 Task: Open Card Recipe Sharing Review in Board Customer Feedback Analysis and Reporting to Workspace Creative Agencies and add a team member Softage.2@softage.net, a label Purple, a checklist Grant Writing, an attachment from Trello, a color Purple and finally, add a card description 'Plan and execute company team-building activity at a virtual escape room' and a comment 'We should approach this task with a sense of curiosity and a willingness to learn from others, seeking out new perspectives and insights.'. Add a start date 'Jan 02, 1900' with a due date 'Jan 09, 1900'
Action: Mouse moved to (264, 204)
Screenshot: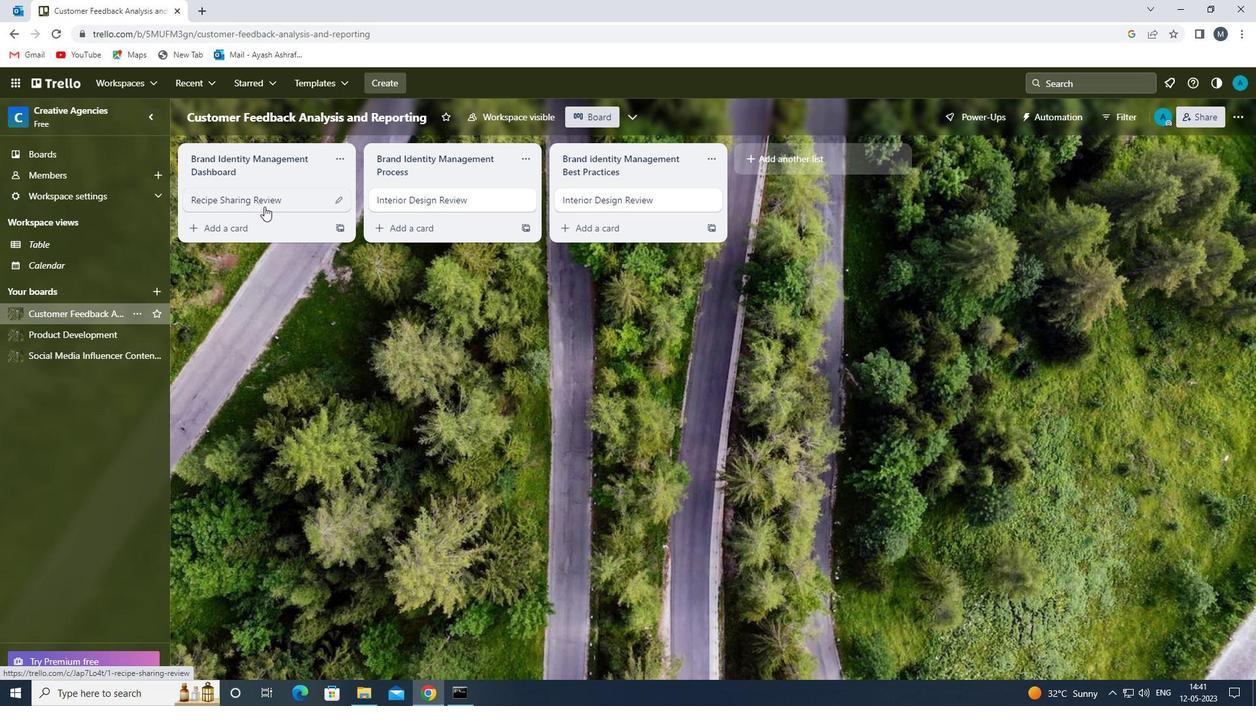
Action: Mouse pressed left at (264, 204)
Screenshot: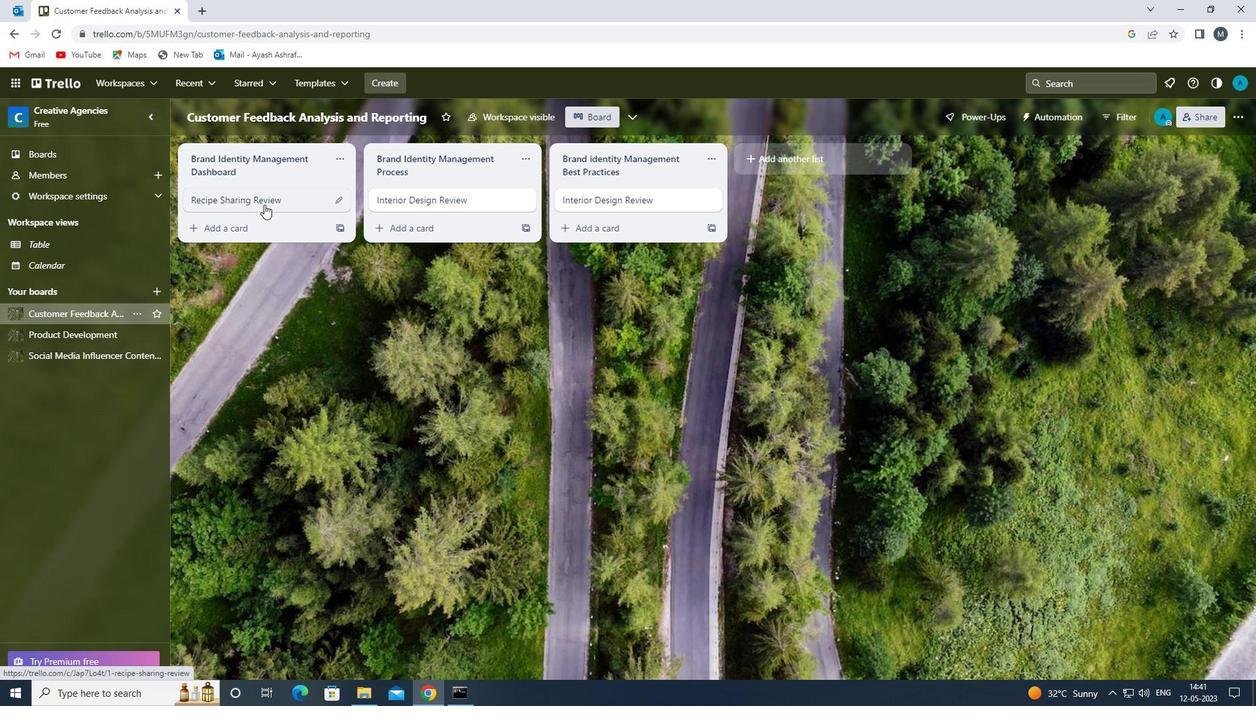 
Action: Mouse moved to (795, 186)
Screenshot: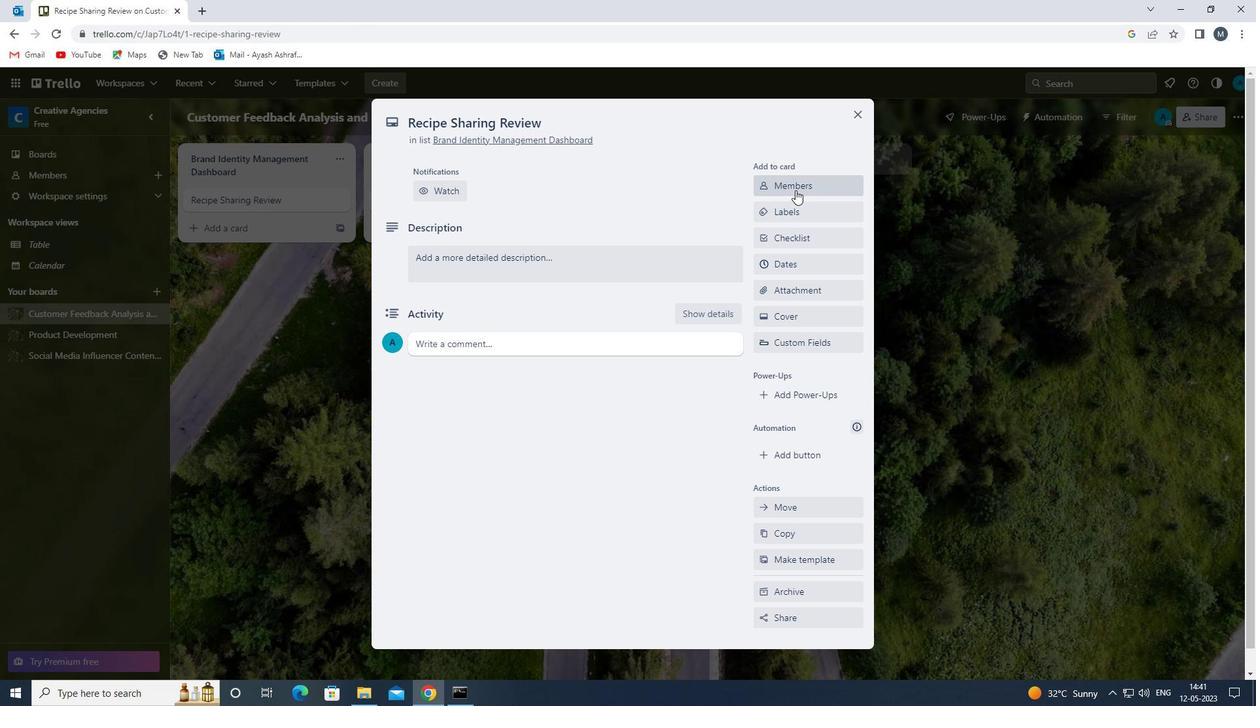 
Action: Mouse pressed left at (795, 186)
Screenshot: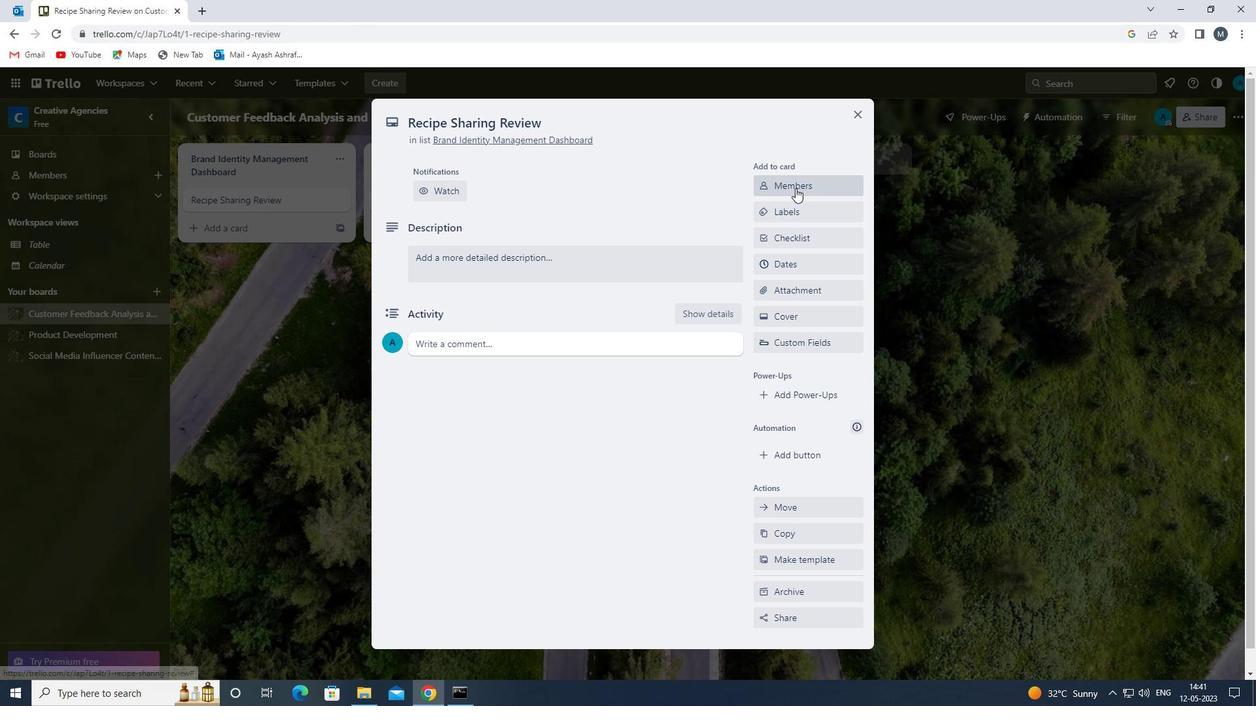 
Action: Mouse moved to (818, 246)
Screenshot: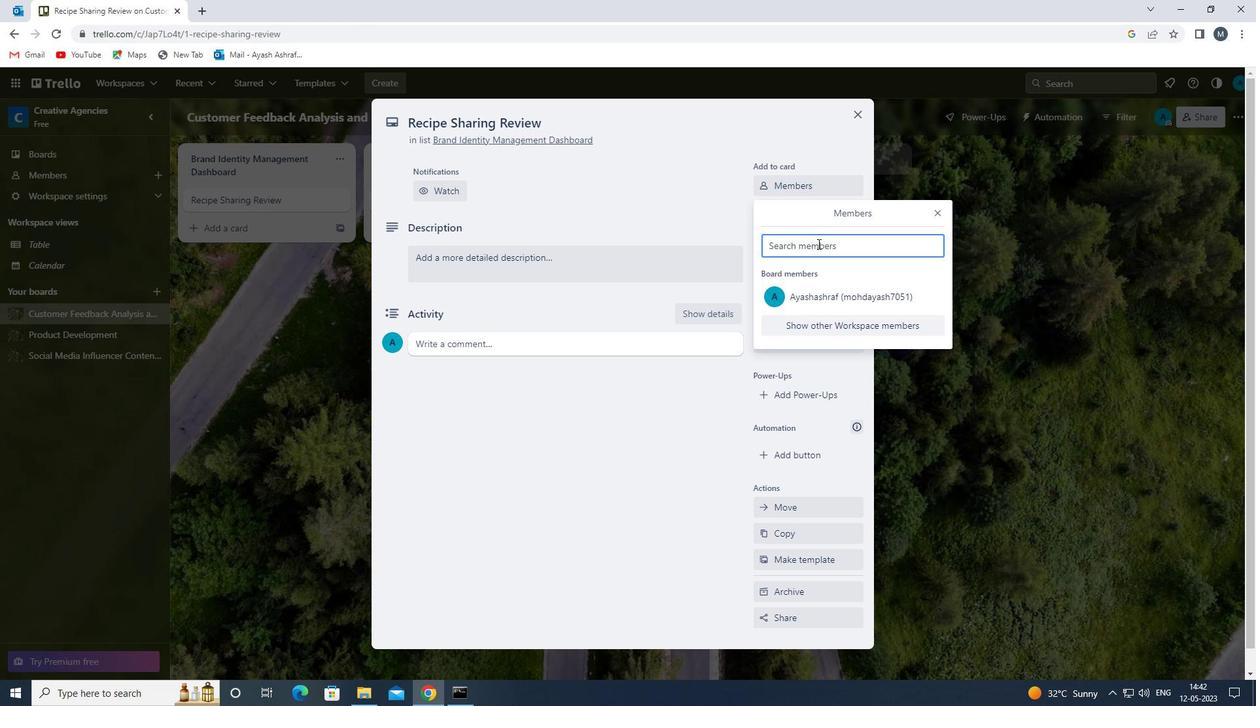 
Action: Mouse pressed left at (818, 246)
Screenshot: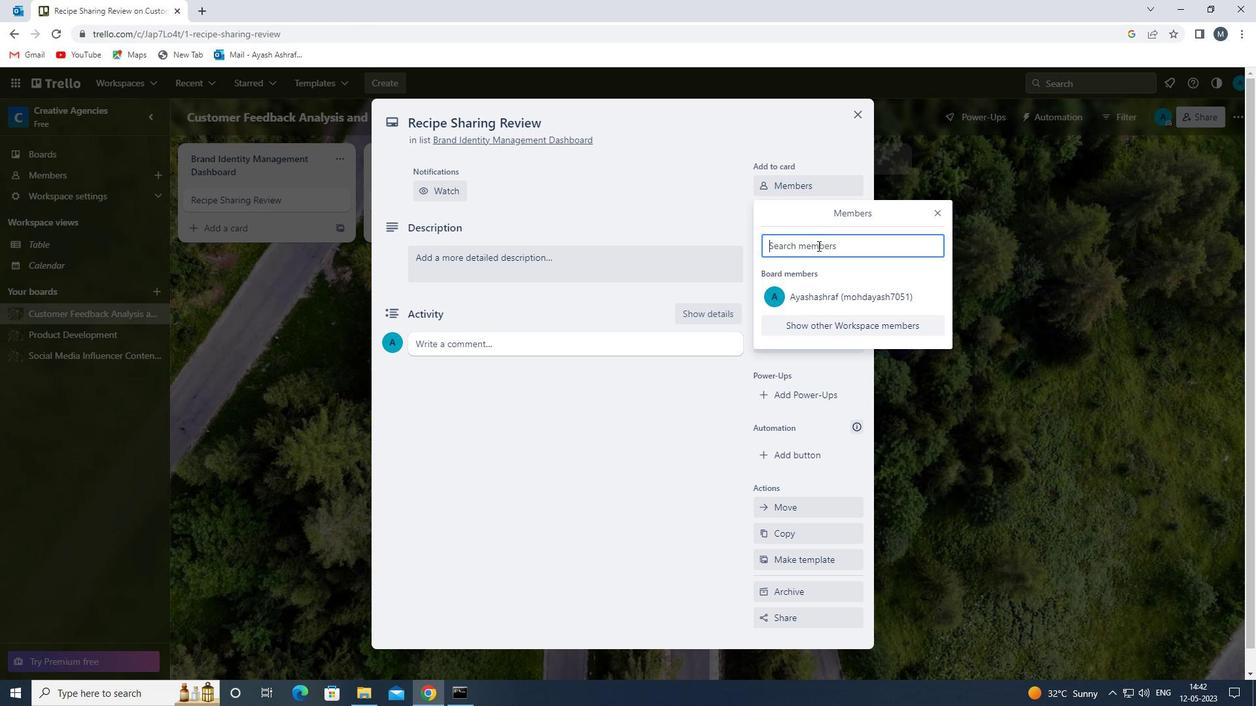 
Action: Key pressed s
Screenshot: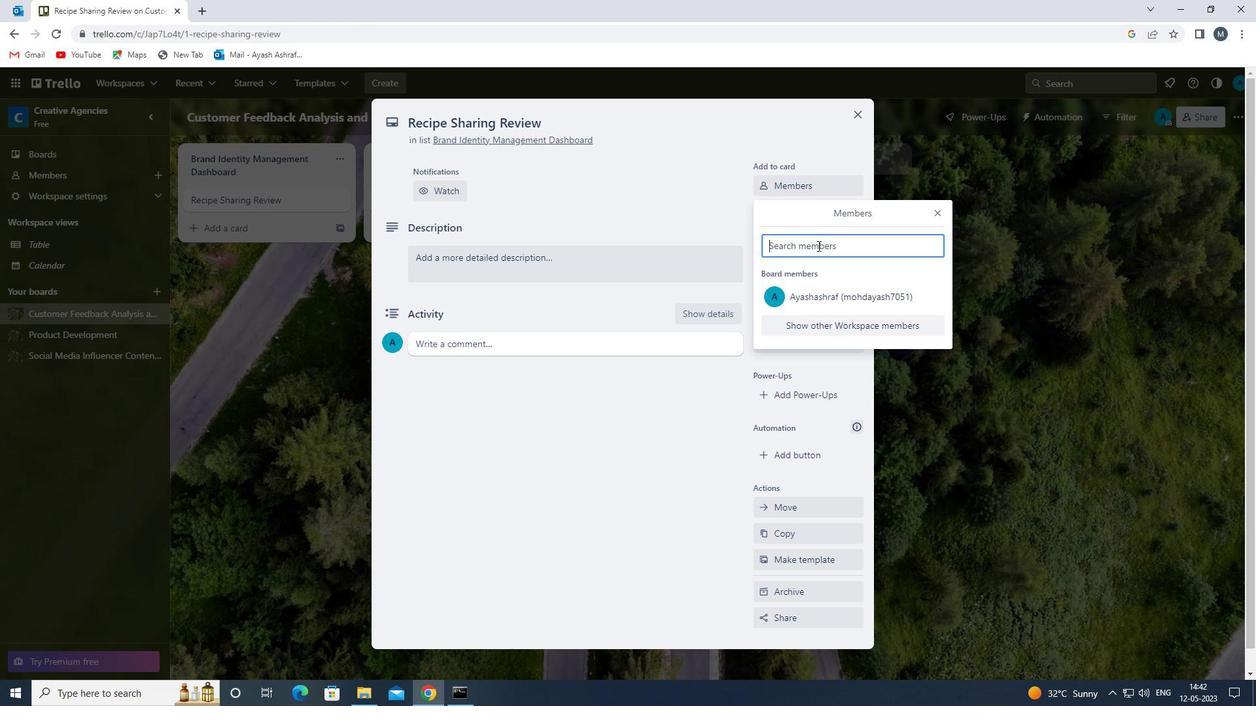 
Action: Mouse moved to (831, 402)
Screenshot: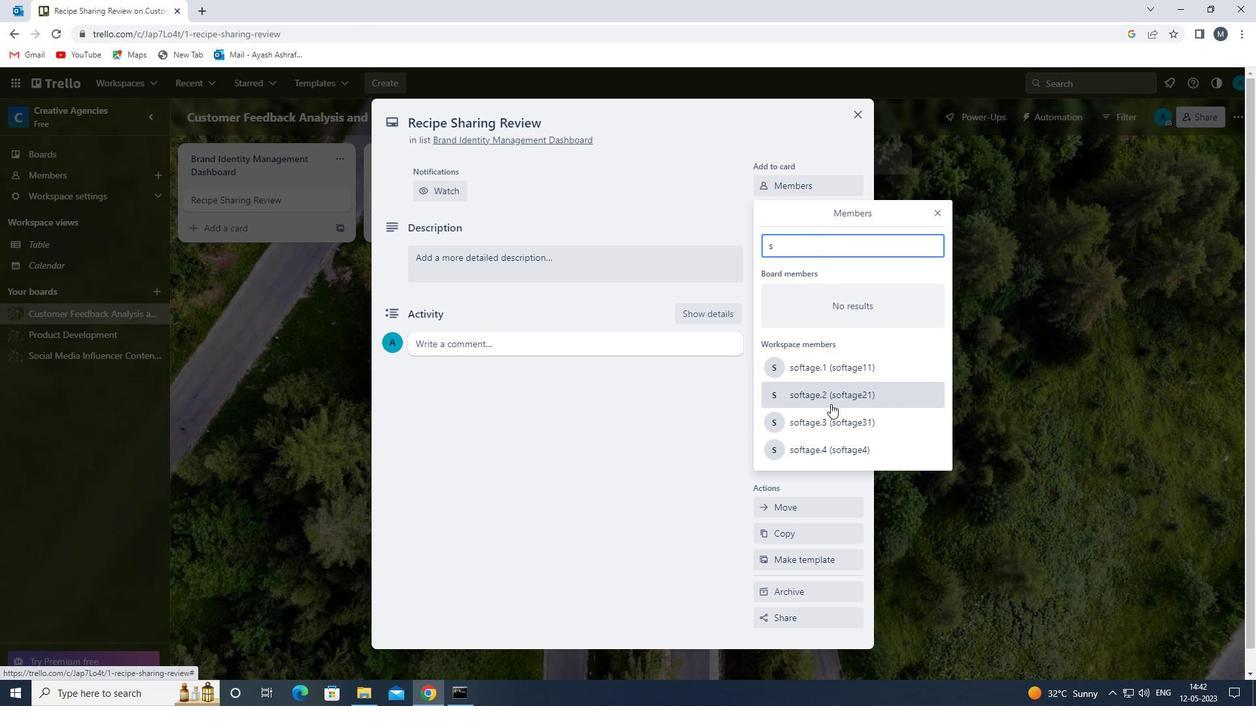 
Action: Mouse pressed left at (831, 402)
Screenshot: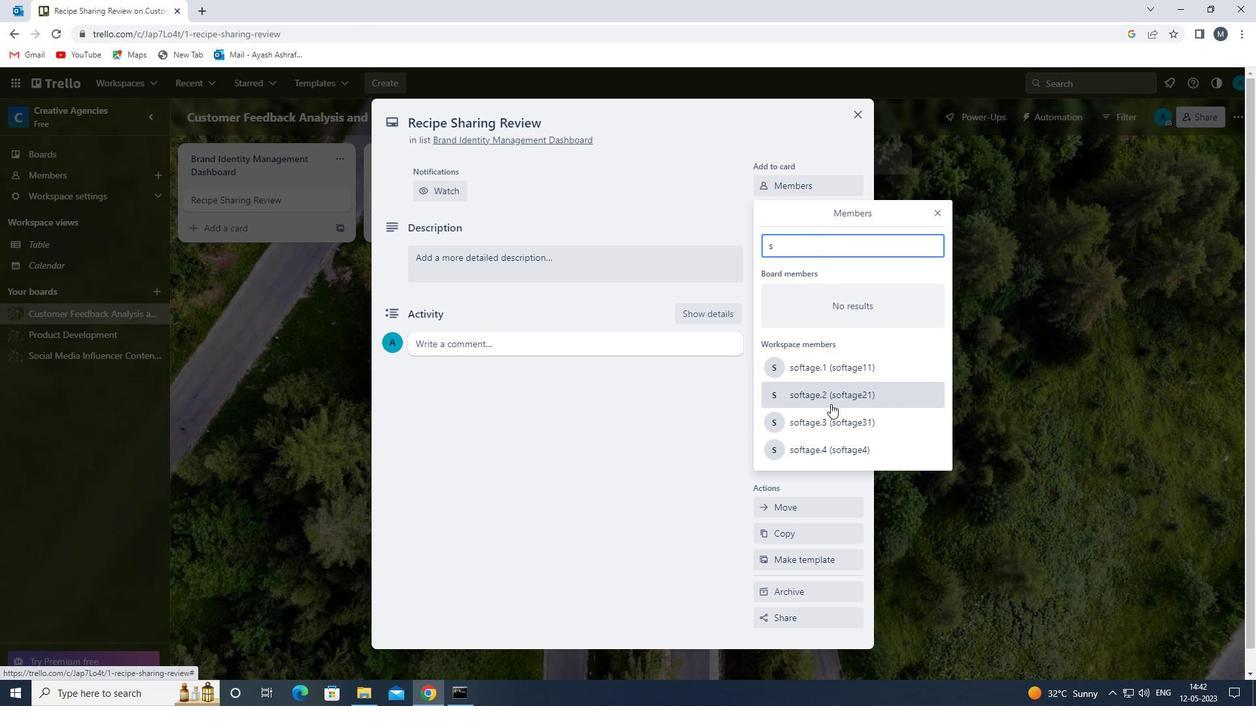 
Action: Mouse moved to (935, 214)
Screenshot: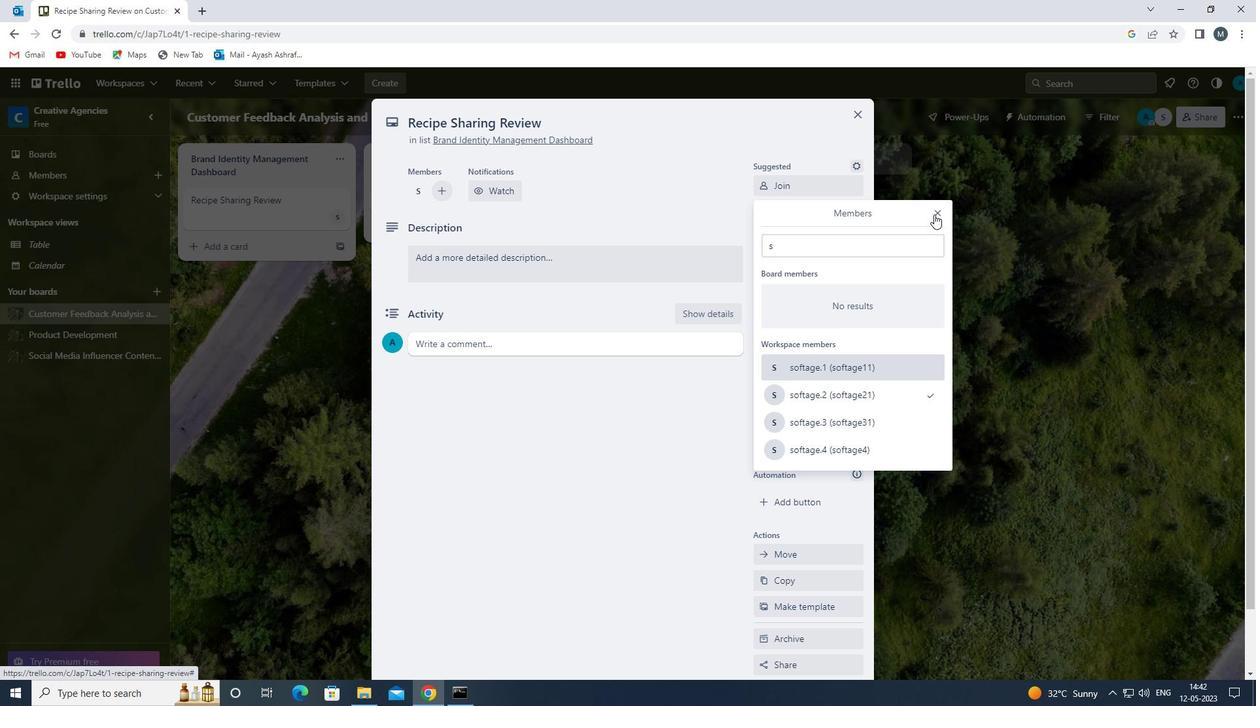 
Action: Mouse pressed left at (935, 214)
Screenshot: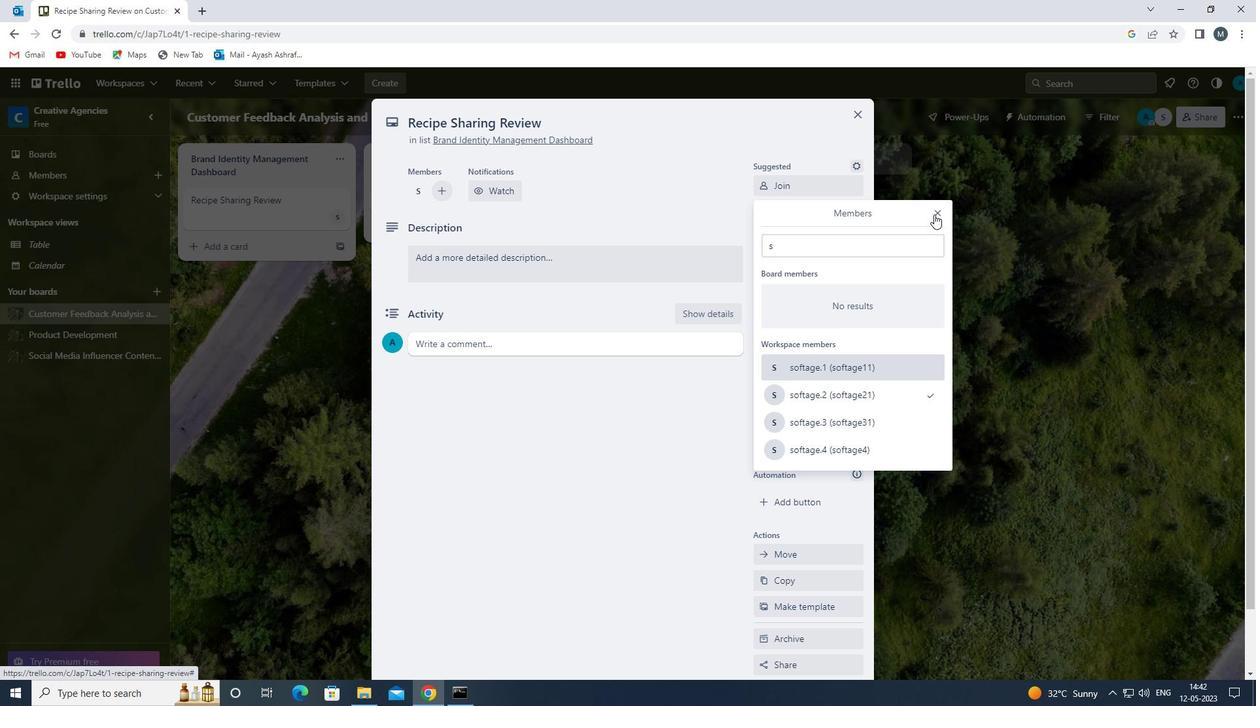 
Action: Mouse moved to (797, 259)
Screenshot: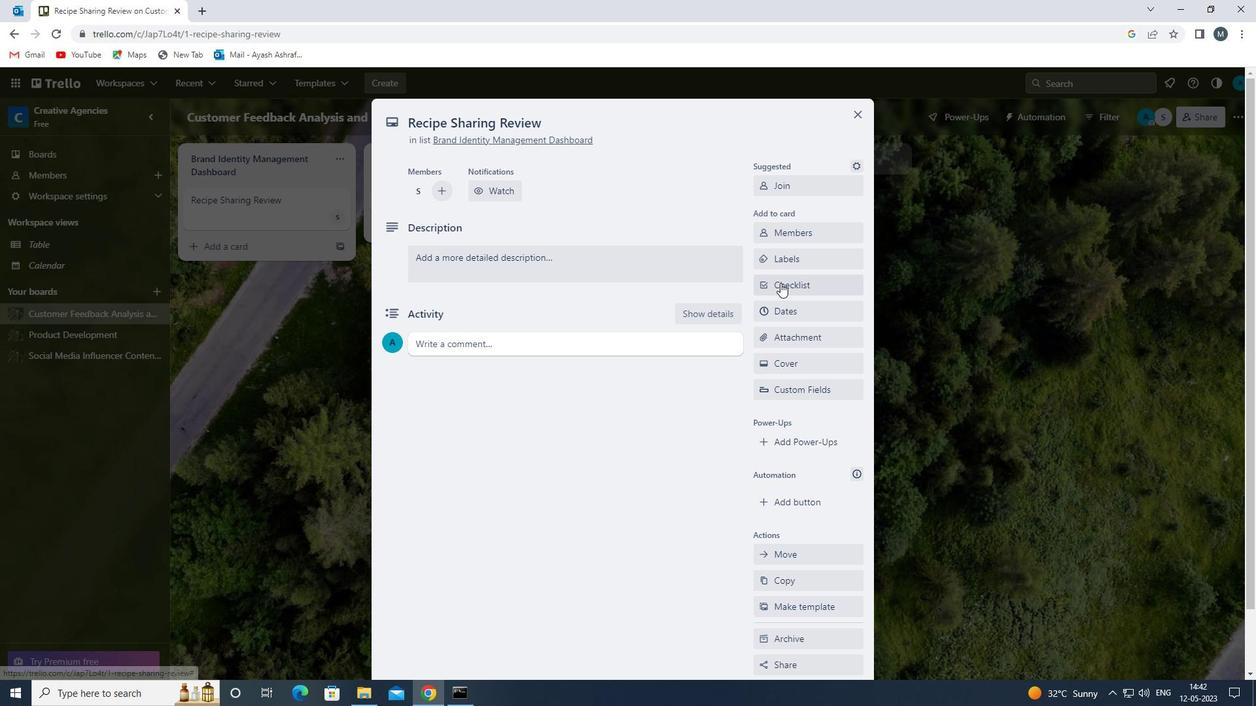 
Action: Mouse pressed left at (797, 259)
Screenshot: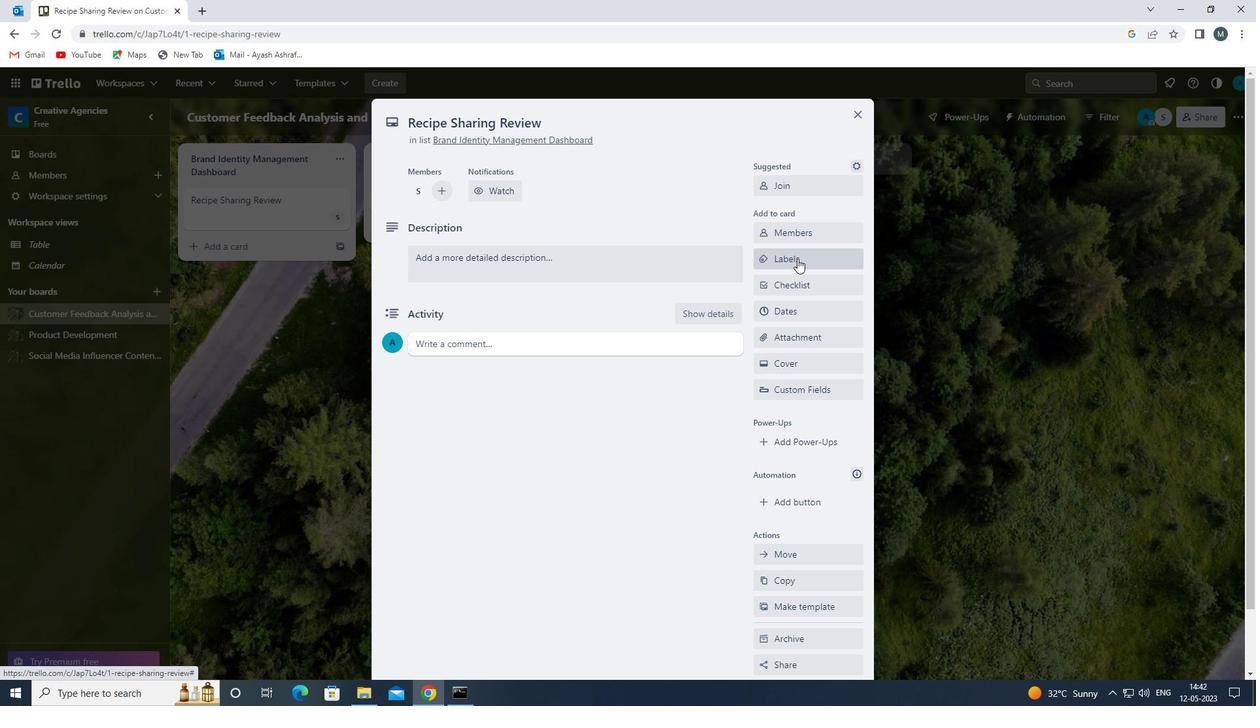 
Action: Mouse moved to (765, 462)
Screenshot: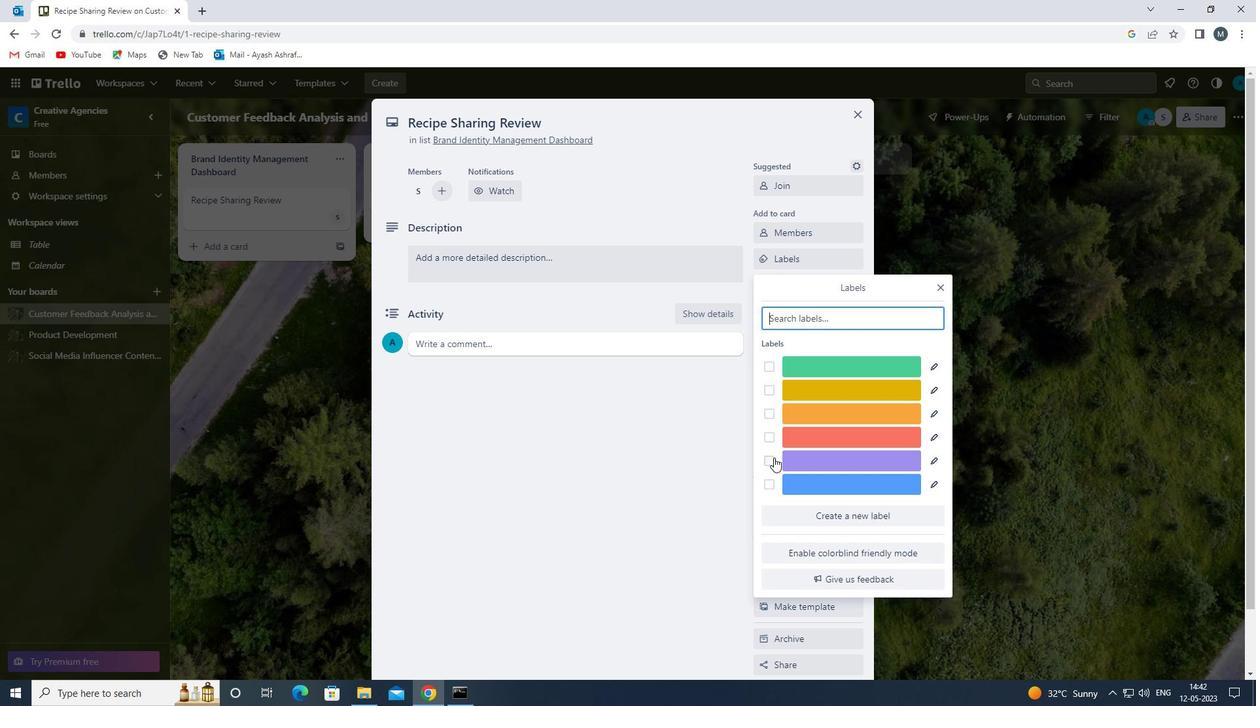 
Action: Mouse pressed left at (765, 462)
Screenshot: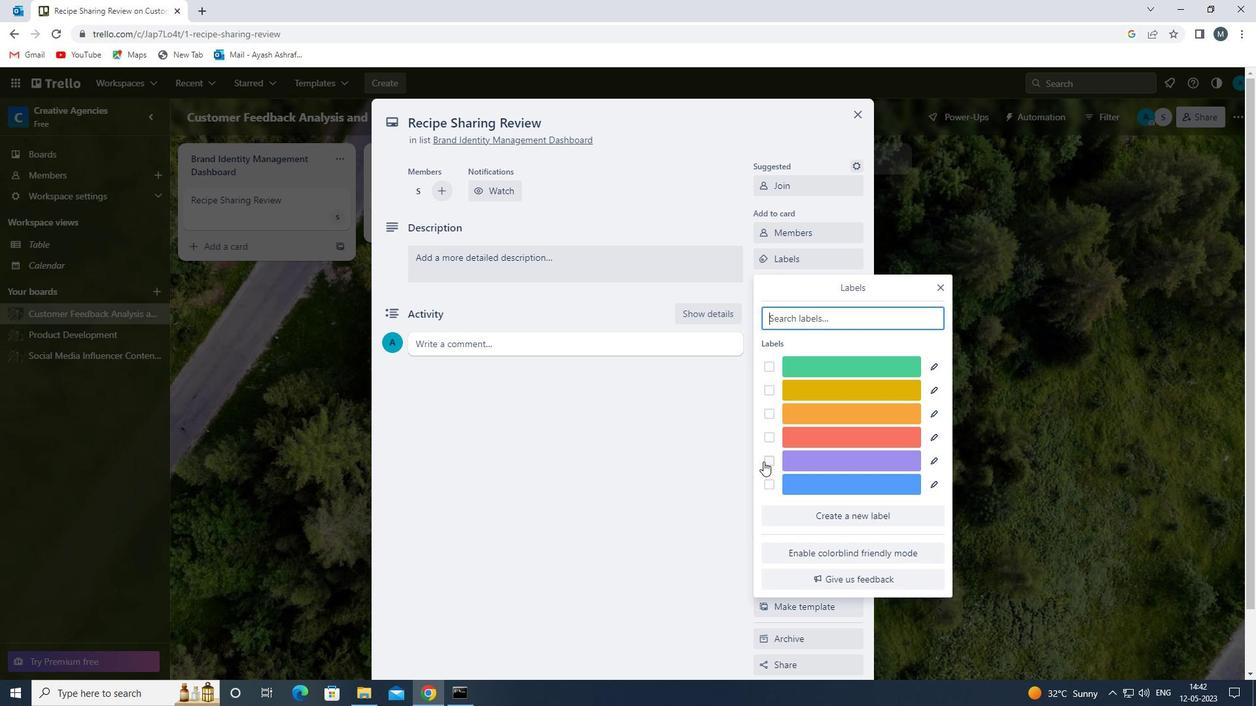 
Action: Mouse moved to (940, 288)
Screenshot: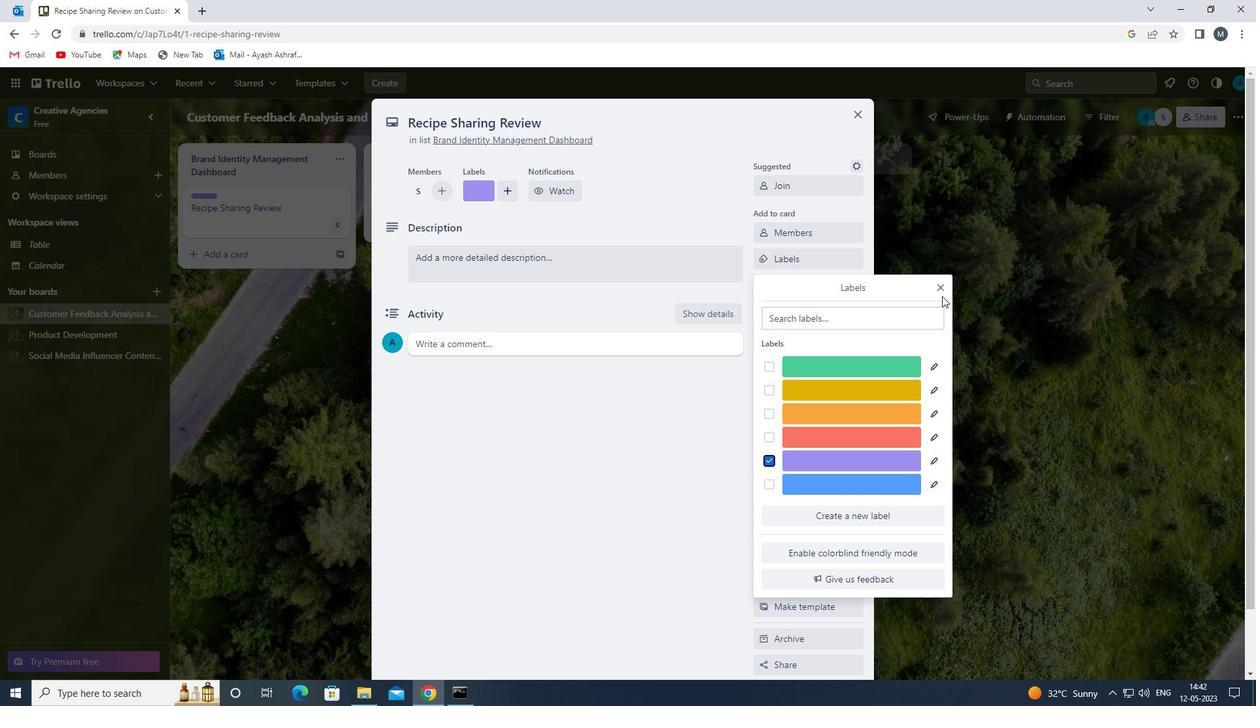 
Action: Mouse pressed left at (940, 288)
Screenshot: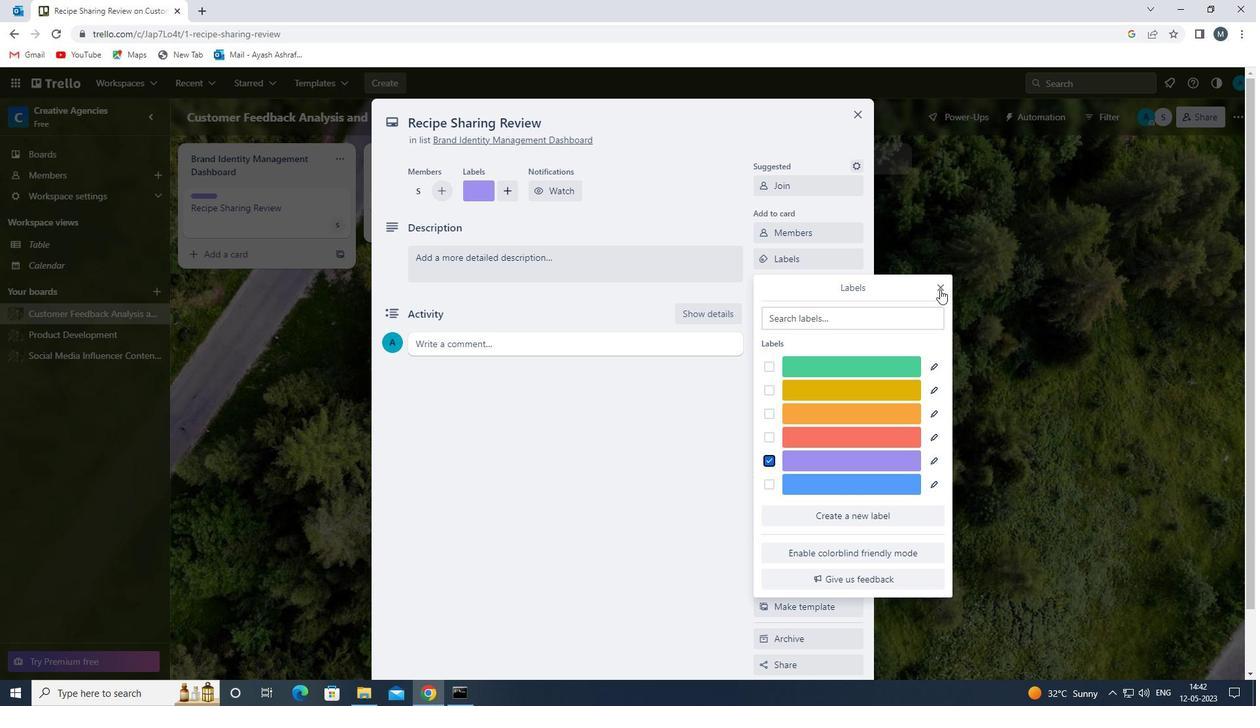 
Action: Mouse moved to (802, 288)
Screenshot: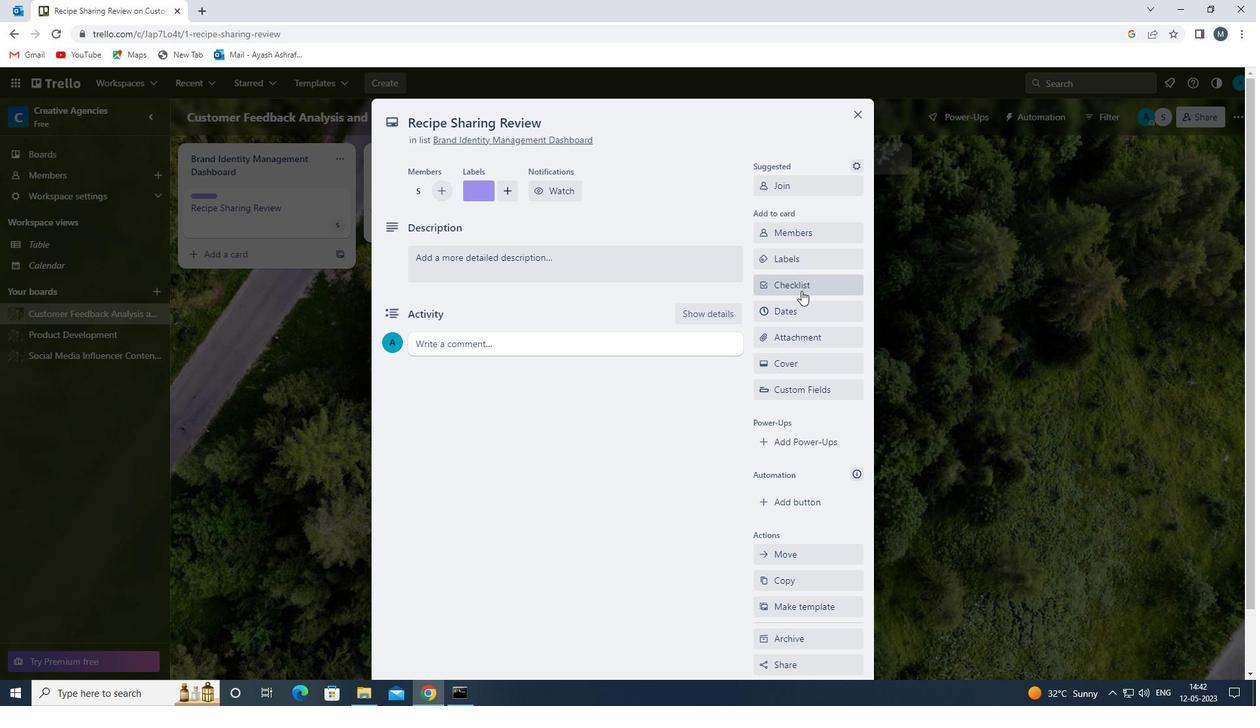 
Action: Mouse pressed left at (802, 288)
Screenshot: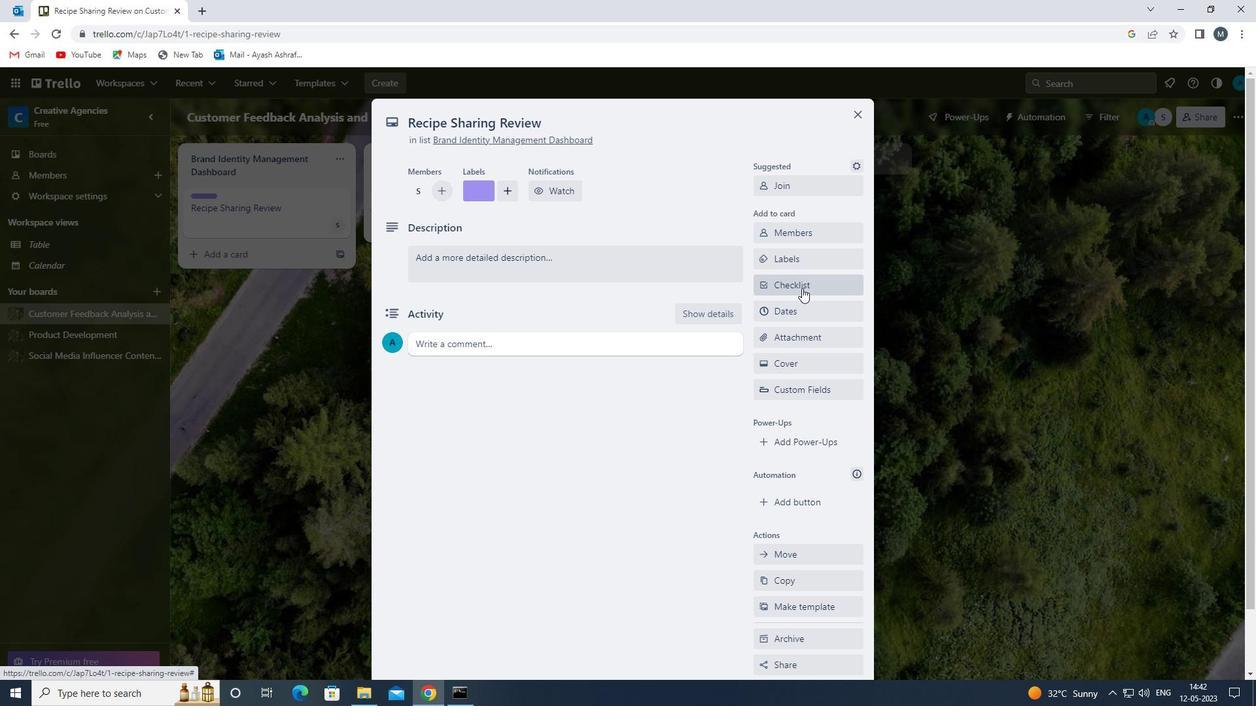 
Action: Mouse moved to (846, 364)
Screenshot: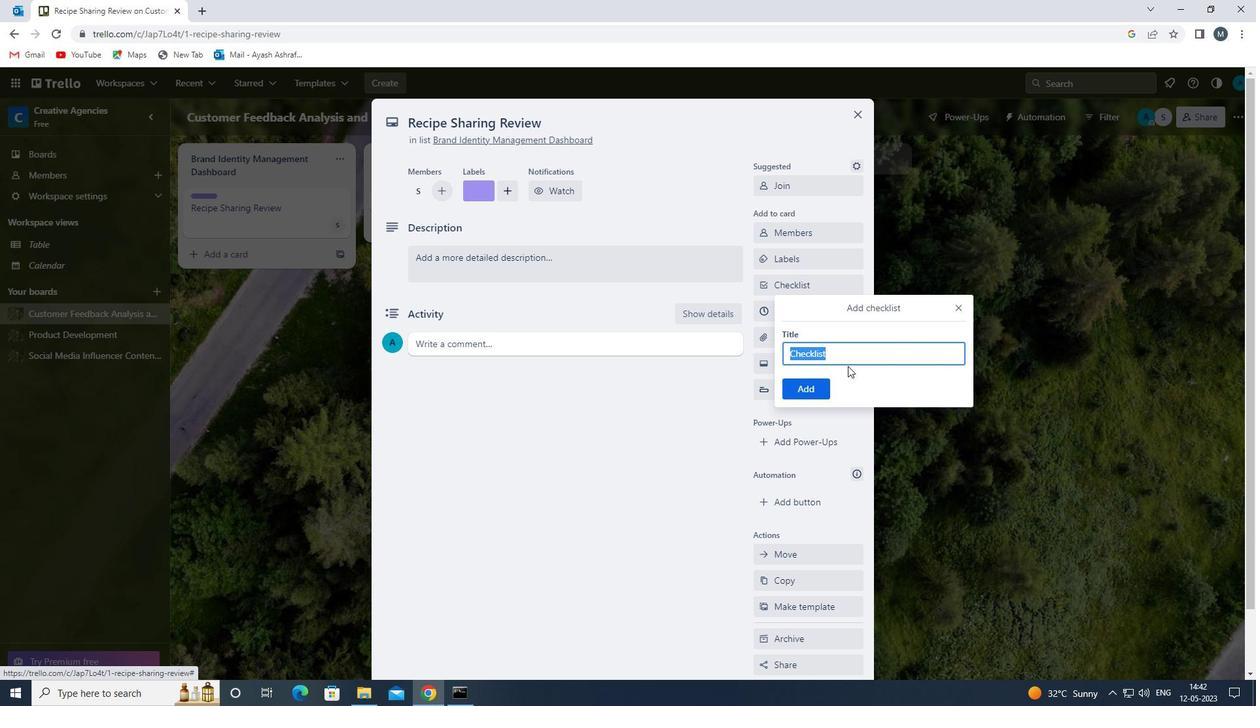 
Action: Key pressed <Key.shift>GRANT<Key.space><Key.shift>WRITING<Key.space>
Screenshot: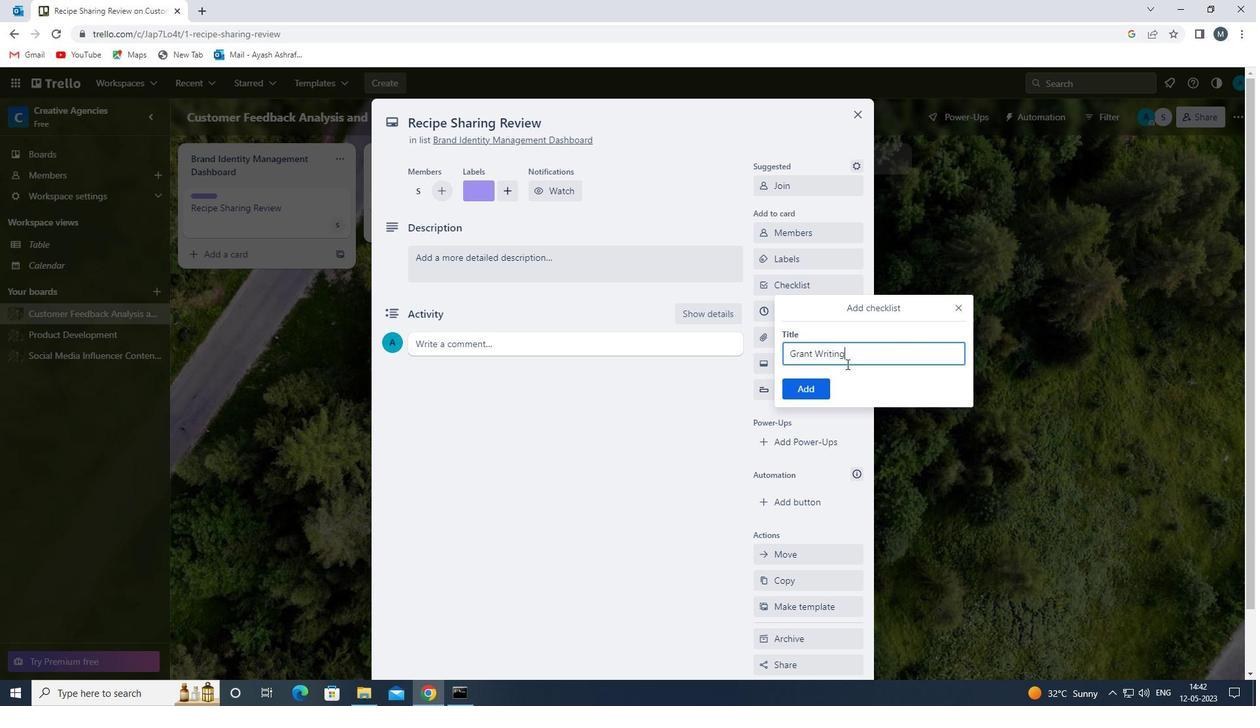 
Action: Mouse moved to (812, 384)
Screenshot: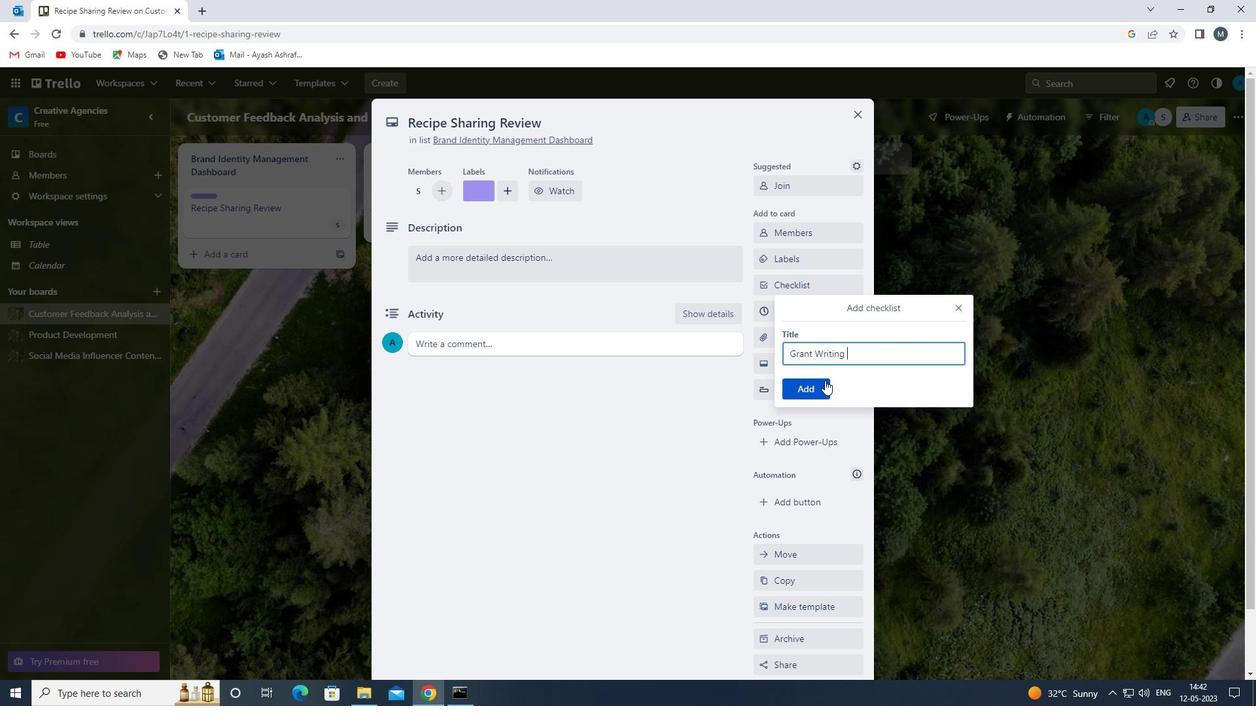 
Action: Mouse pressed left at (812, 384)
Screenshot: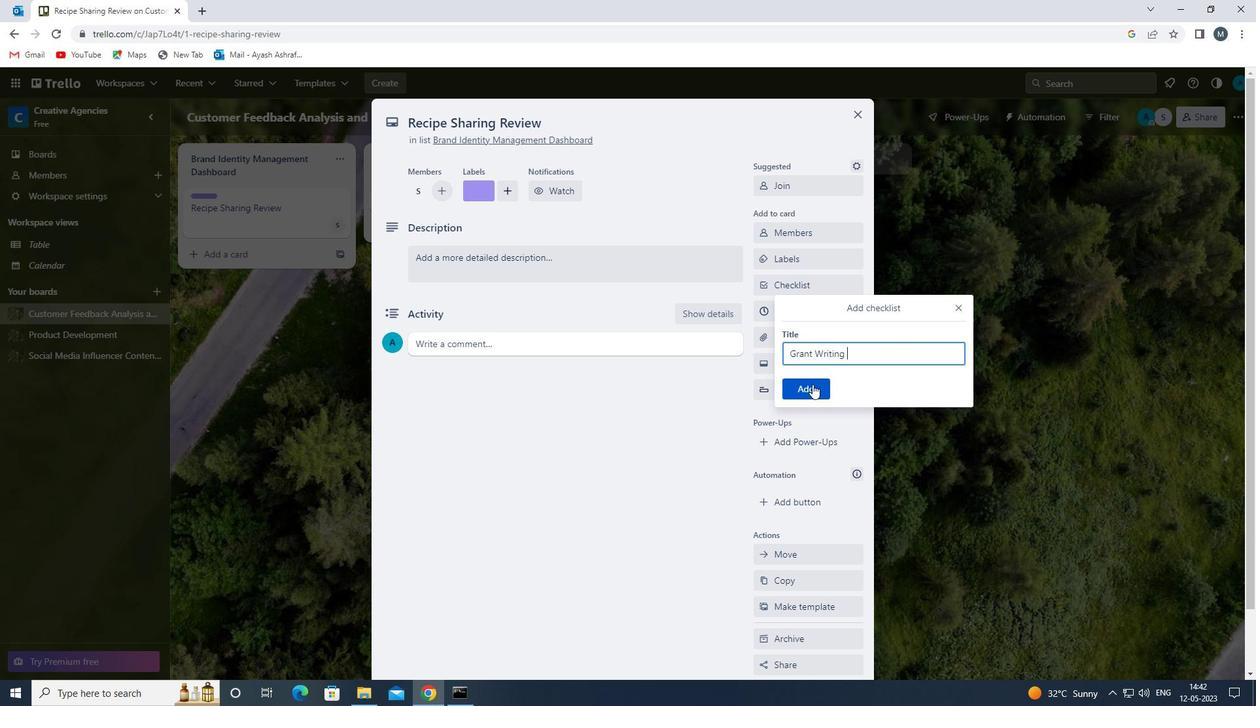 
Action: Mouse moved to (816, 333)
Screenshot: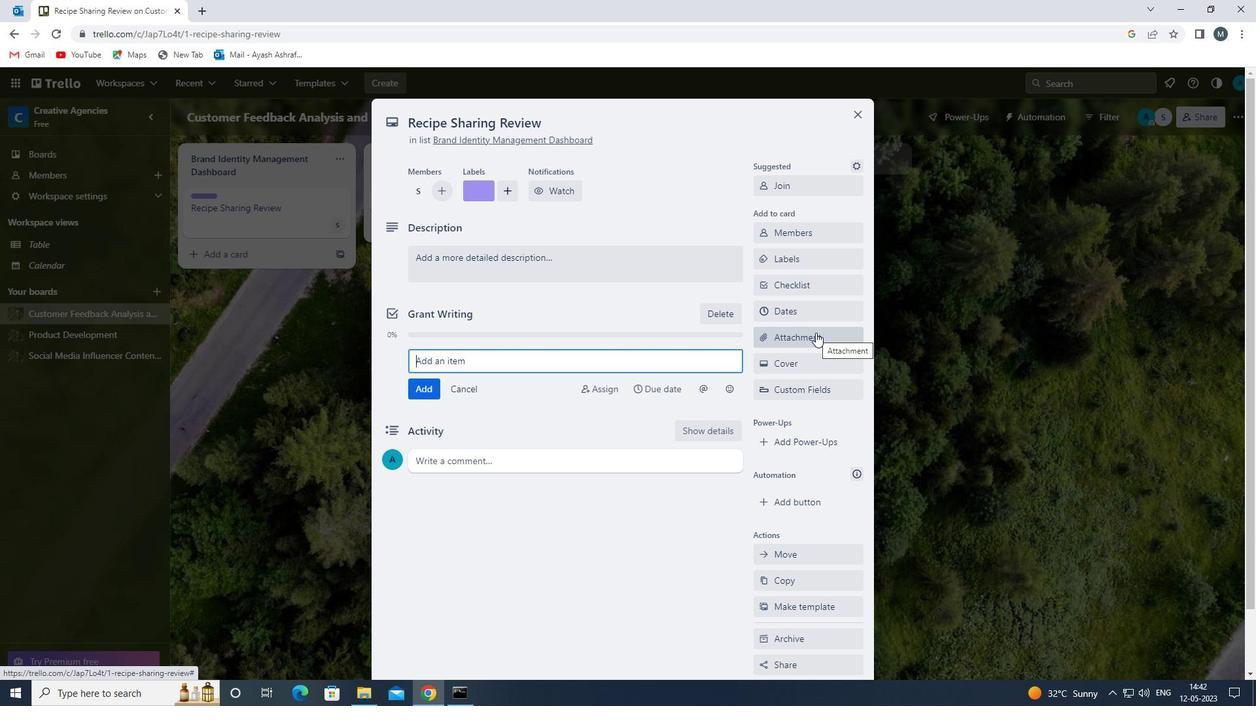 
Action: Mouse pressed left at (816, 333)
Screenshot: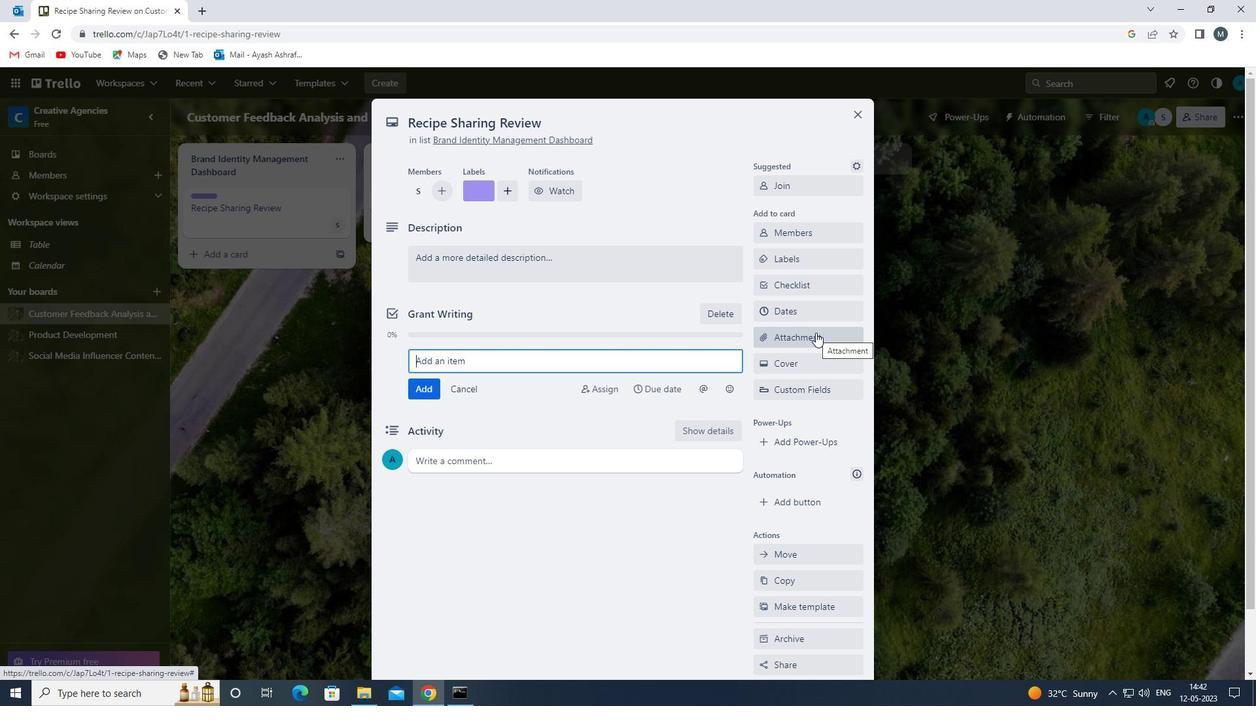 
Action: Mouse moved to (796, 413)
Screenshot: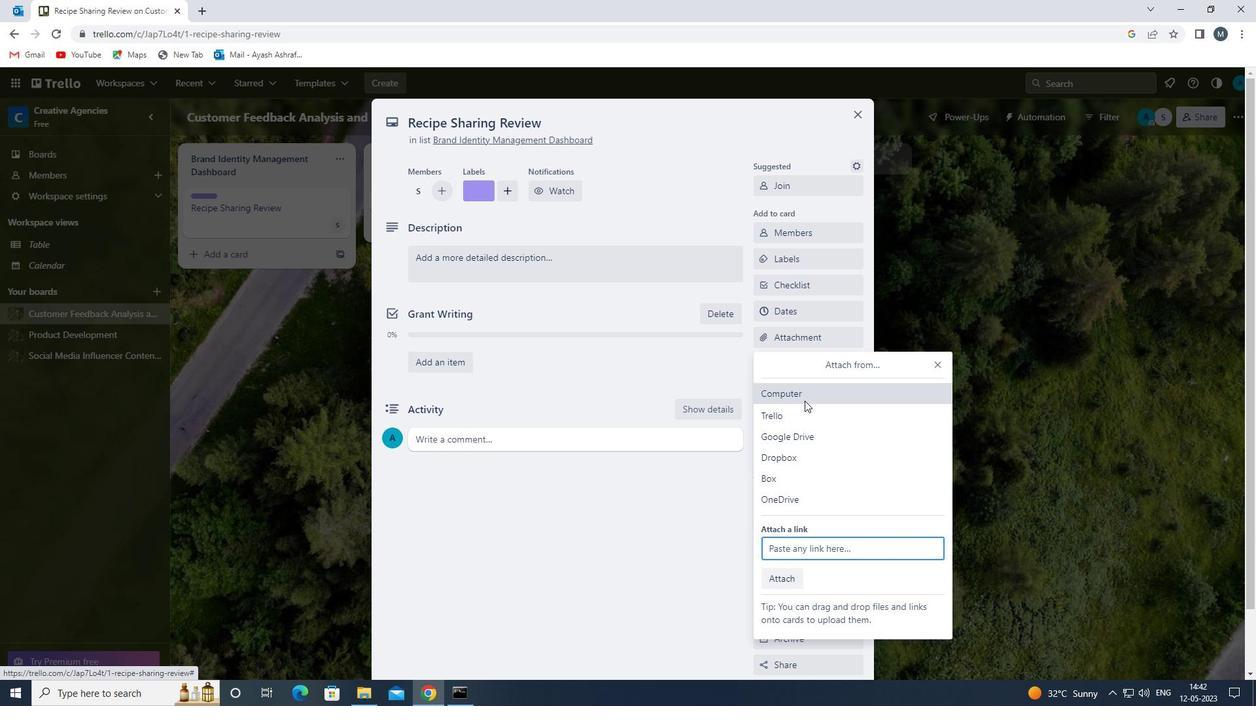 
Action: Mouse pressed left at (796, 413)
Screenshot: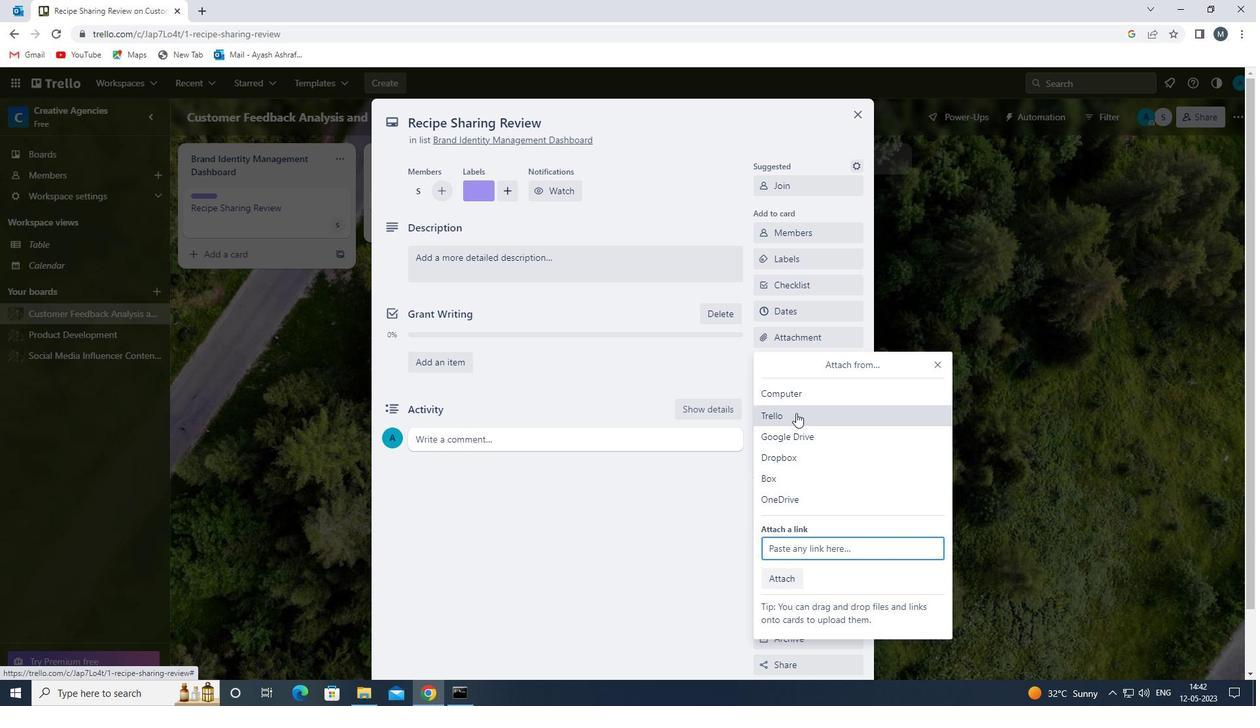 
Action: Mouse moved to (818, 261)
Screenshot: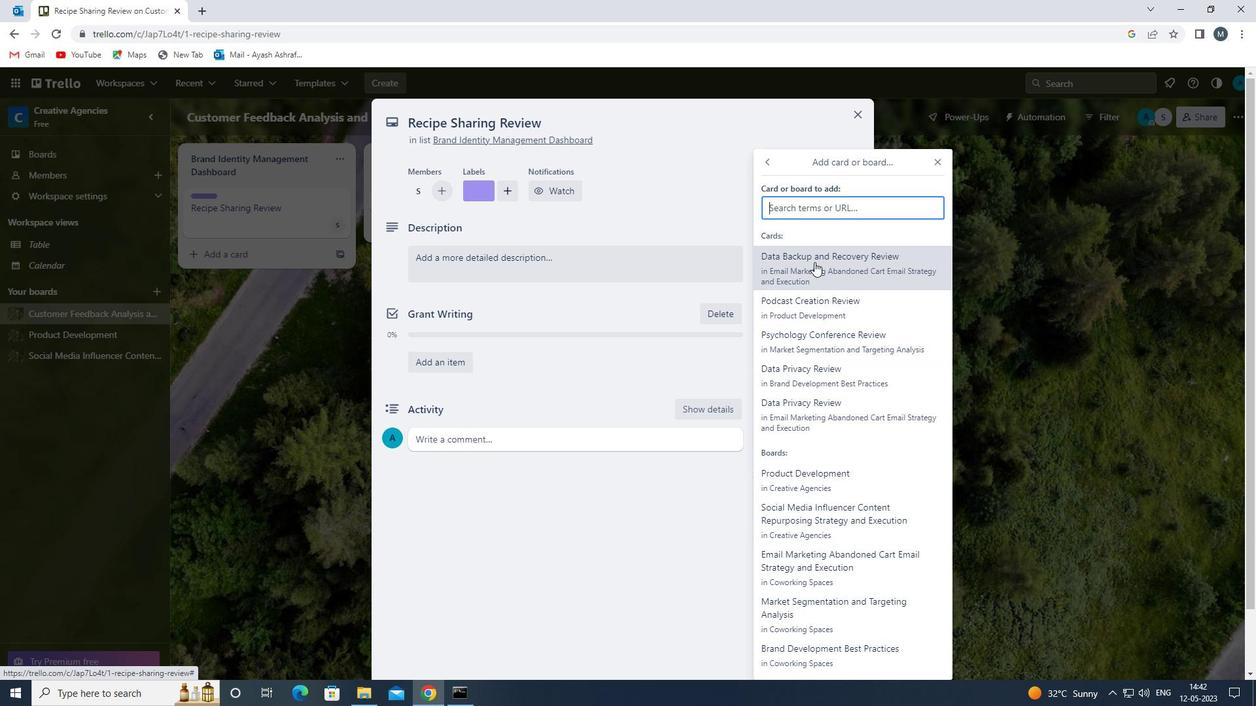 
Action: Mouse pressed left at (818, 261)
Screenshot: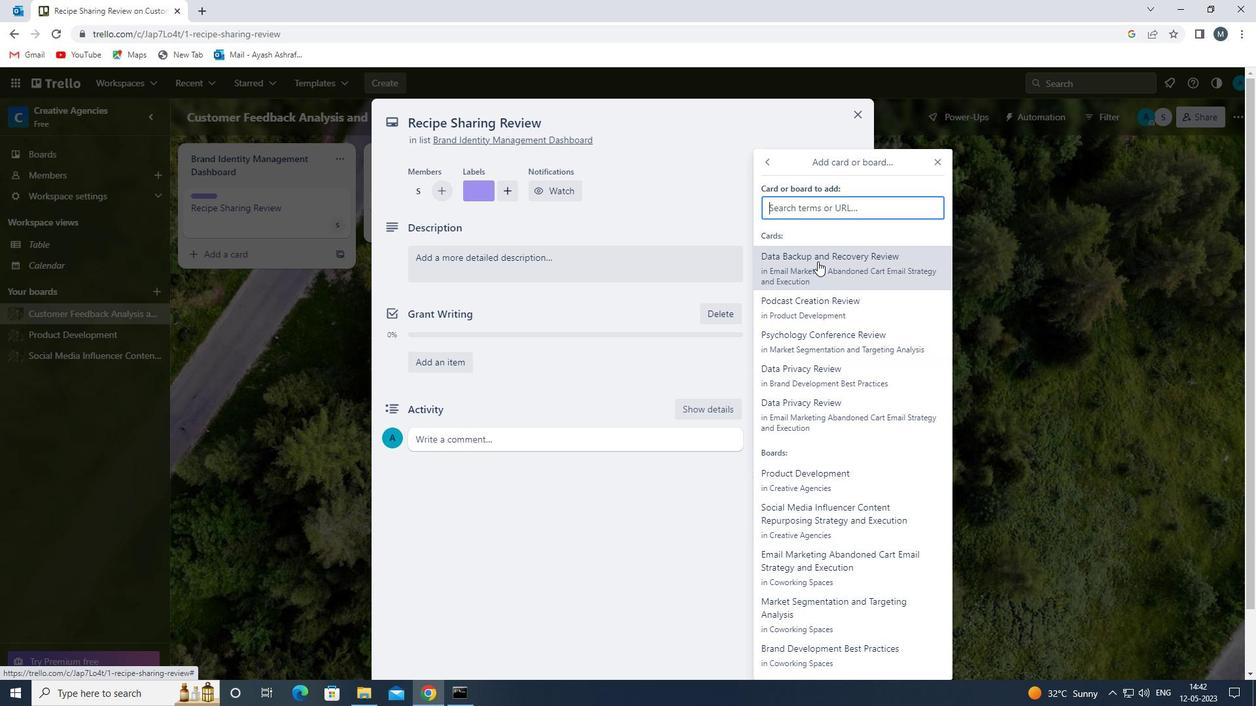
Action: Mouse moved to (809, 366)
Screenshot: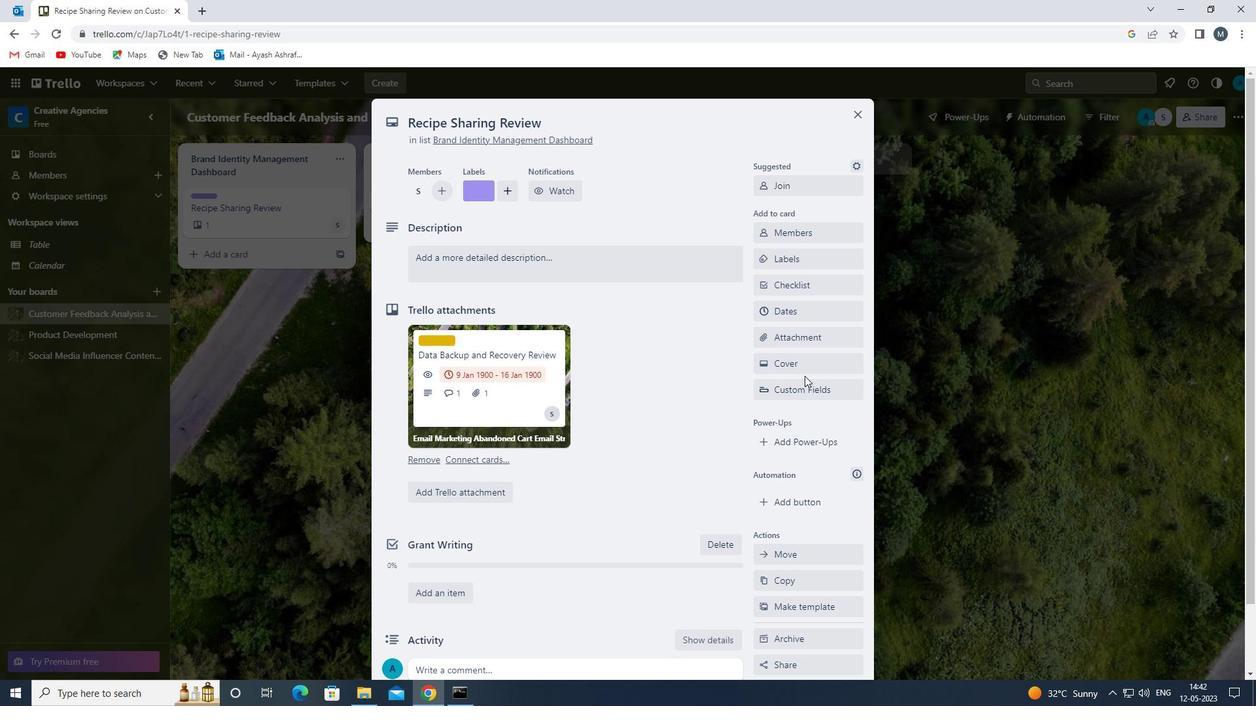 
Action: Mouse pressed left at (809, 366)
Screenshot: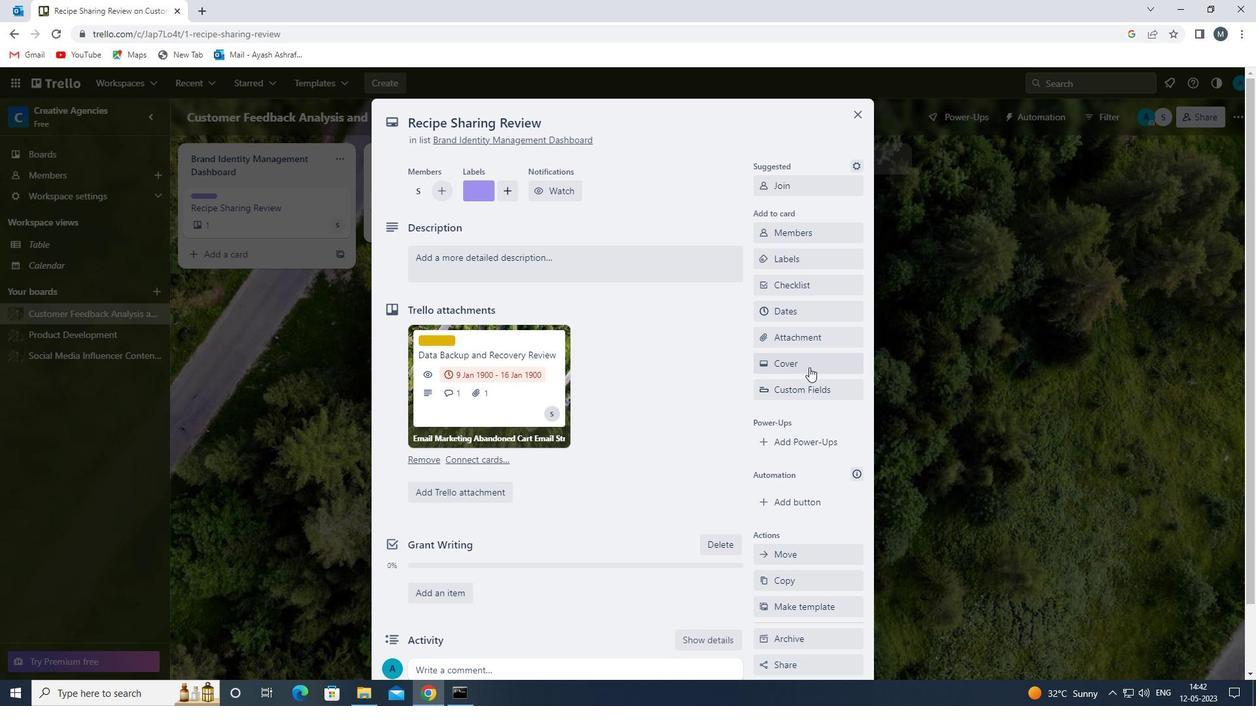 
Action: Mouse moved to (918, 417)
Screenshot: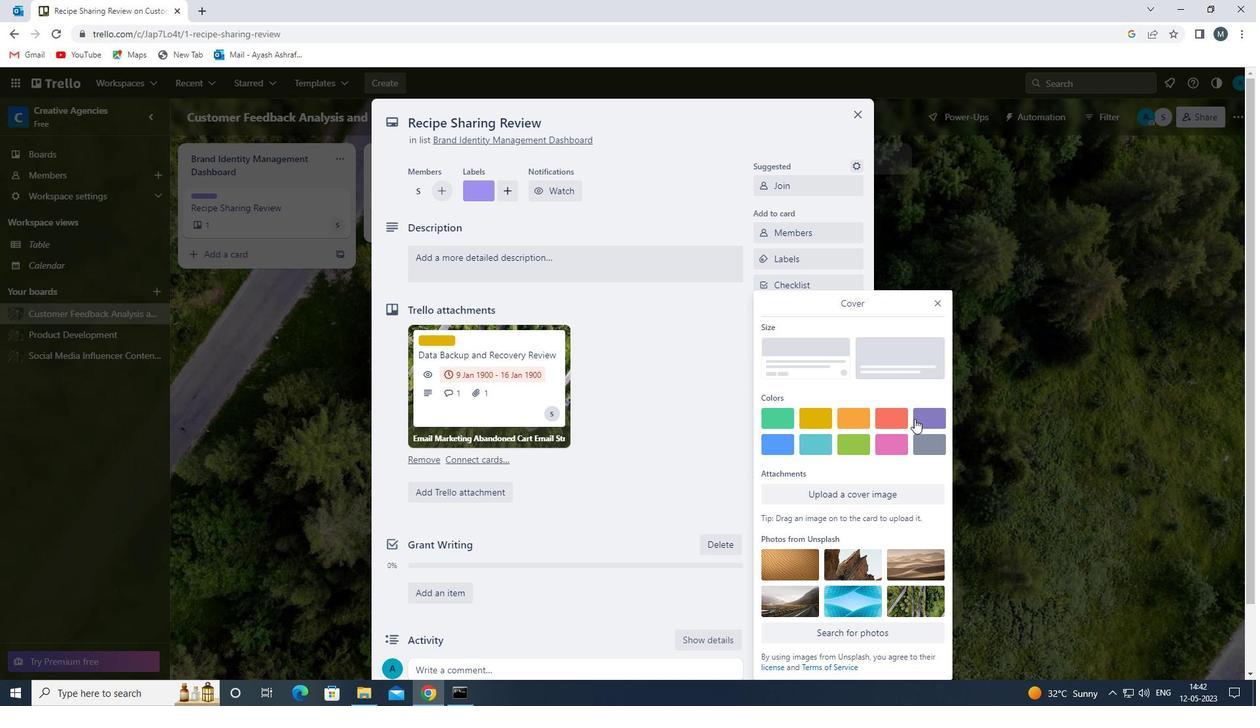 
Action: Mouse pressed left at (918, 417)
Screenshot: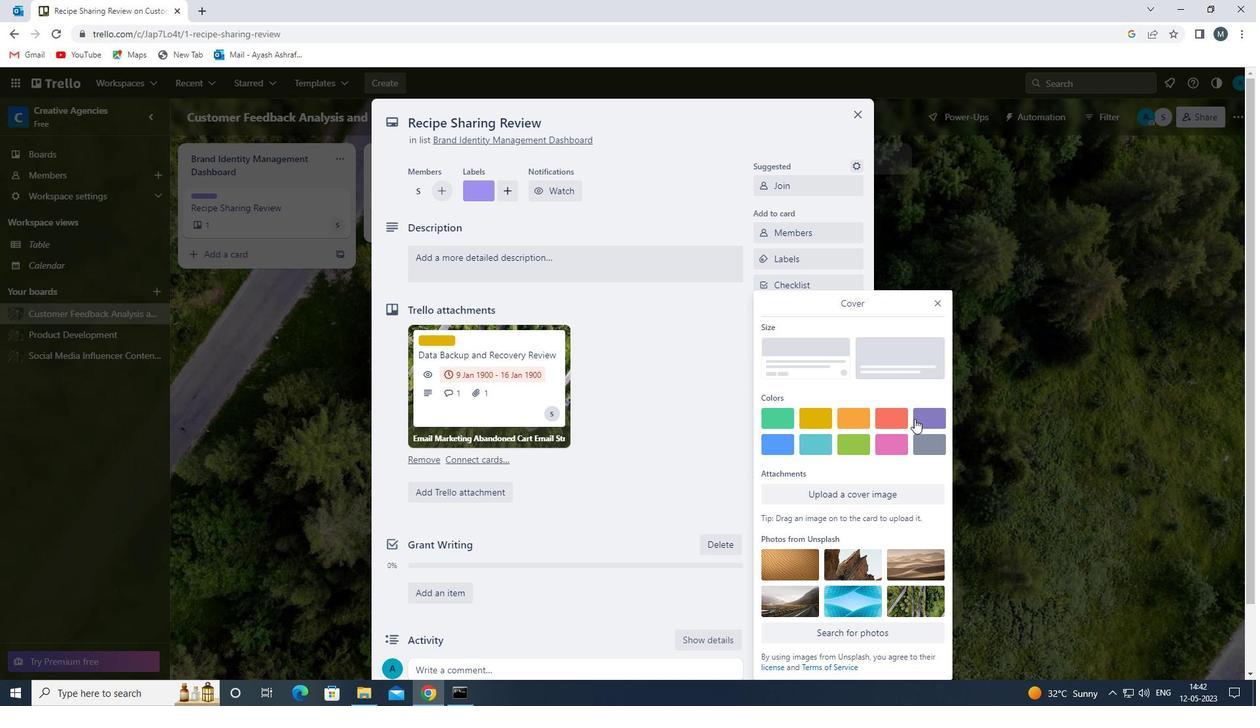
Action: Mouse moved to (937, 276)
Screenshot: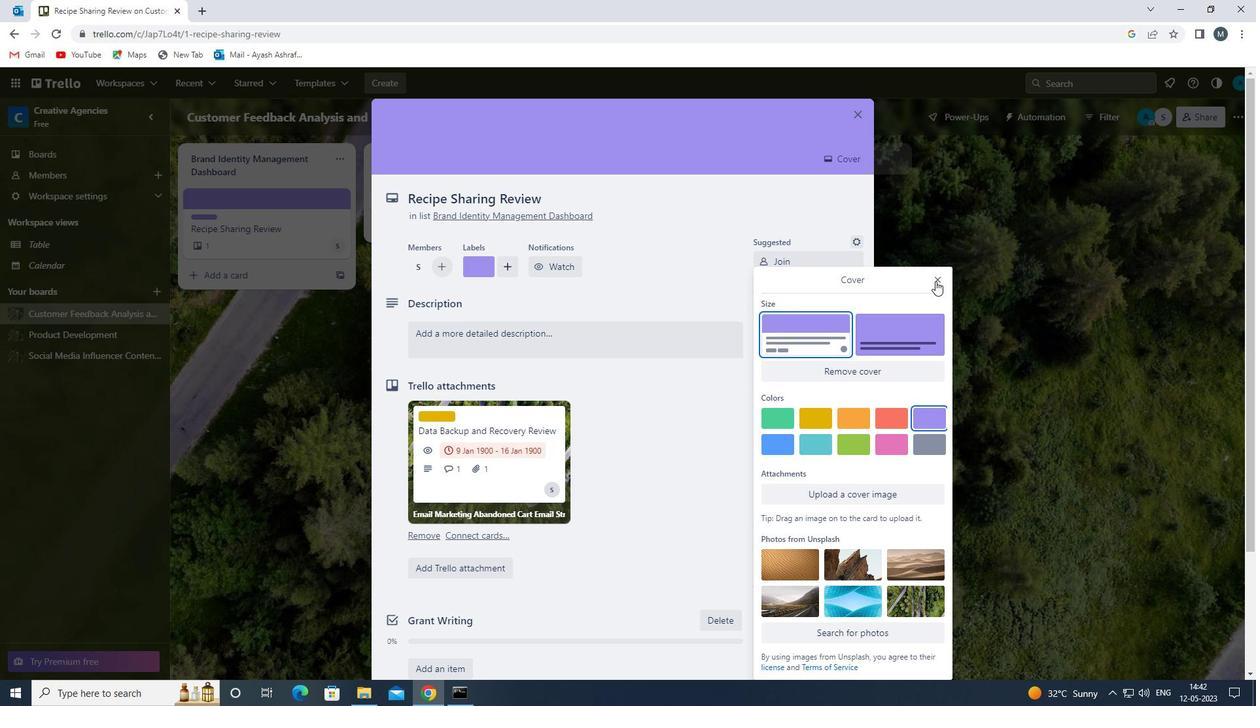
Action: Mouse pressed left at (937, 276)
Screenshot: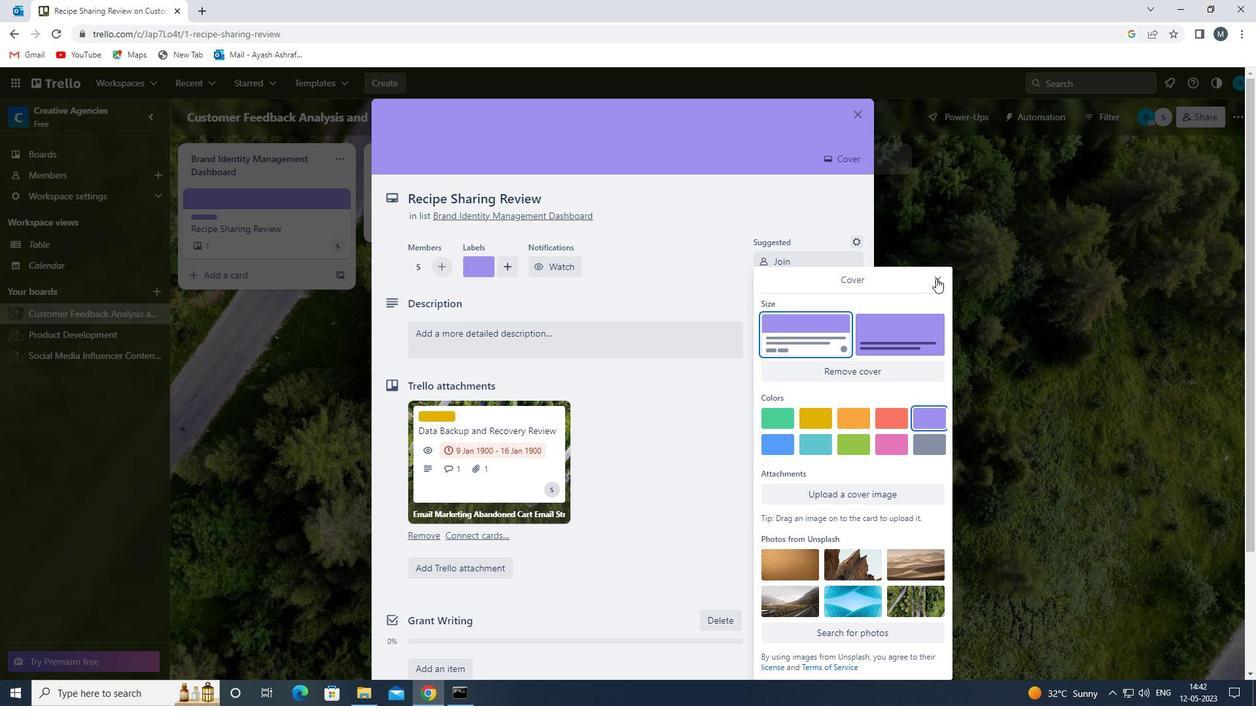 
Action: Mouse moved to (551, 339)
Screenshot: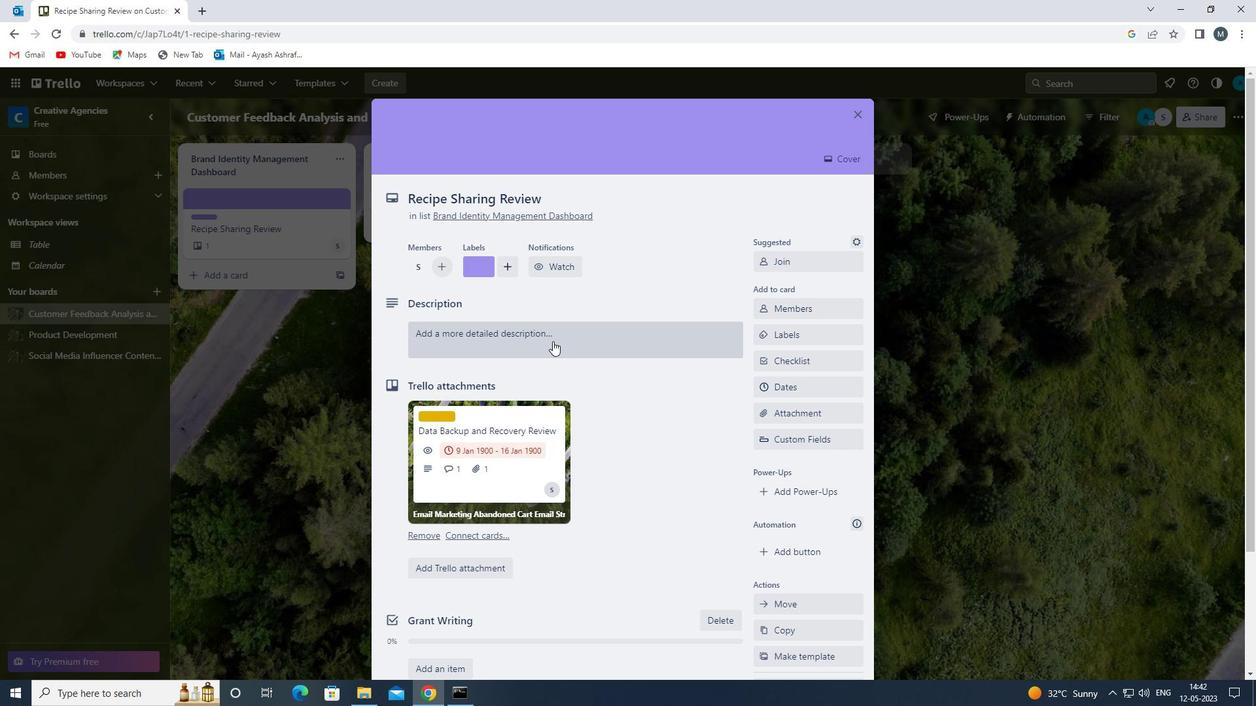 
Action: Mouse pressed left at (551, 339)
Screenshot: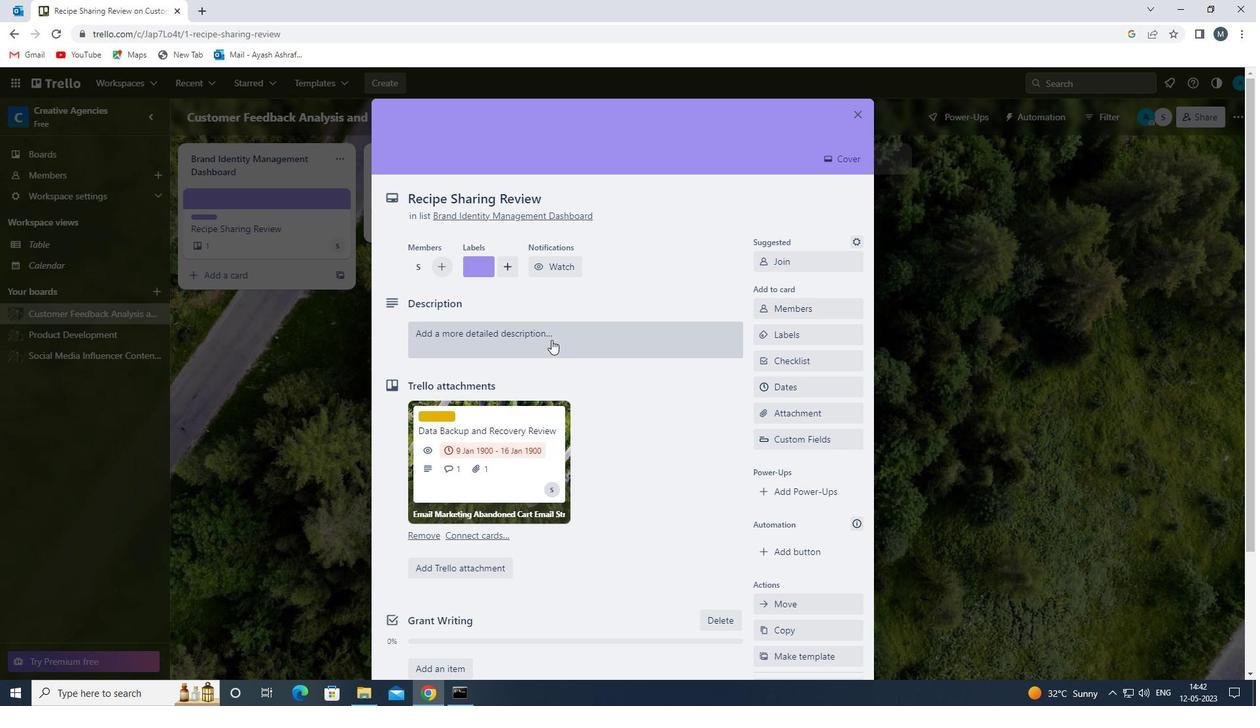 
Action: Mouse moved to (496, 382)
Screenshot: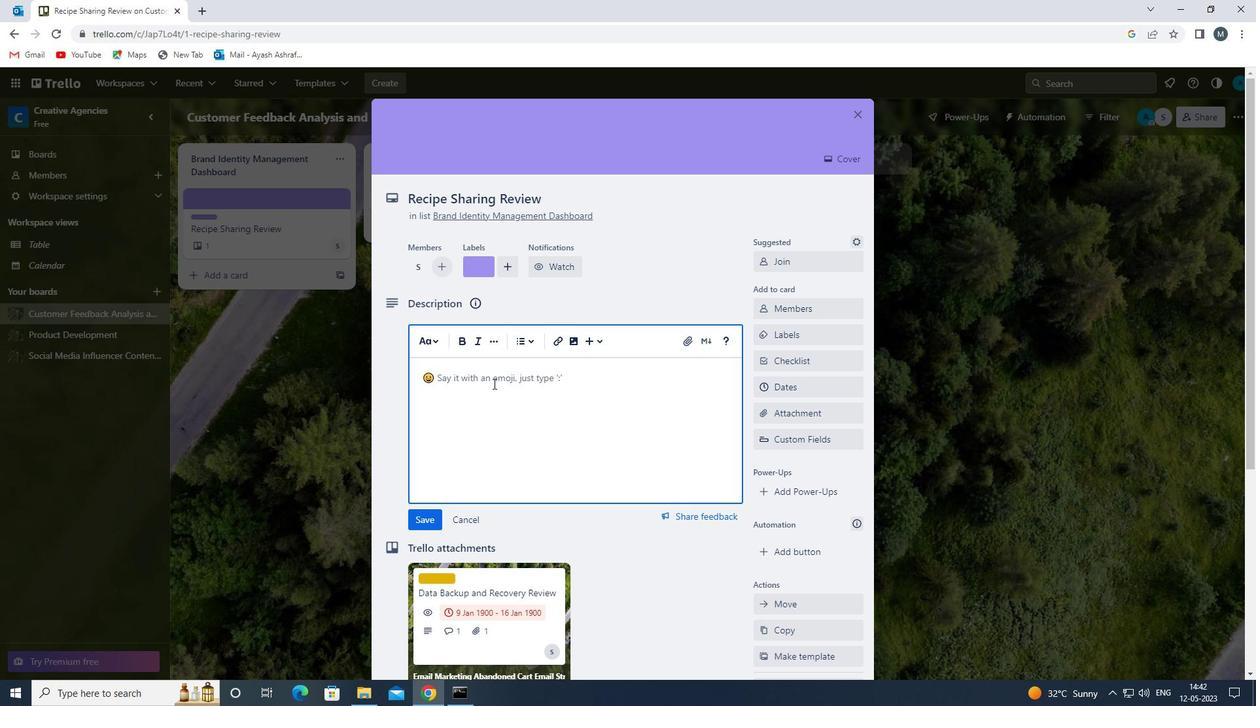 
Action: Mouse pressed left at (496, 382)
Screenshot: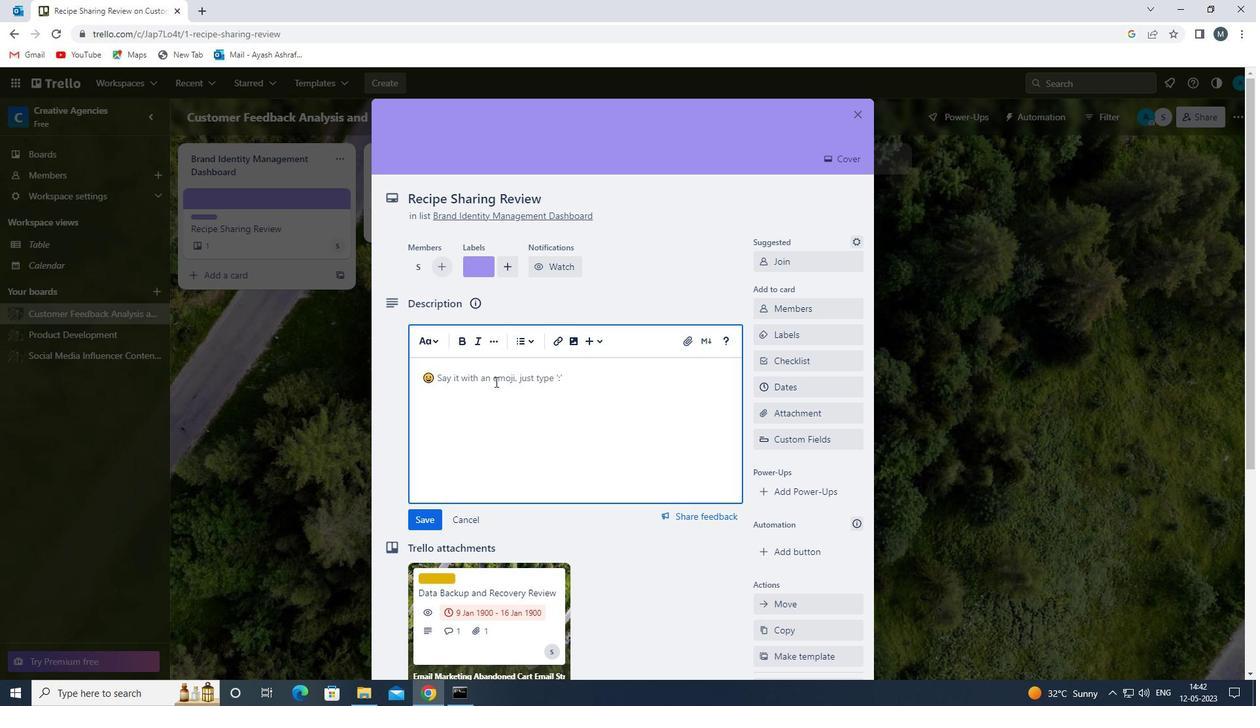 
Action: Key pressed <Key.shift>PLAN<Key.space>AND<Key.space>EXECUTE<Key.space>COMPANY<Key.space>TEAM-<Key.shift>BUILDING<Key.space>ACTIVITY<Key.space>AT<Key.space>A<Key.space>VIRTUAL<Key.space>ESCAPE<Key.space>ROOM<Key.space>
Screenshot: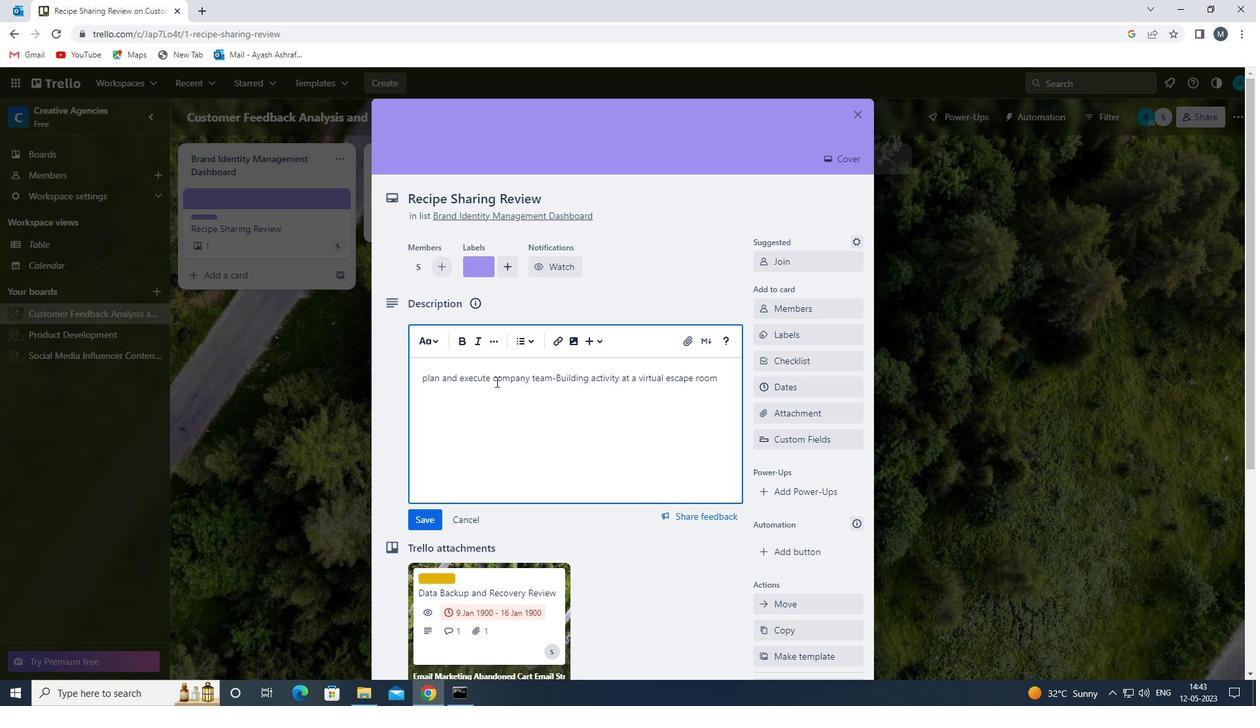 
Action: Mouse moved to (437, 518)
Screenshot: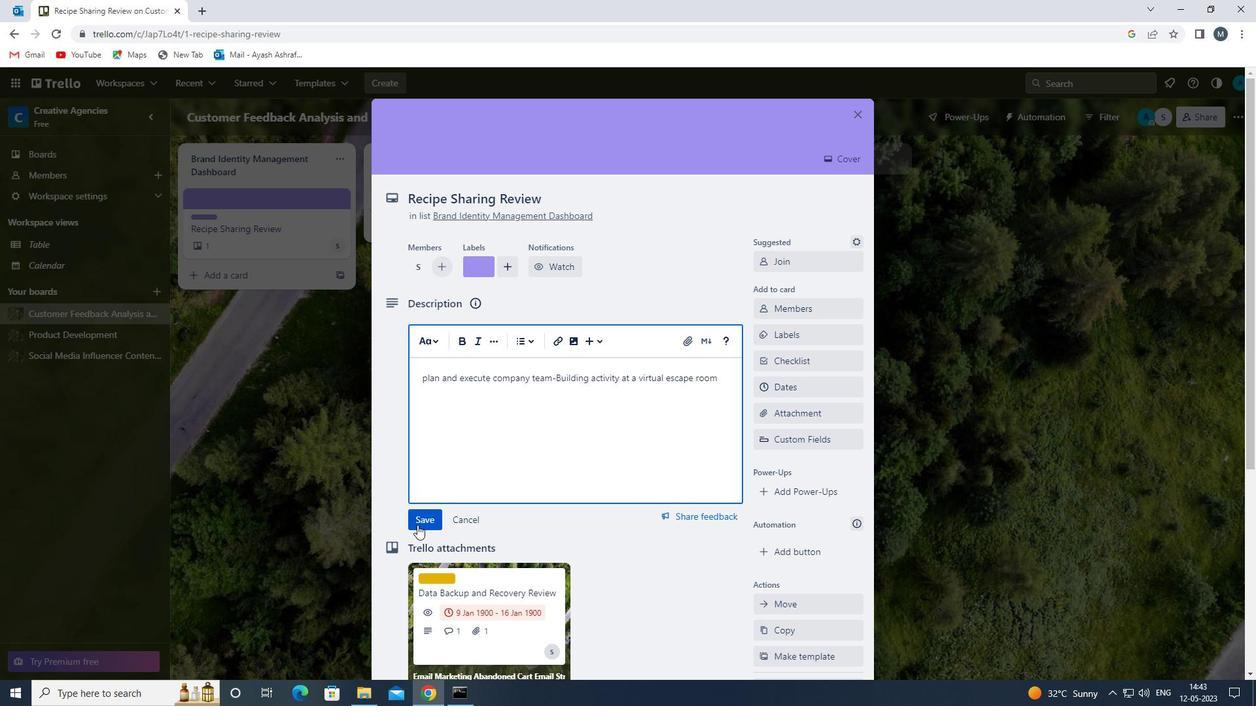
Action: Mouse pressed left at (437, 518)
Screenshot: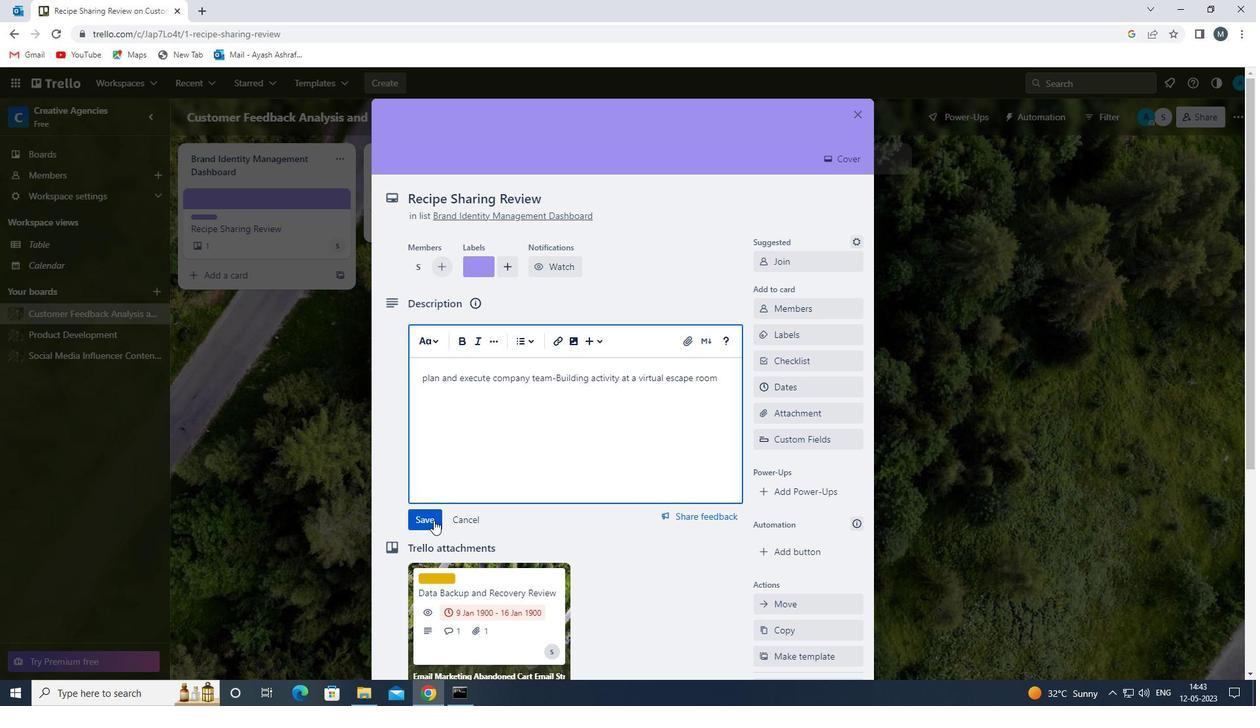 
Action: Mouse moved to (539, 469)
Screenshot: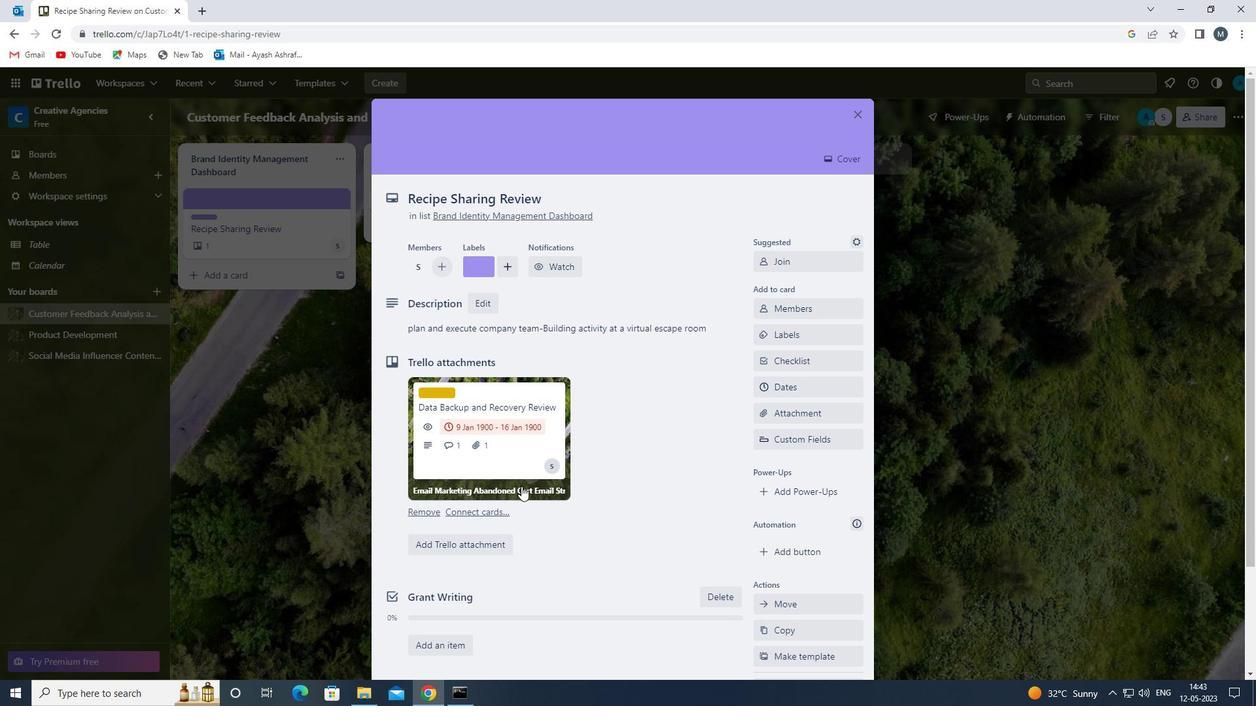 
Action: Mouse scrolled (539, 468) with delta (0, 0)
Screenshot: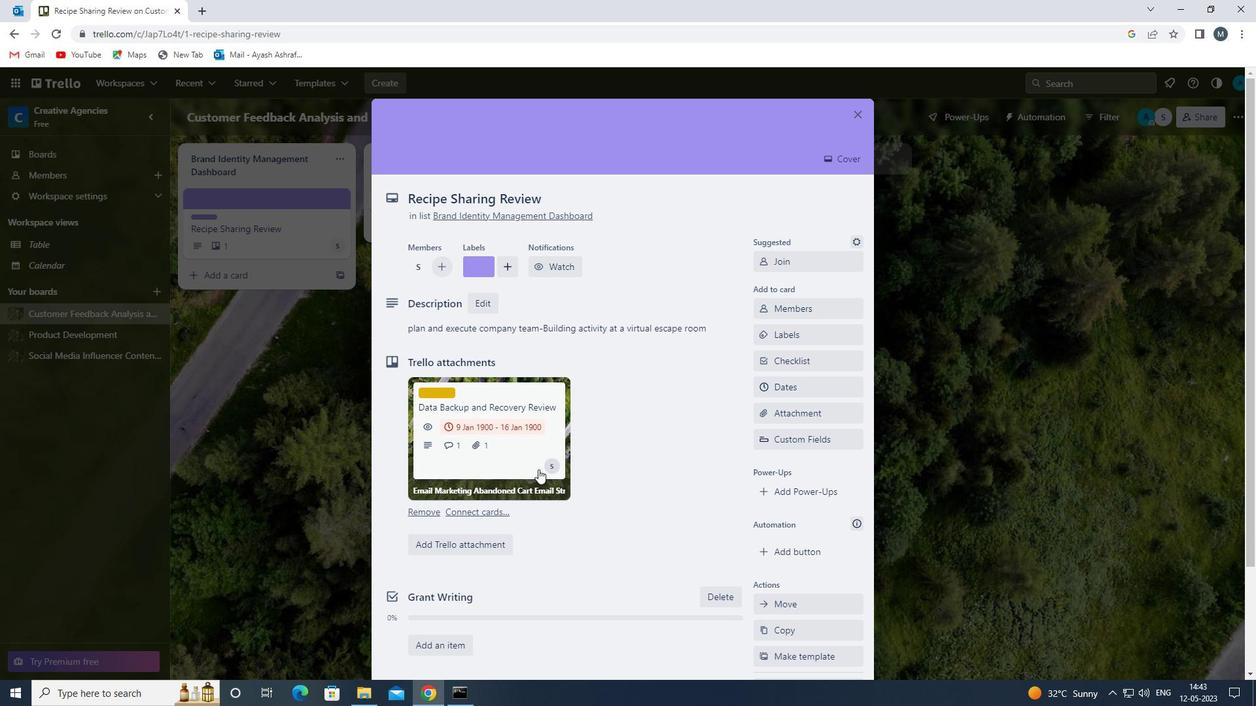 
Action: Mouse moved to (520, 502)
Screenshot: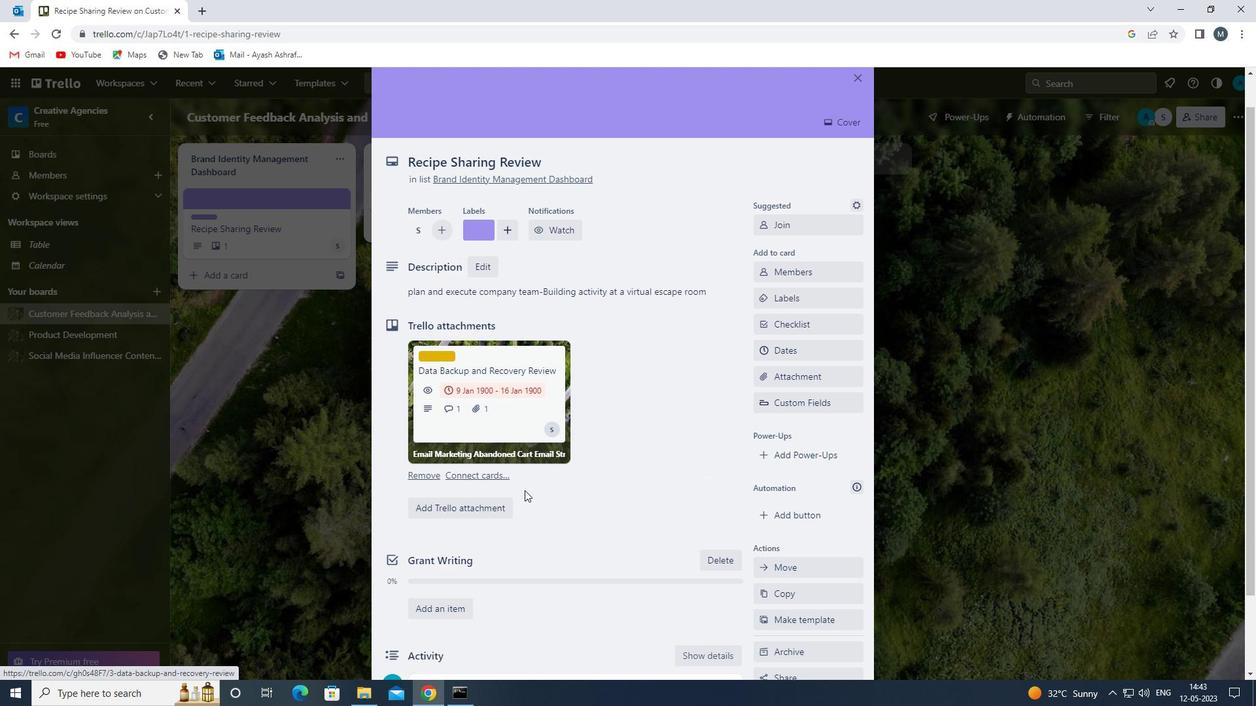 
Action: Mouse scrolled (520, 501) with delta (0, 0)
Screenshot: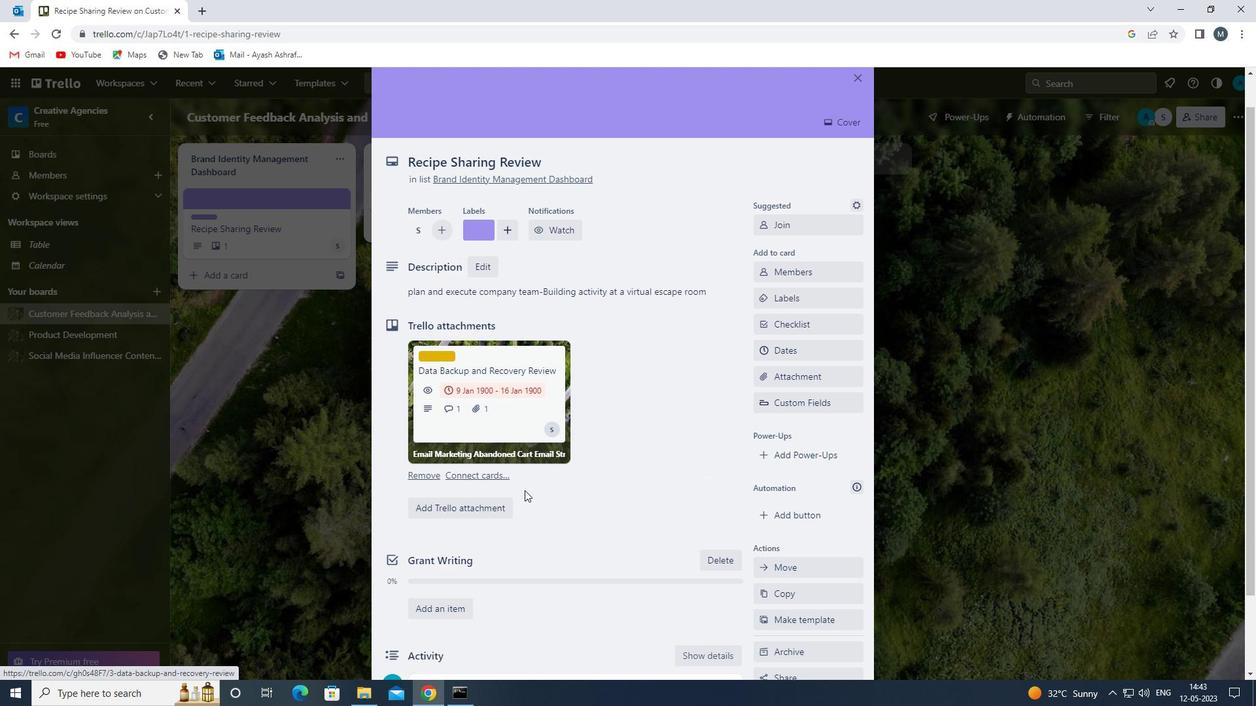 
Action: Mouse moved to (519, 503)
Screenshot: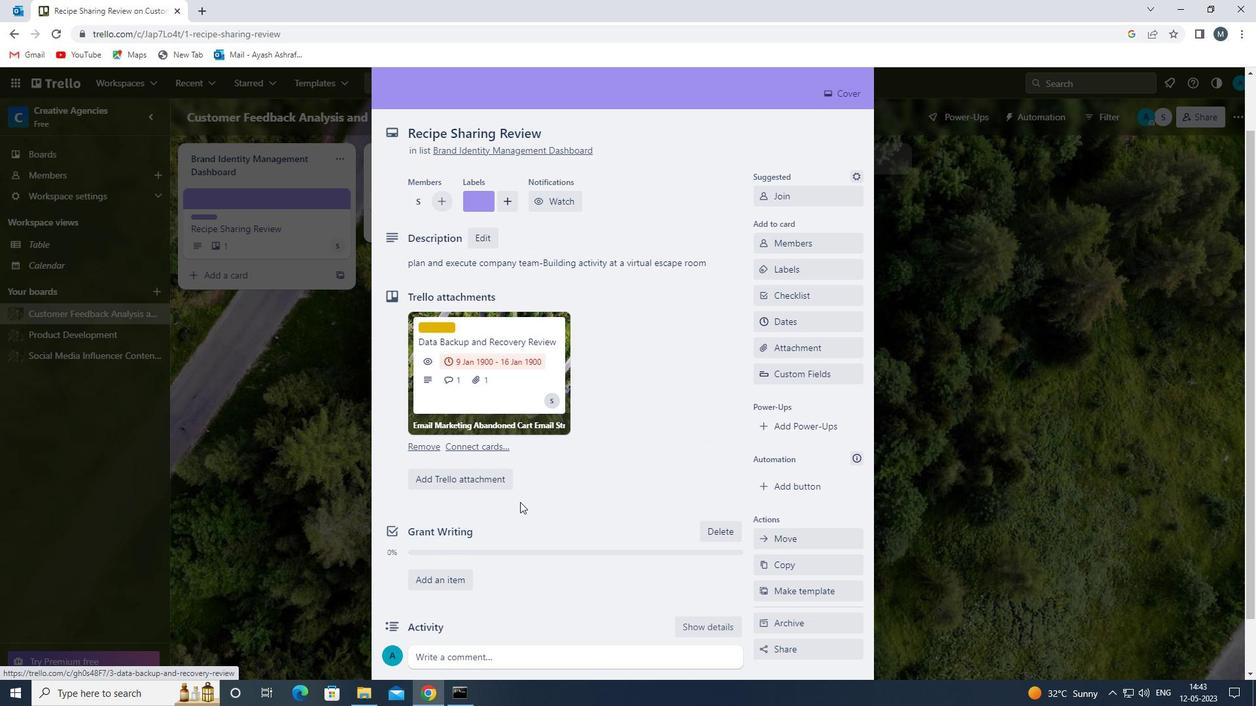 
Action: Mouse scrolled (519, 502) with delta (0, 0)
Screenshot: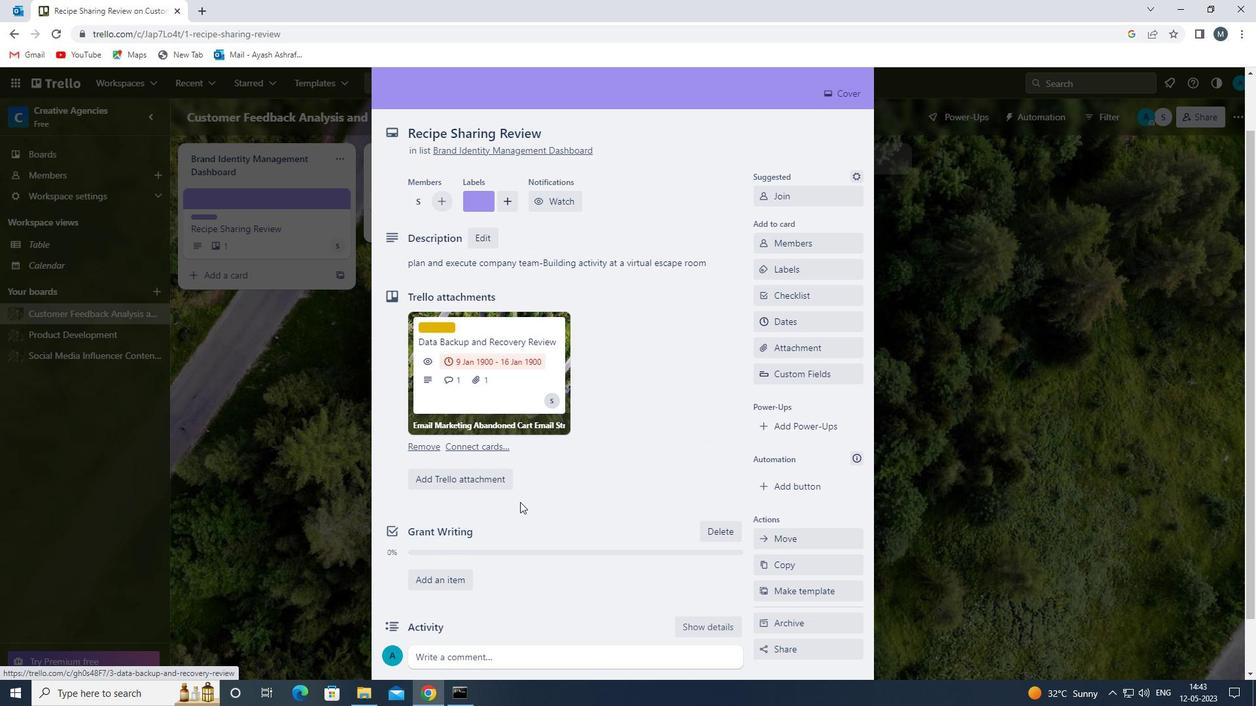 
Action: Mouse moved to (486, 588)
Screenshot: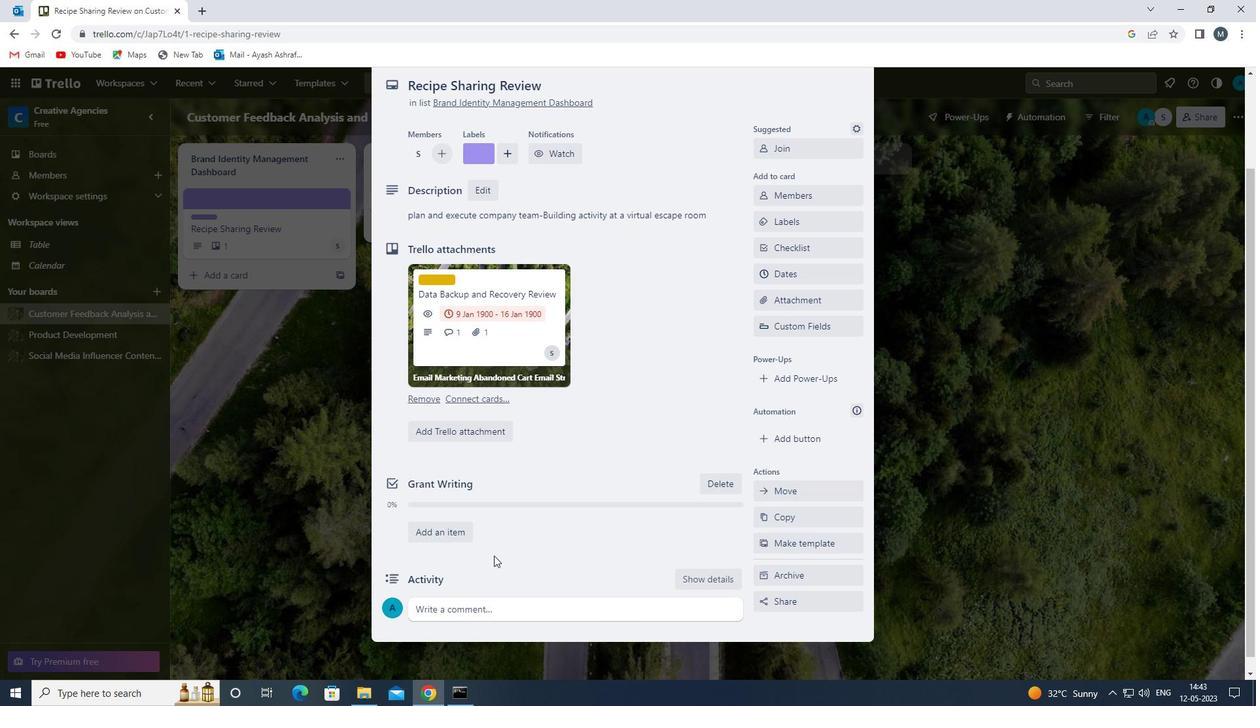 
Action: Mouse pressed left at (486, 588)
Screenshot: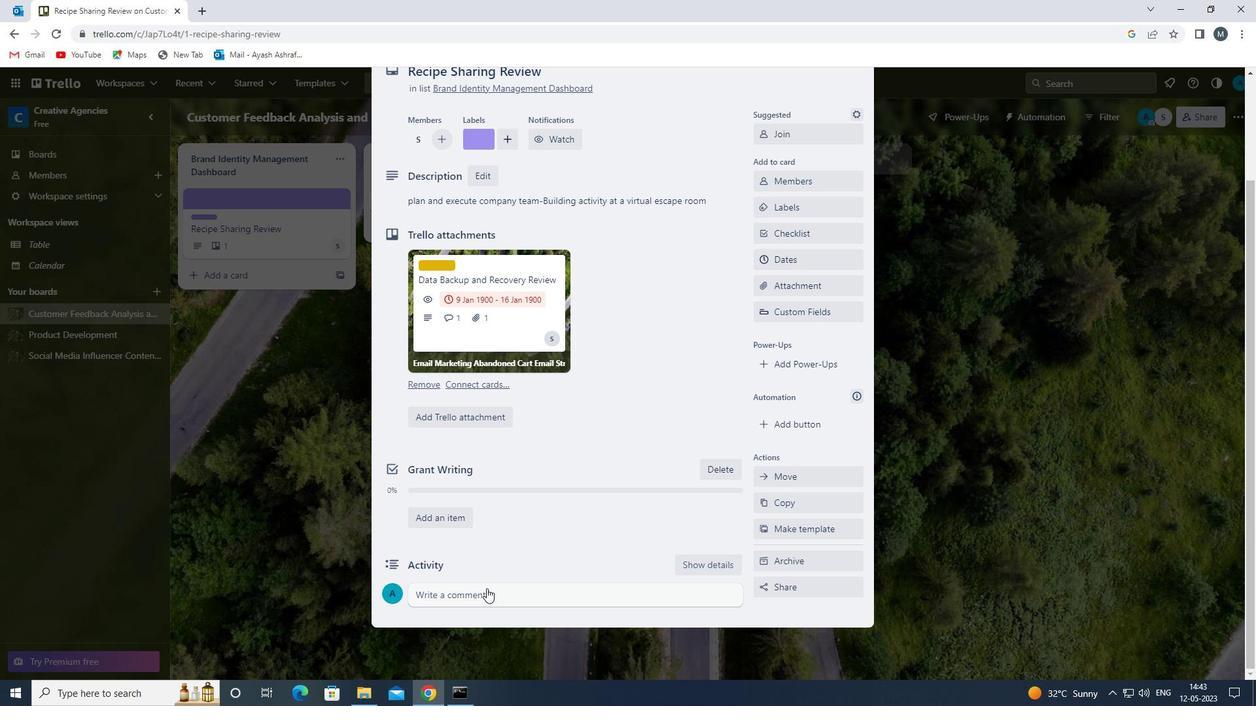 
Action: Mouse moved to (492, 633)
Screenshot: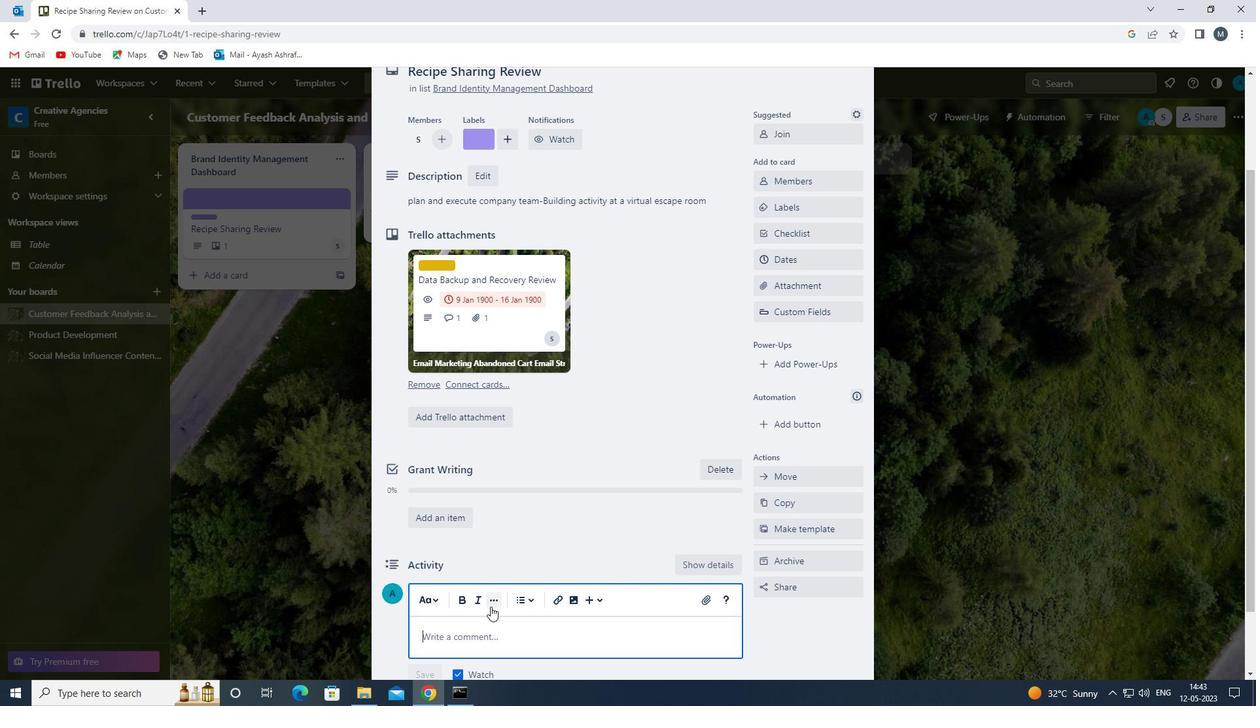 
Action: Mouse pressed left at (492, 633)
Screenshot: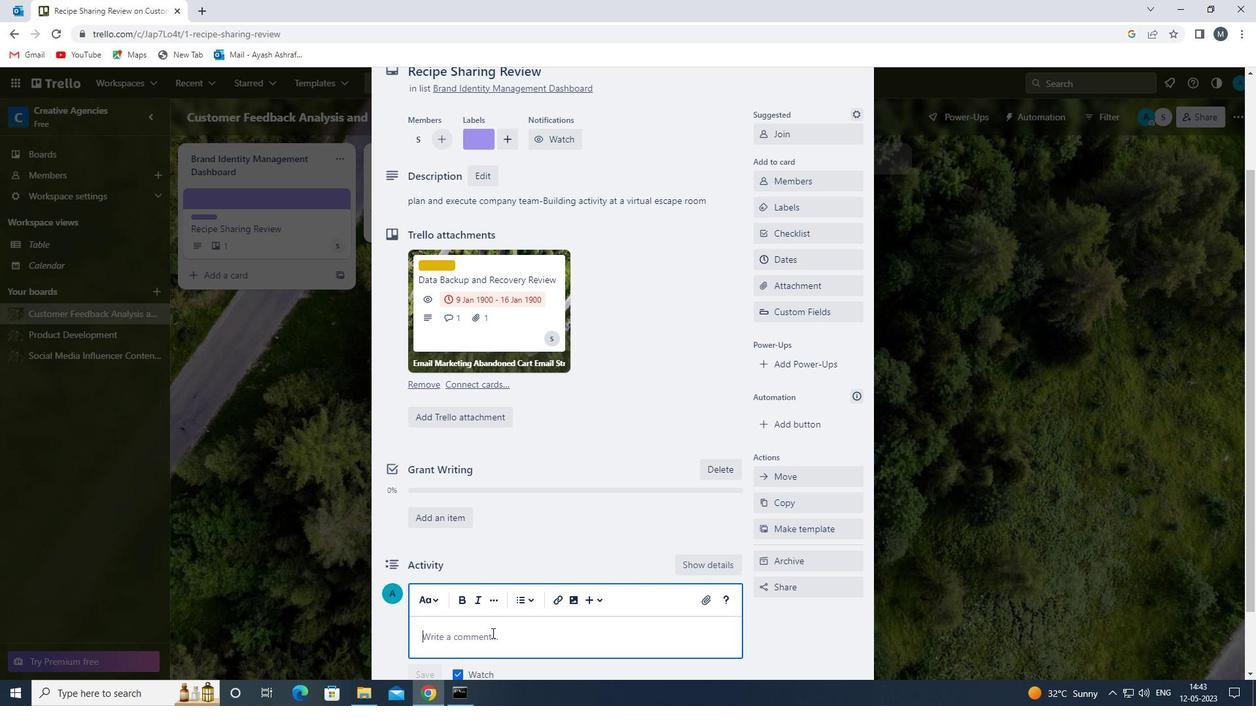
Action: Mouse moved to (492, 634)
Screenshot: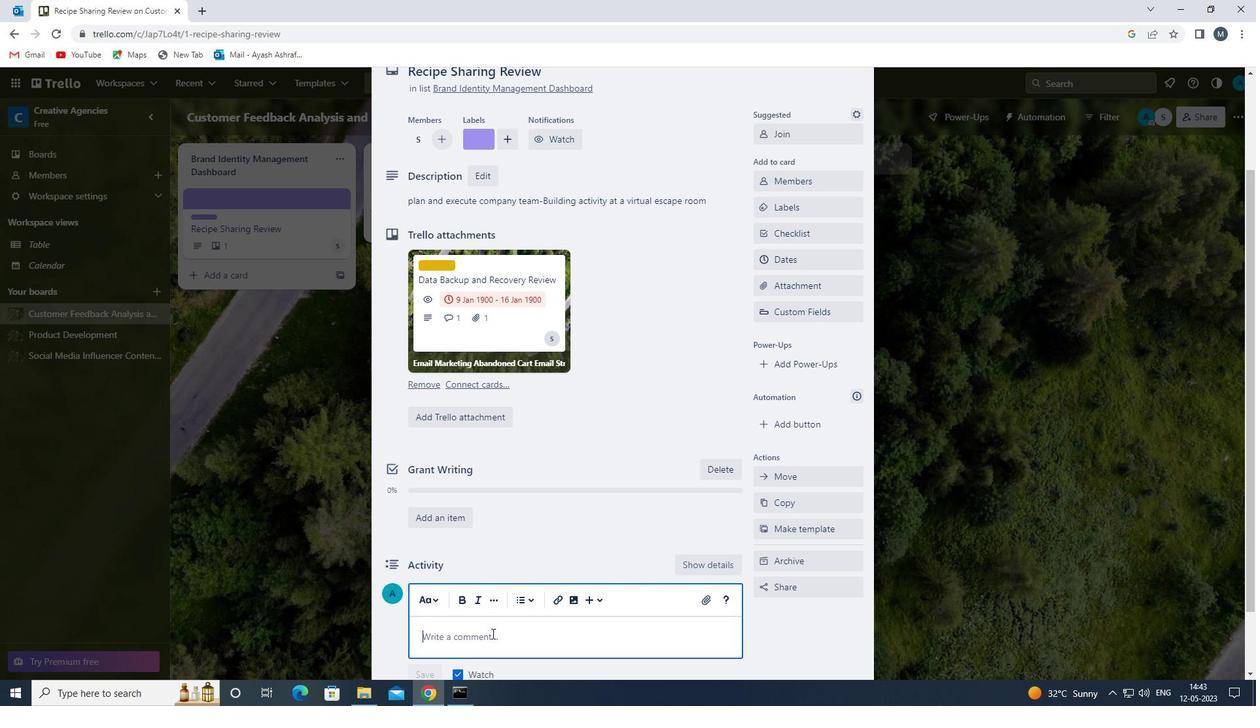 
Action: Key pressed <Key.shift>WE<Key.space><Key.shift>S<Key.backspace>SHOULD<Key.space>APPROACH<Key.space>THIS<Key.space>TASK<Key.space>WITH<Key.space>A<Key.space>SENSE<Key.space>OF<Key.space>CURIOSITY<Key.space>AND<Key.space>A<Key.space>WILLINGNESS<Key.space>TO<Key.space>LEARN<Key.space>FROM<Key.space>OTHERS<Key.space><Key.backspace>,<Key.space>SEEKING<Key.space>OUT<Key.space>NEW<Key.space>PES<Key.backspace>RSPECTIVES<Key.space>AND<Key.space>INSIGHTS.
Screenshot: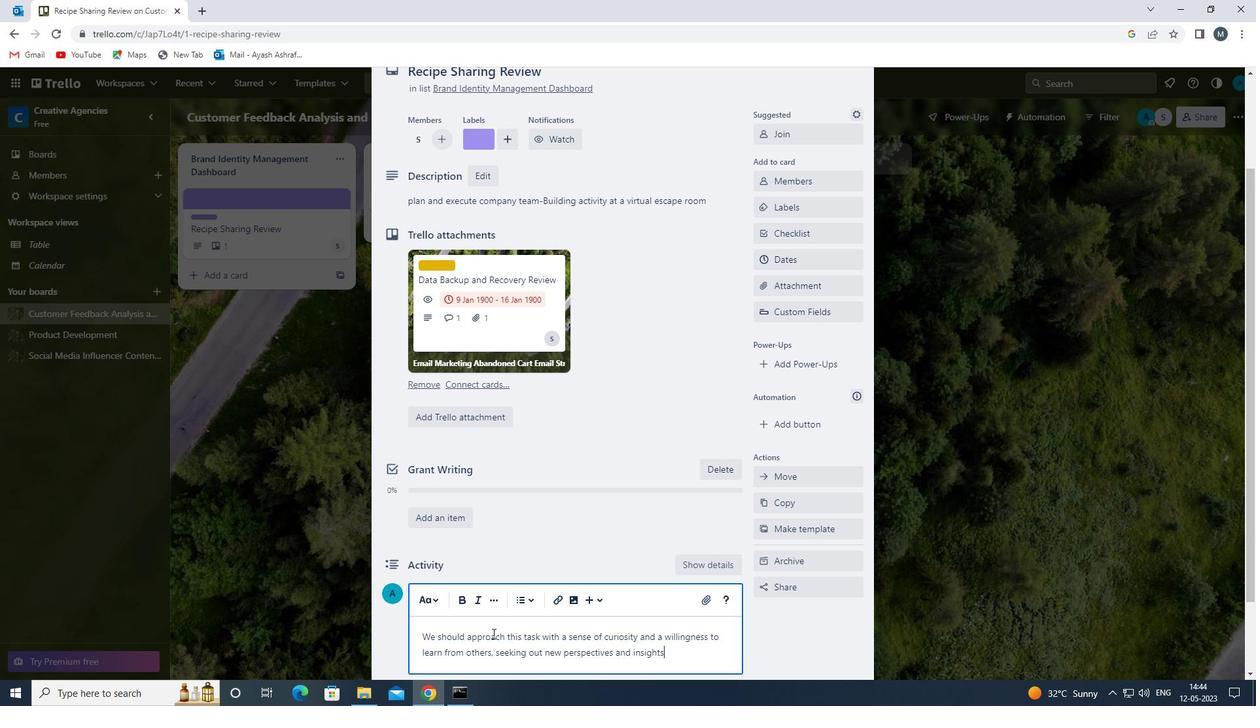 
Action: Mouse moved to (515, 603)
Screenshot: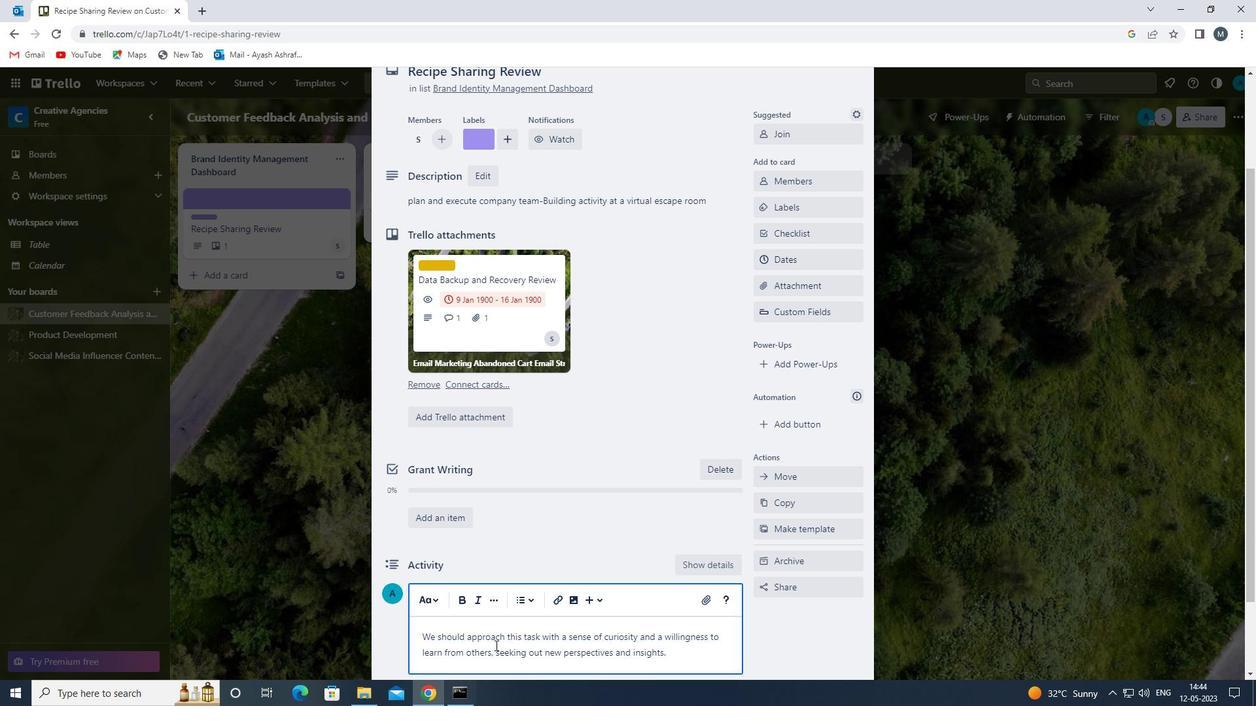 
Action: Mouse scrolled (515, 602) with delta (0, 0)
Screenshot: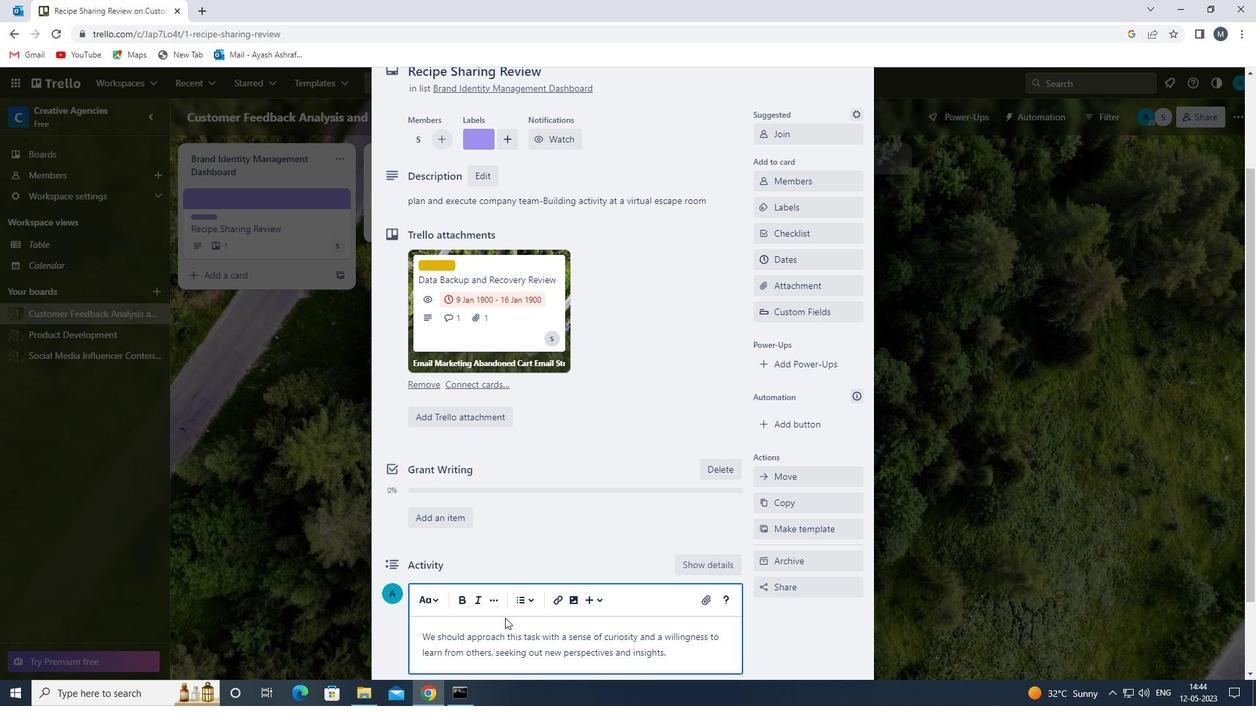 
Action: Mouse scrolled (515, 602) with delta (0, 0)
Screenshot: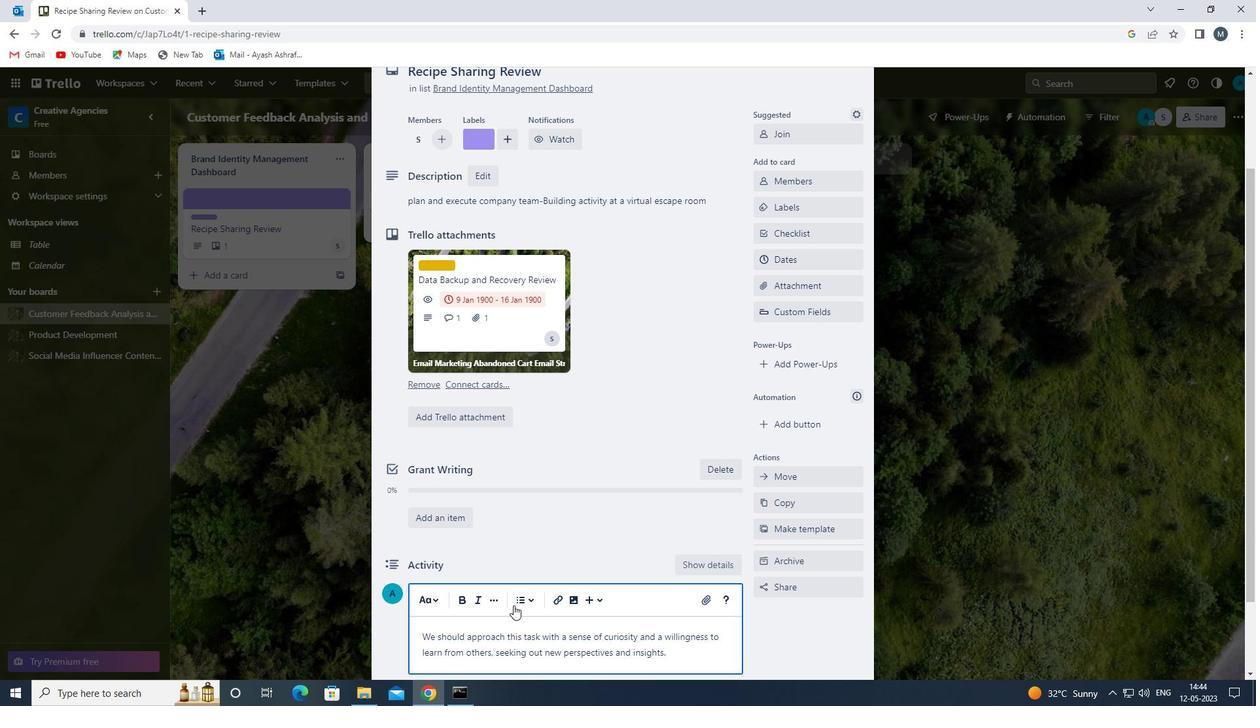 
Action: Mouse moved to (424, 593)
Screenshot: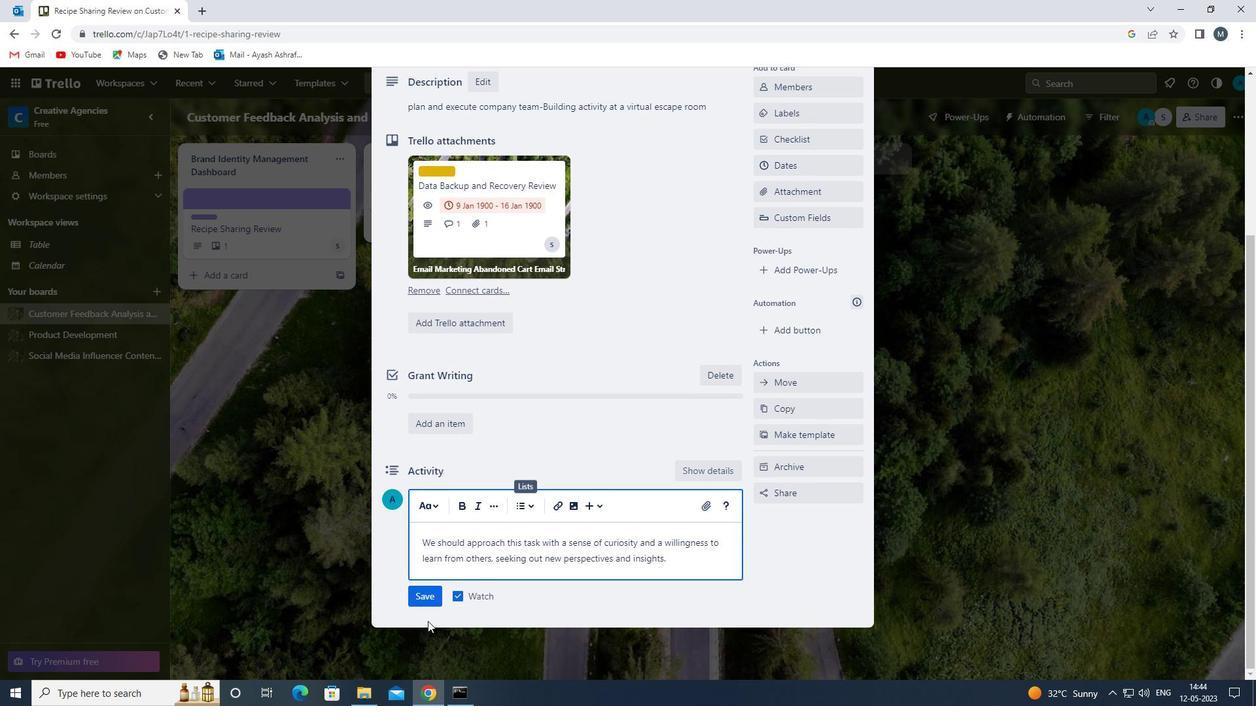
Action: Mouse pressed left at (424, 593)
Screenshot: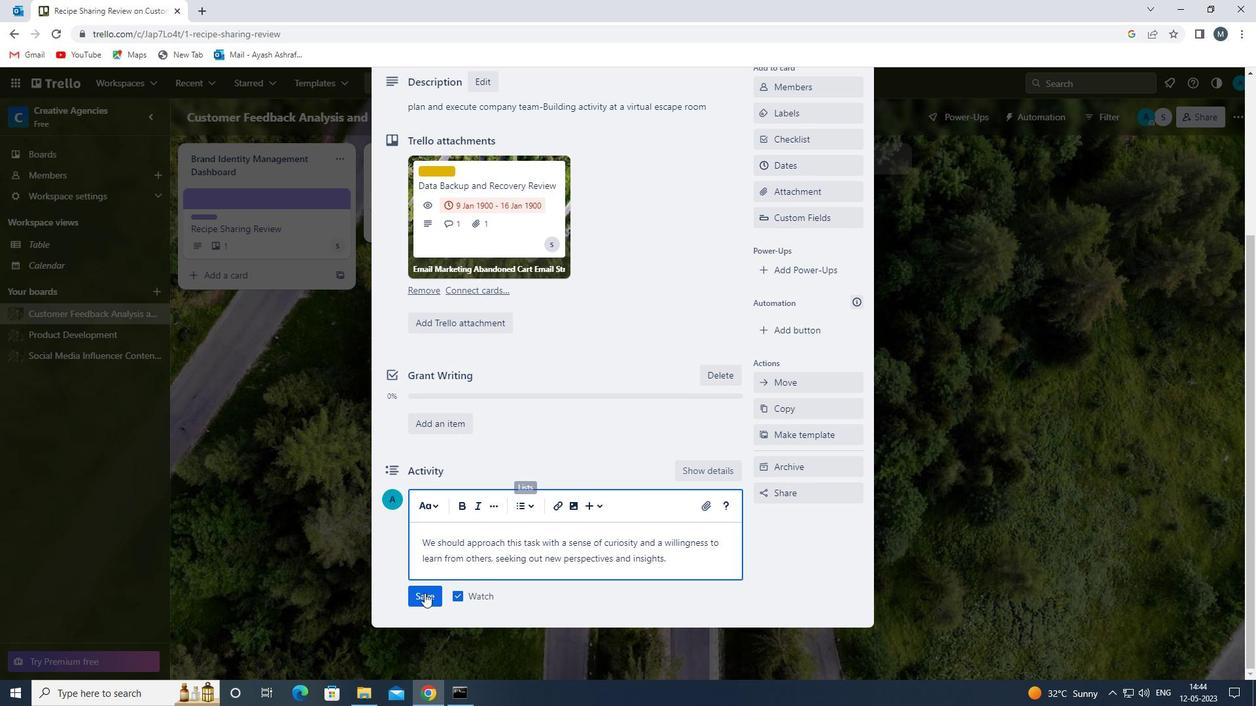 
Action: Mouse moved to (806, 171)
Screenshot: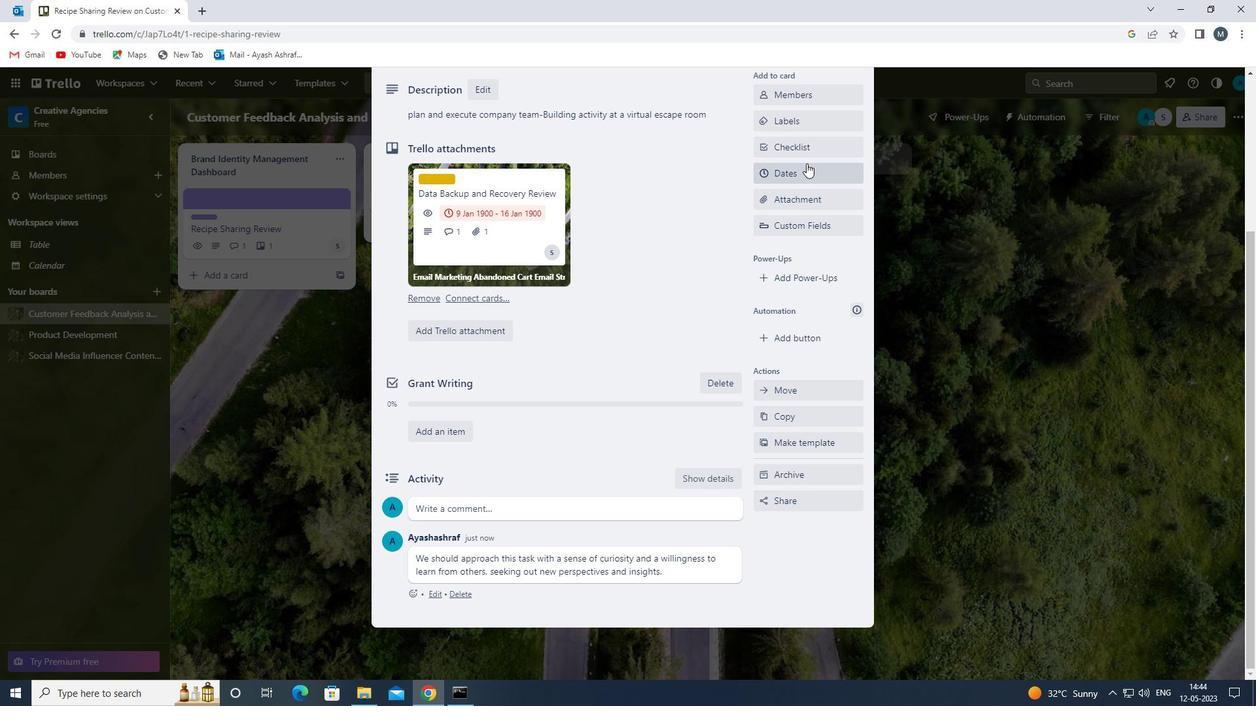 
Action: Mouse pressed left at (806, 171)
Screenshot: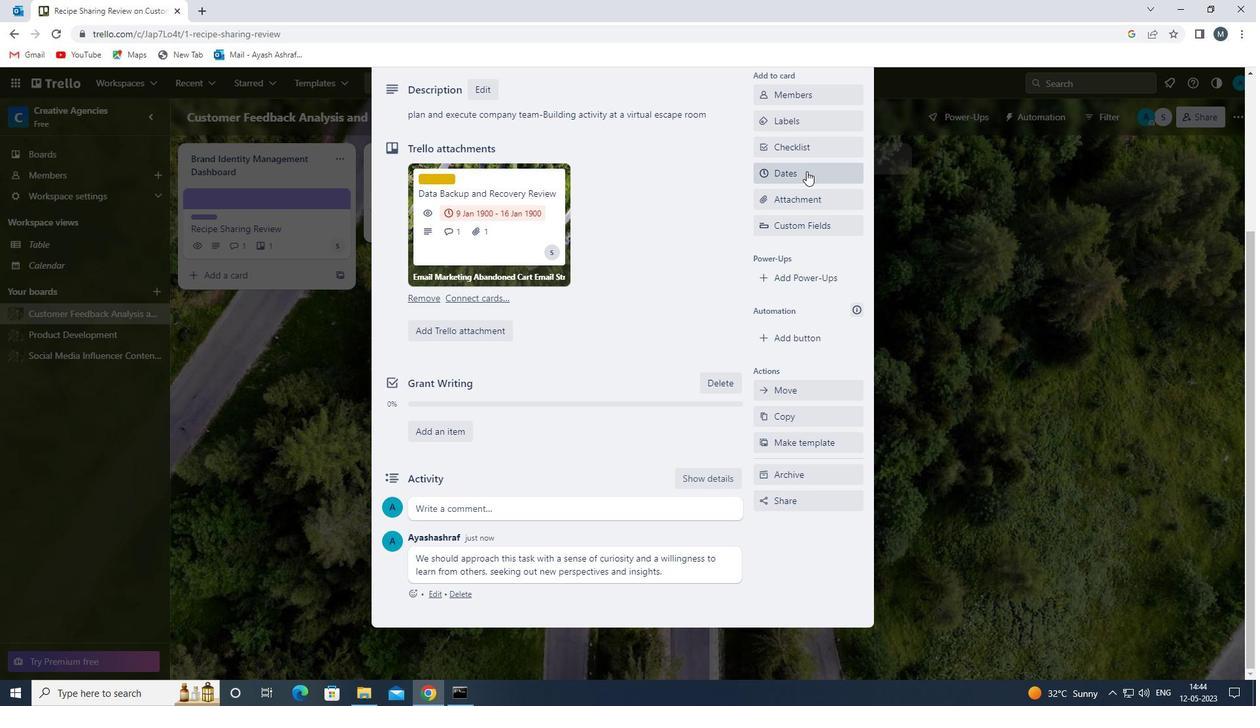 
Action: Mouse moved to (767, 446)
Screenshot: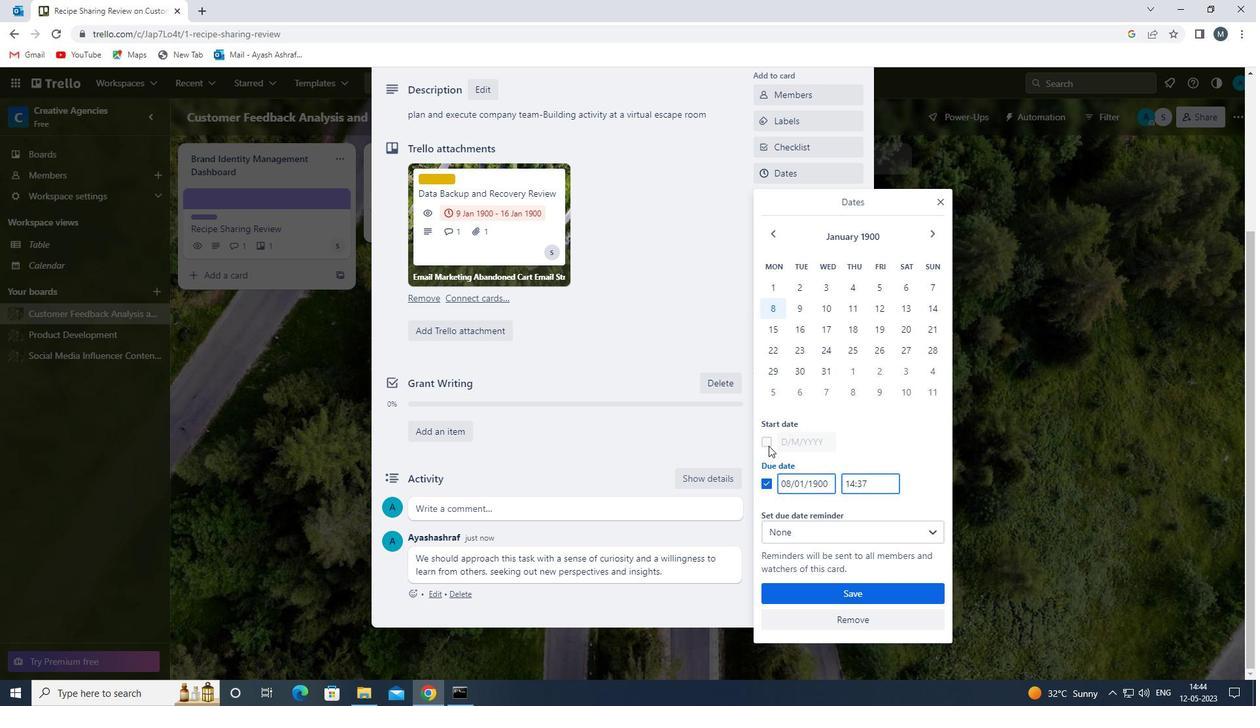 
Action: Mouse pressed left at (767, 446)
Screenshot: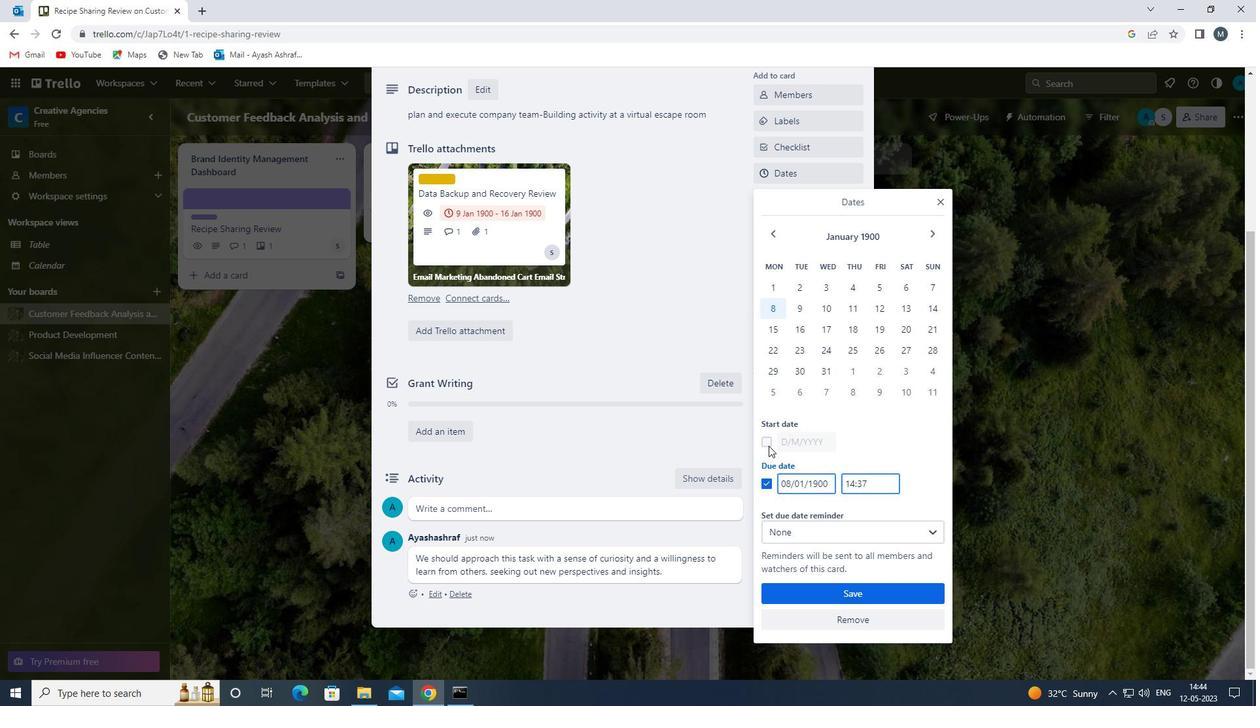 
Action: Mouse moved to (791, 442)
Screenshot: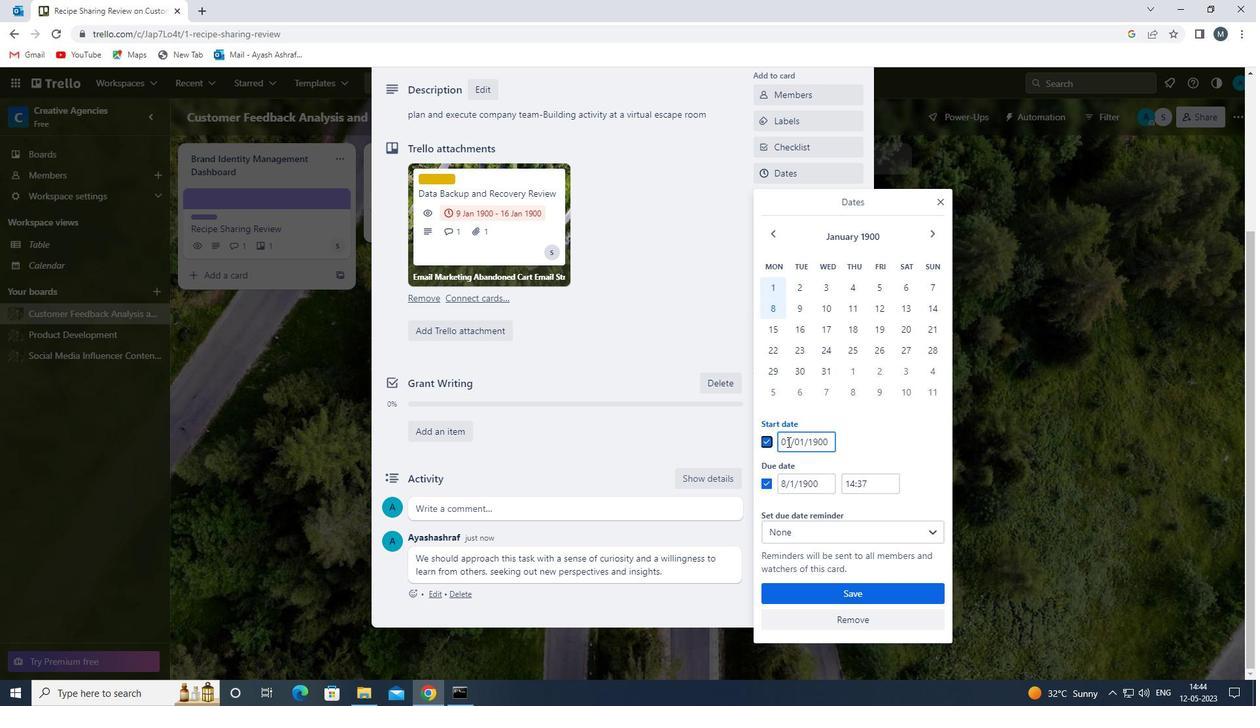
Action: Mouse pressed left at (791, 442)
Screenshot: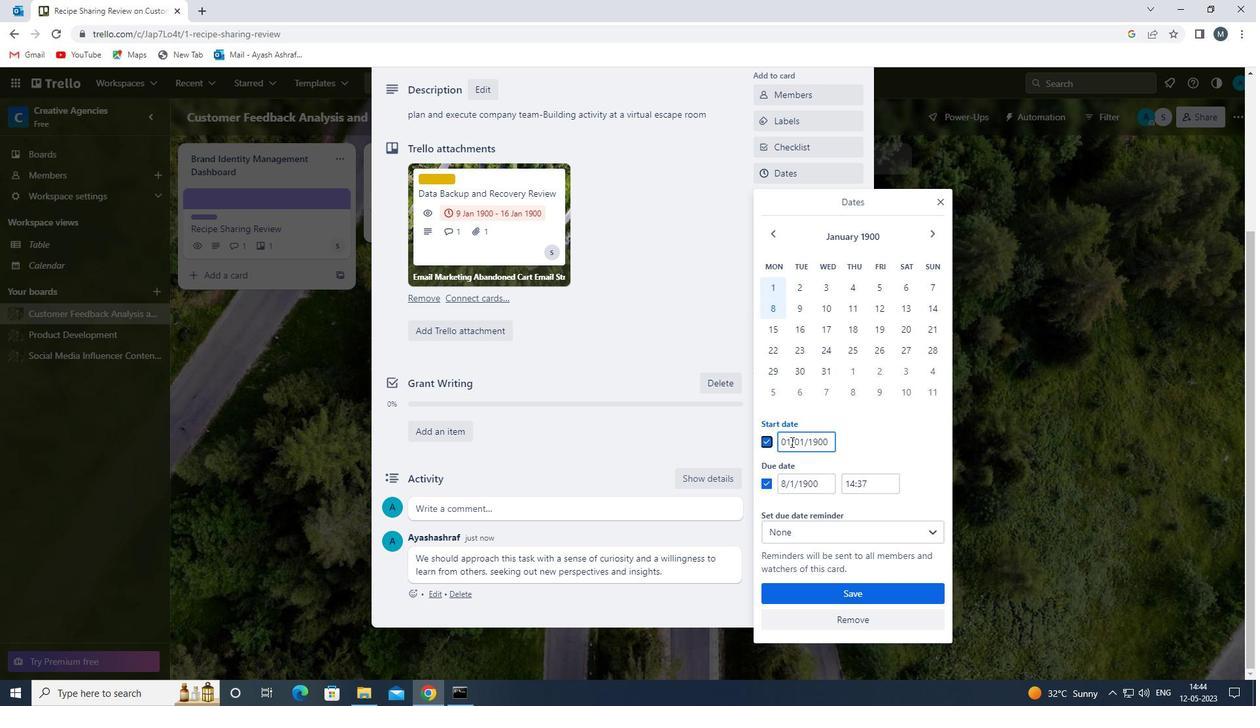 
Action: Mouse moved to (786, 444)
Screenshot: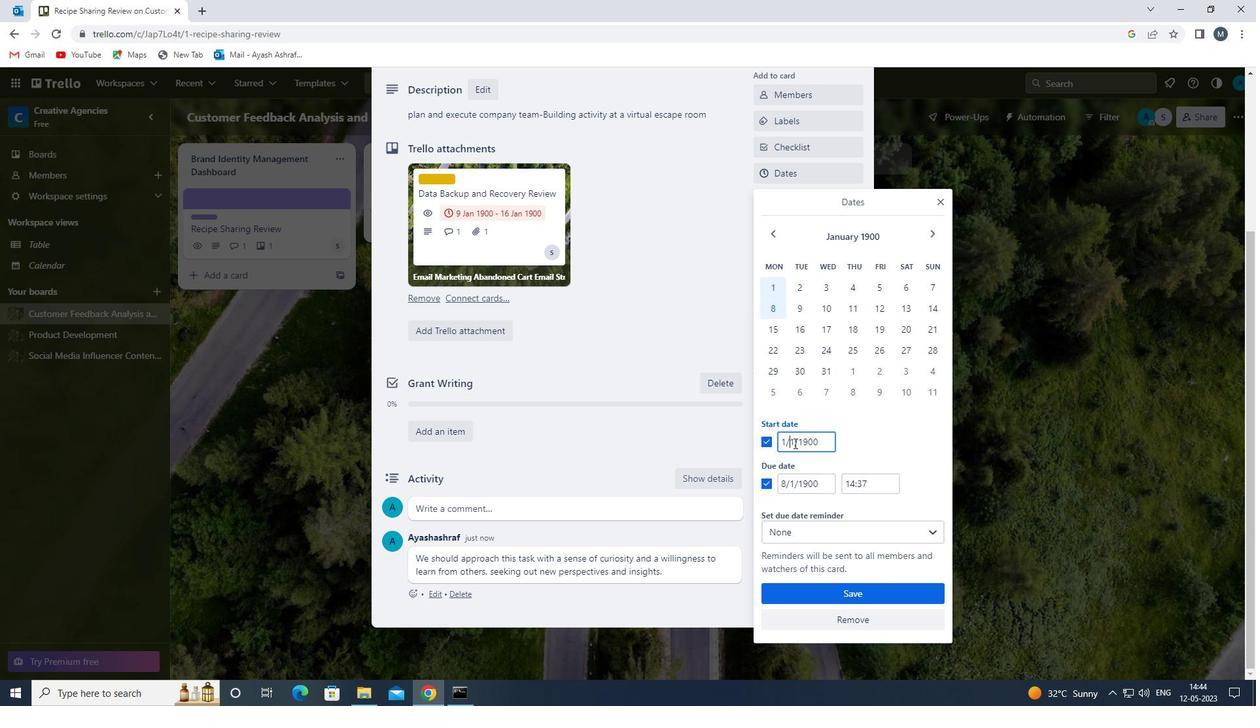 
Action: Mouse pressed left at (786, 444)
Screenshot: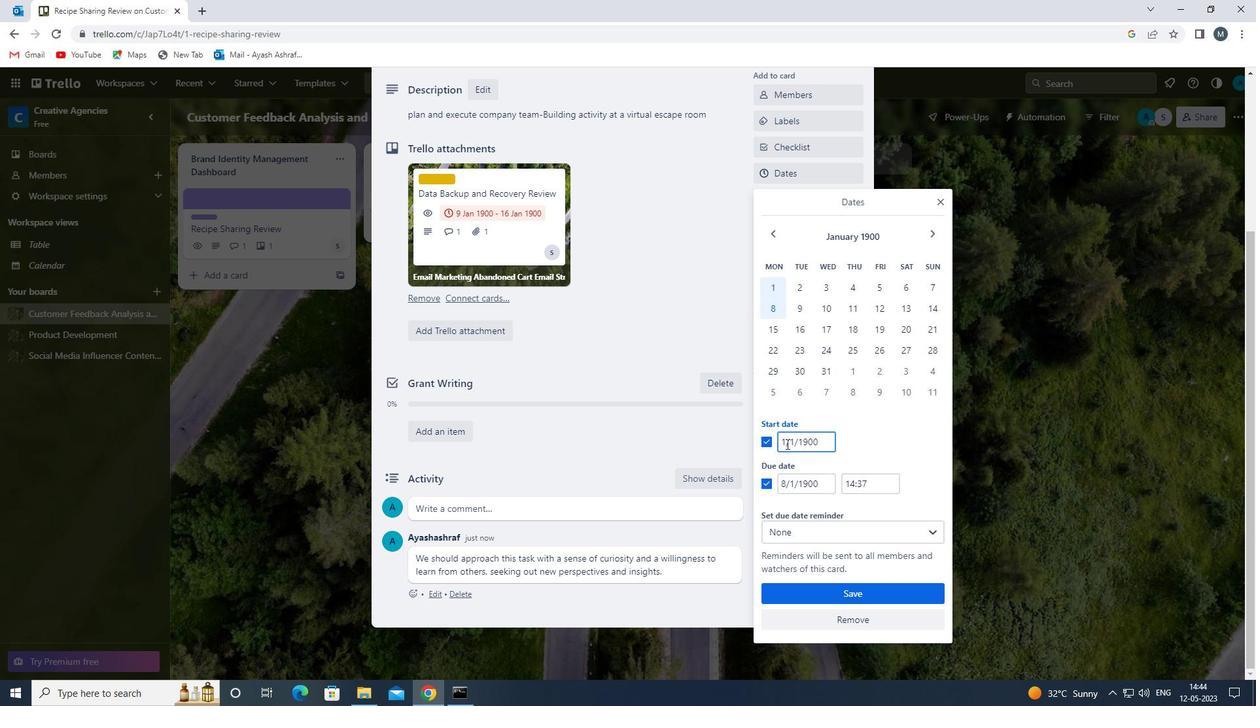 
Action: Mouse moved to (790, 448)
Screenshot: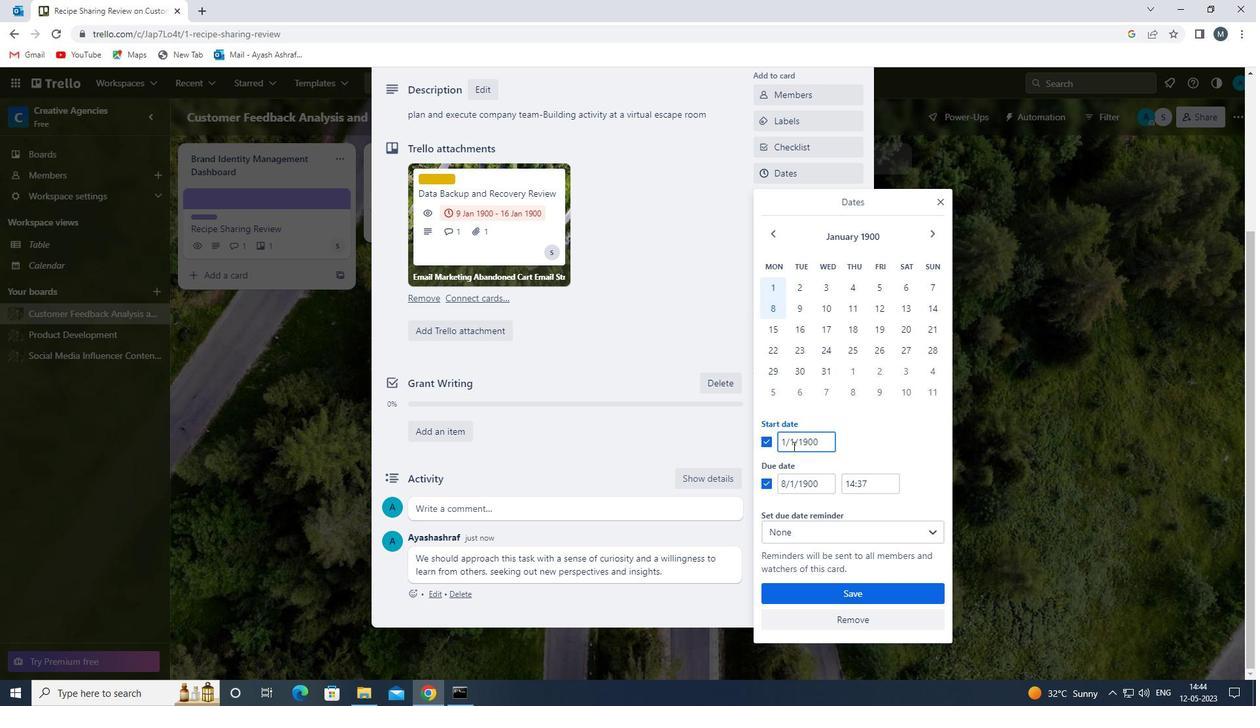 
Action: Key pressed <Key.backspace>
Screenshot: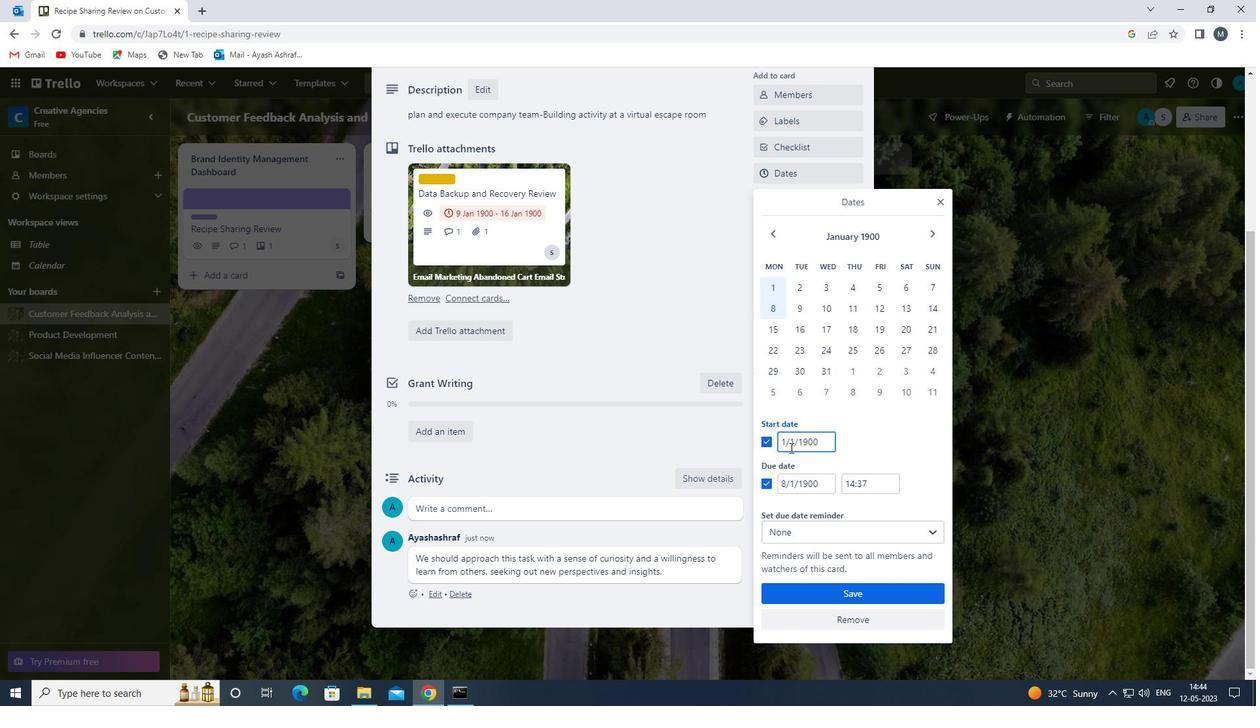 
Action: Mouse moved to (789, 448)
Screenshot: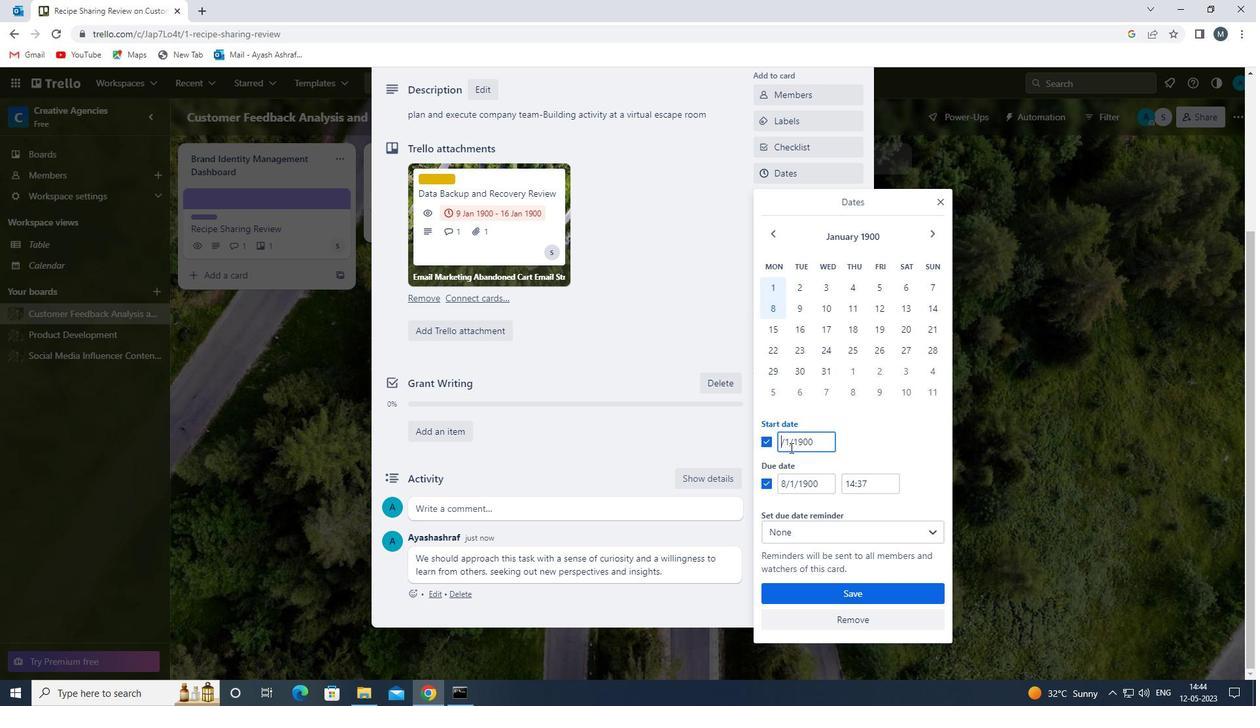 
Action: Key pressed 02
Screenshot: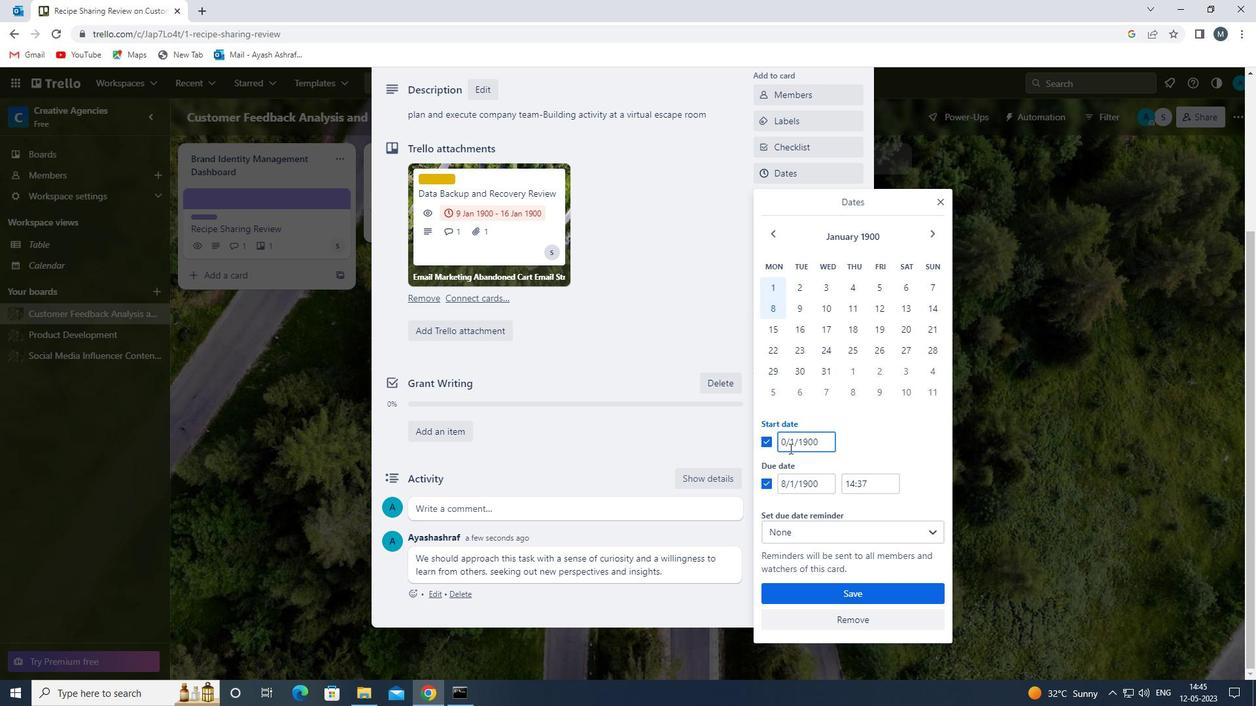 
Action: Mouse moved to (796, 443)
Screenshot: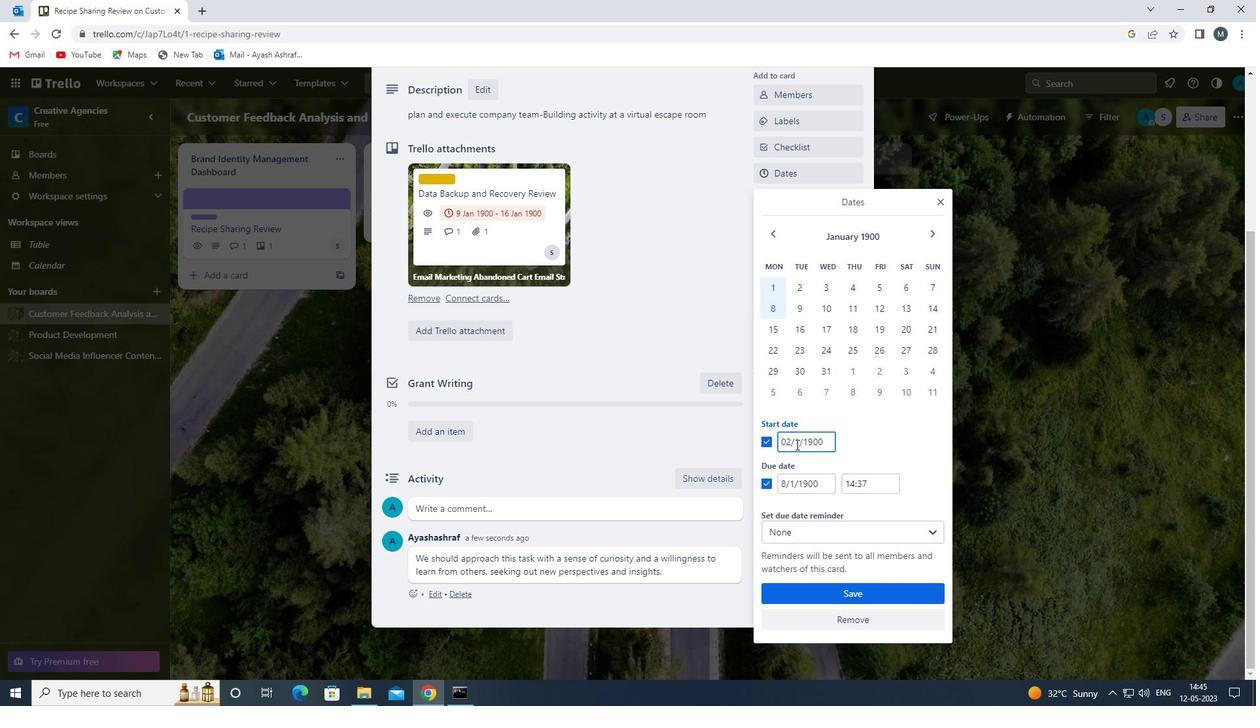 
Action: Mouse pressed left at (796, 443)
Screenshot: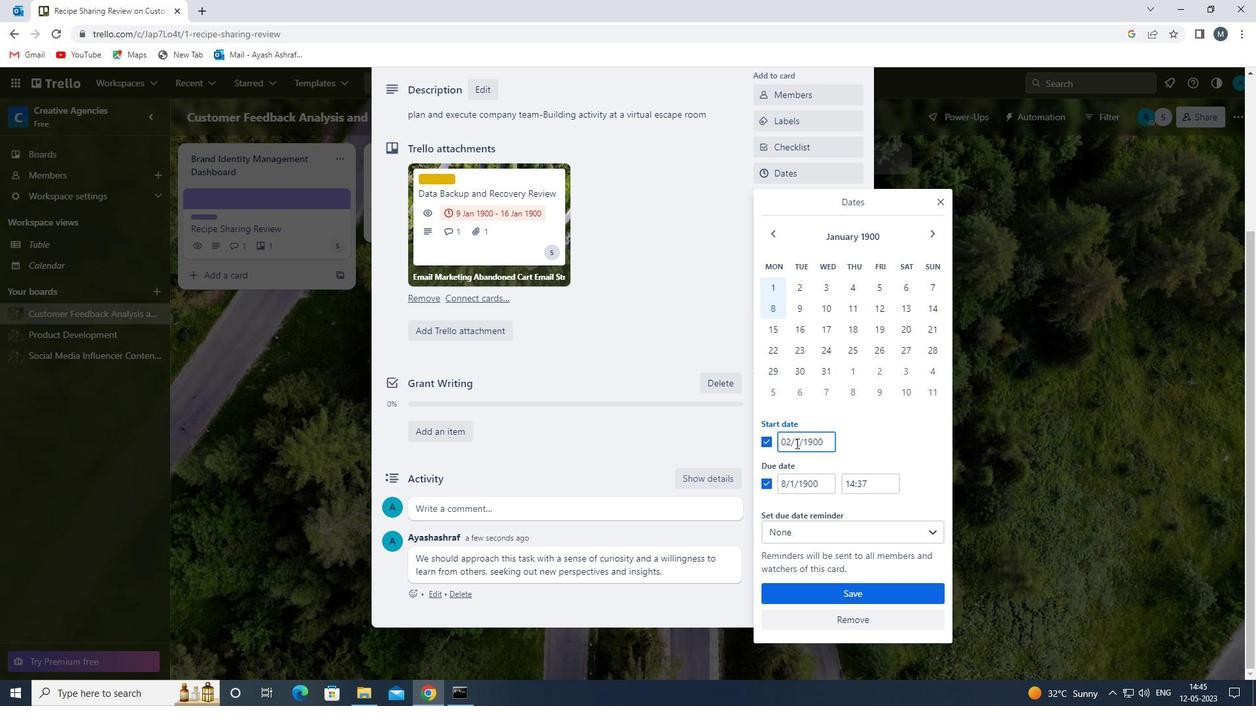 
Action: Mouse moved to (799, 445)
Screenshot: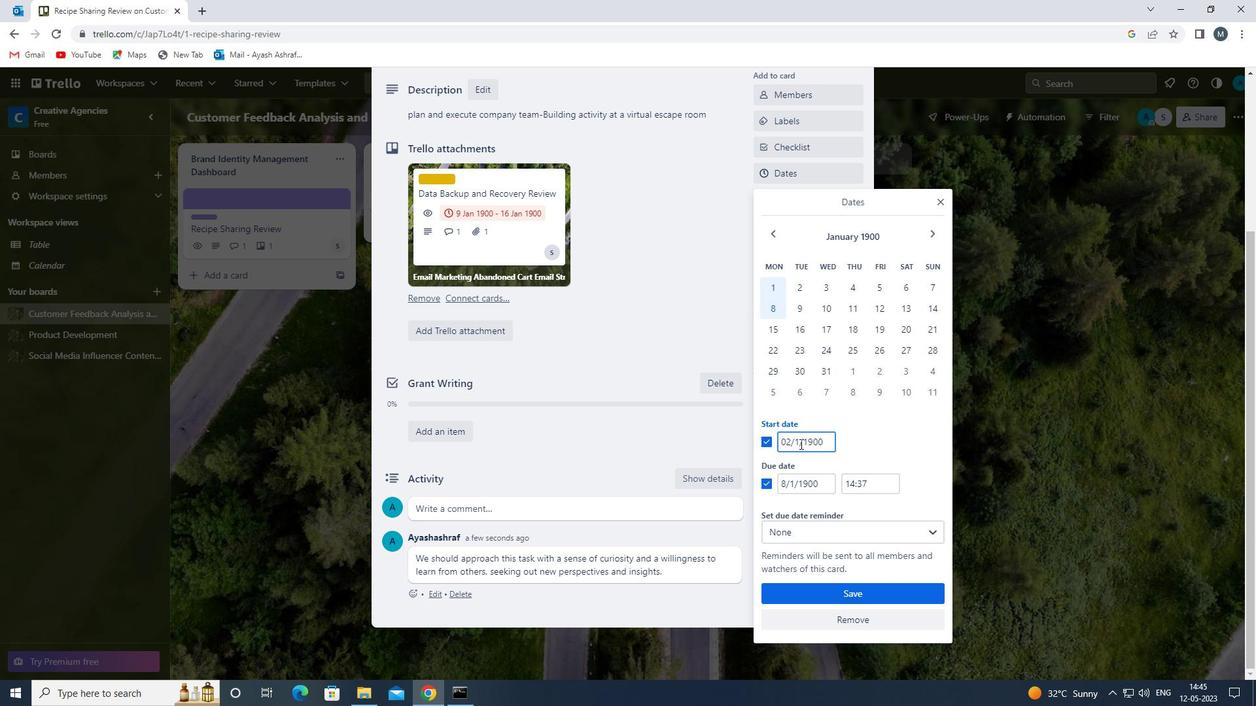 
Action: Key pressed 0
Screenshot: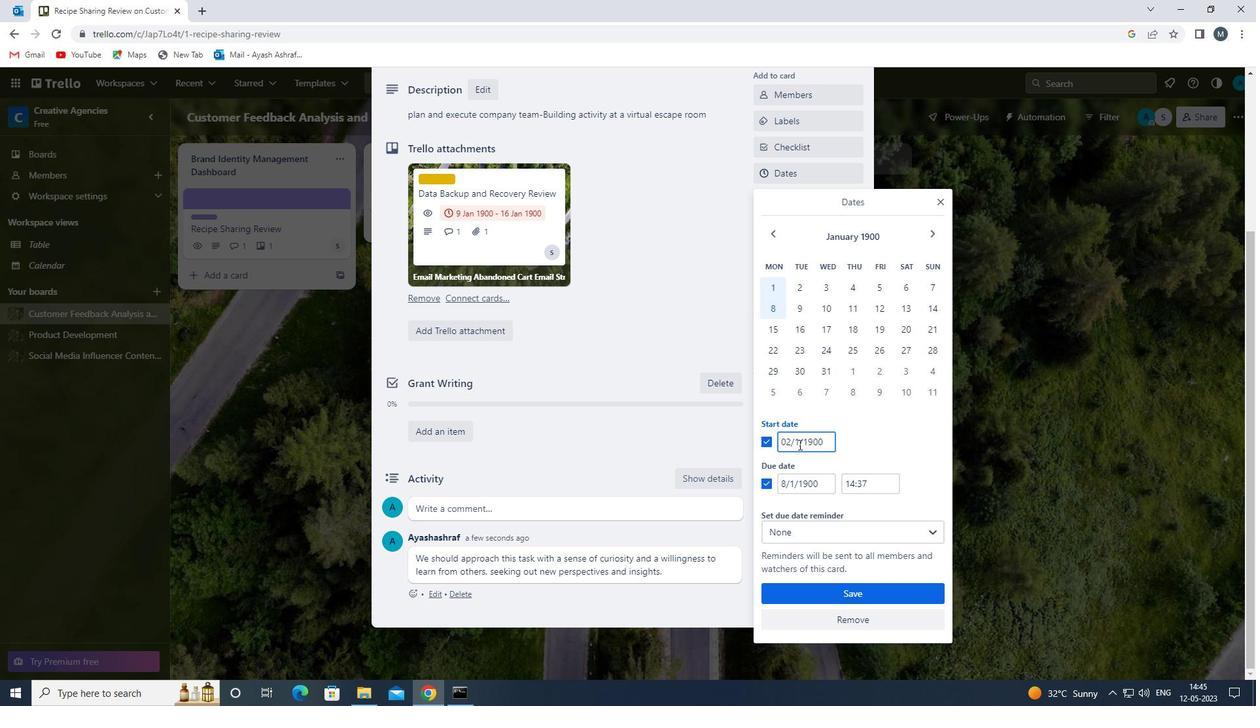 
Action: Mouse moved to (784, 482)
Screenshot: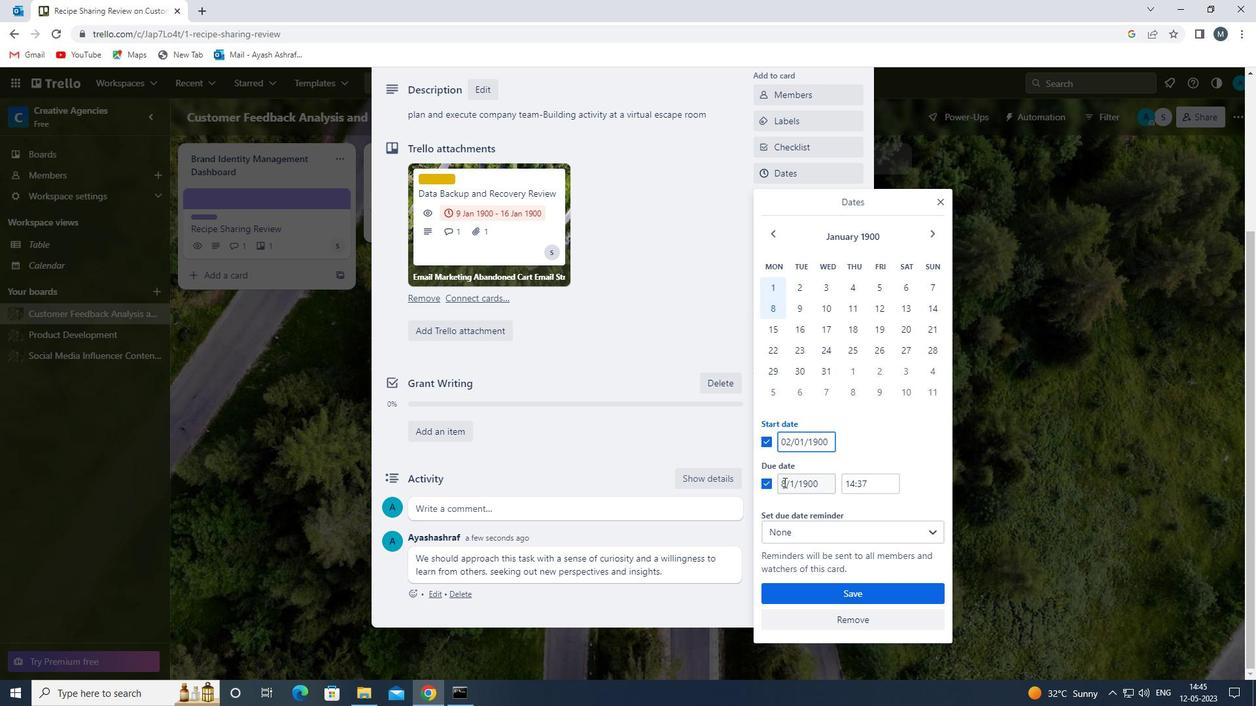 
Action: Mouse pressed left at (784, 482)
Screenshot: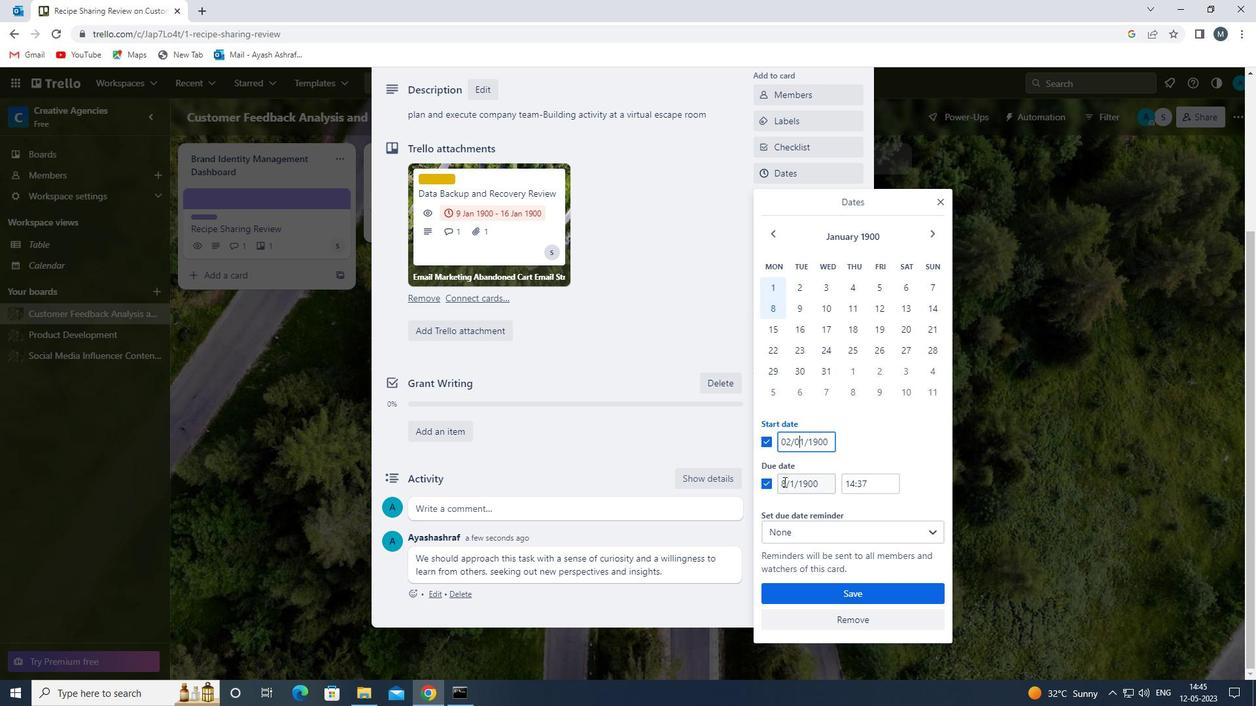 
Action: Mouse moved to (793, 488)
Screenshot: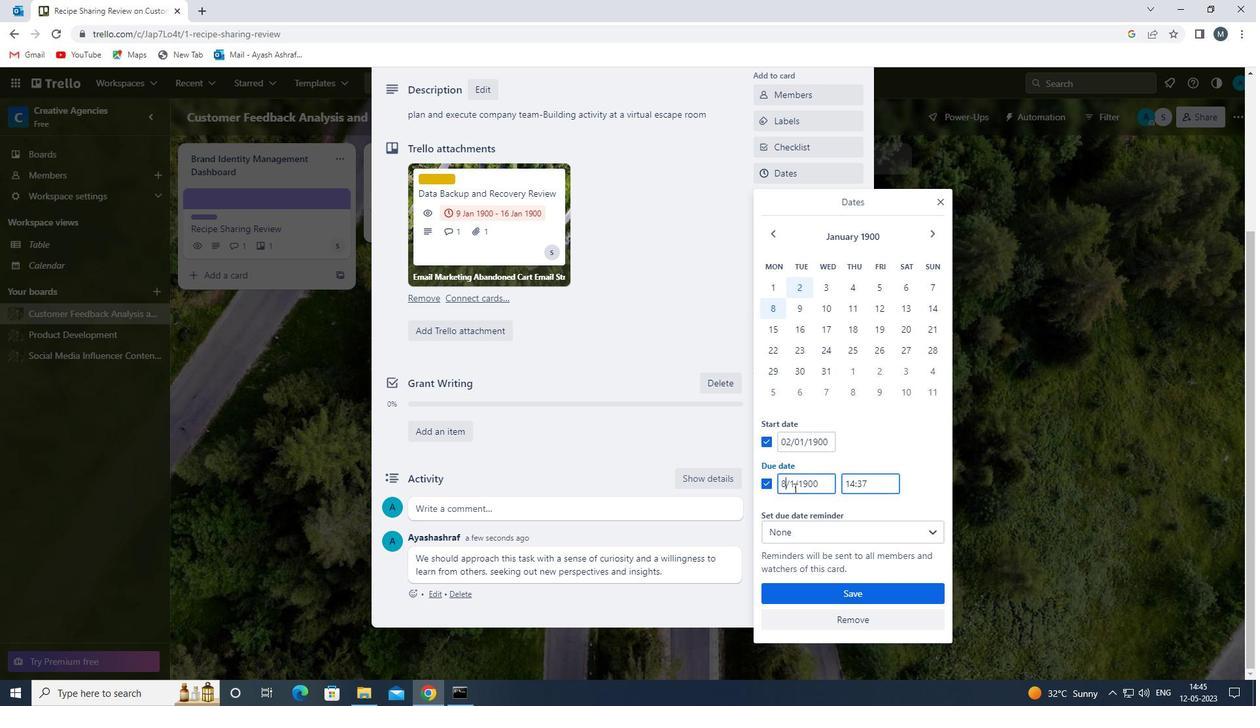 
Action: Key pressed <Key.backspace>09
Screenshot: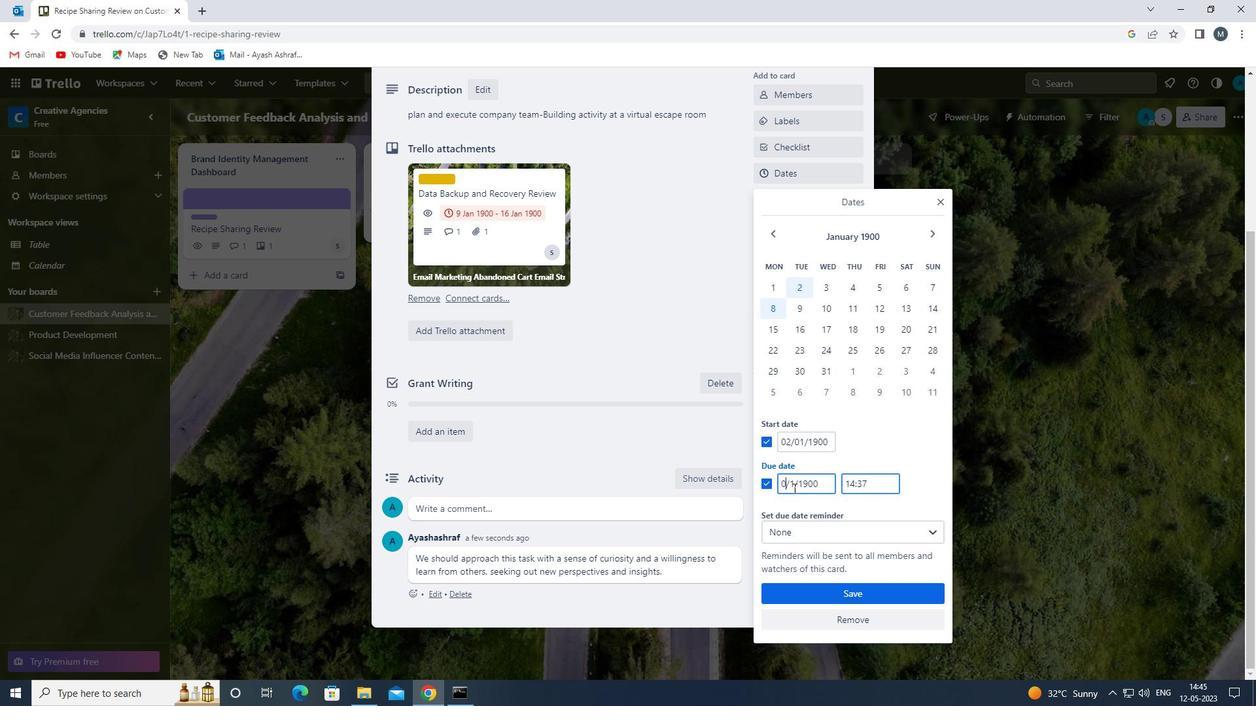
Action: Mouse moved to (796, 486)
Screenshot: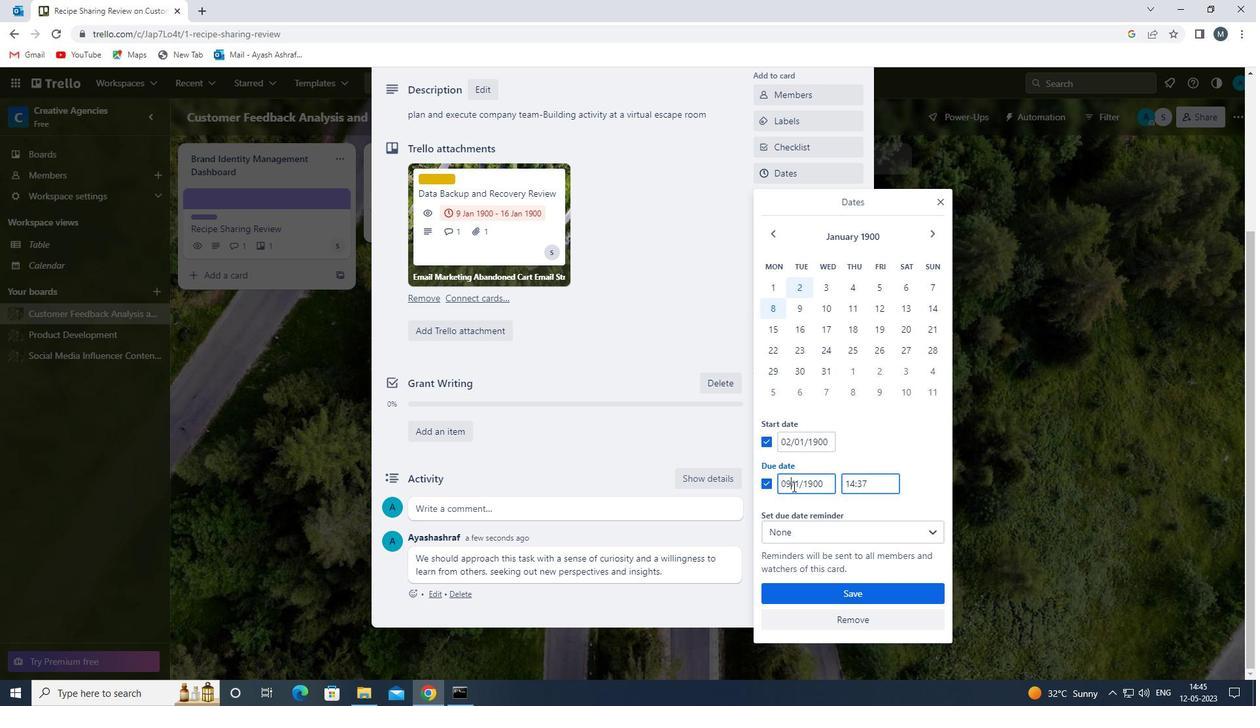 
Action: Mouse pressed left at (796, 486)
Screenshot: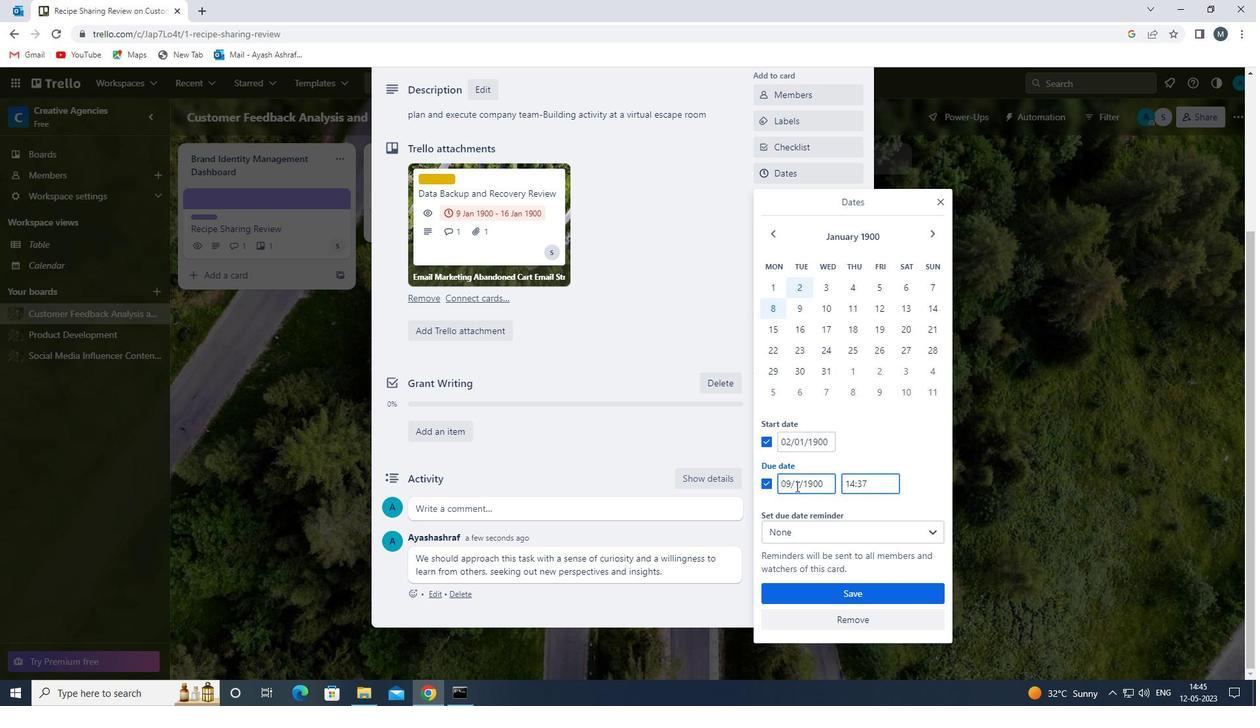 
Action: Mouse moved to (806, 486)
Screenshot: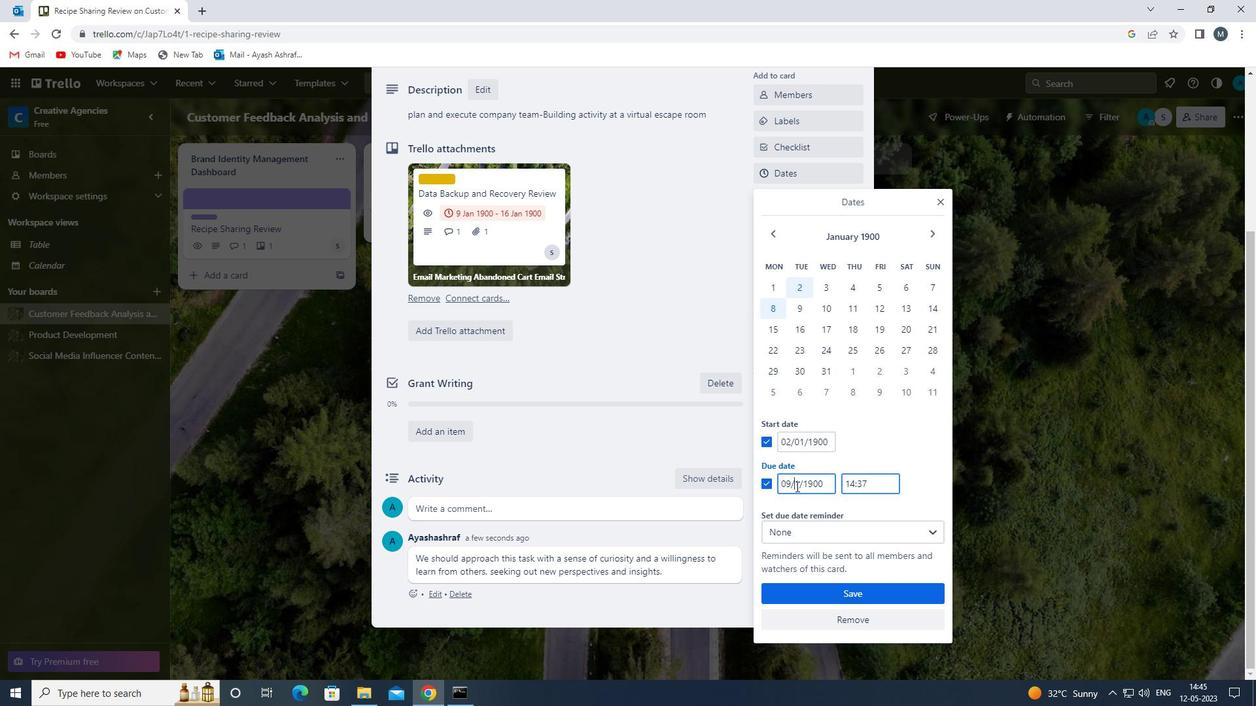 
Action: Key pressed 0
Screenshot: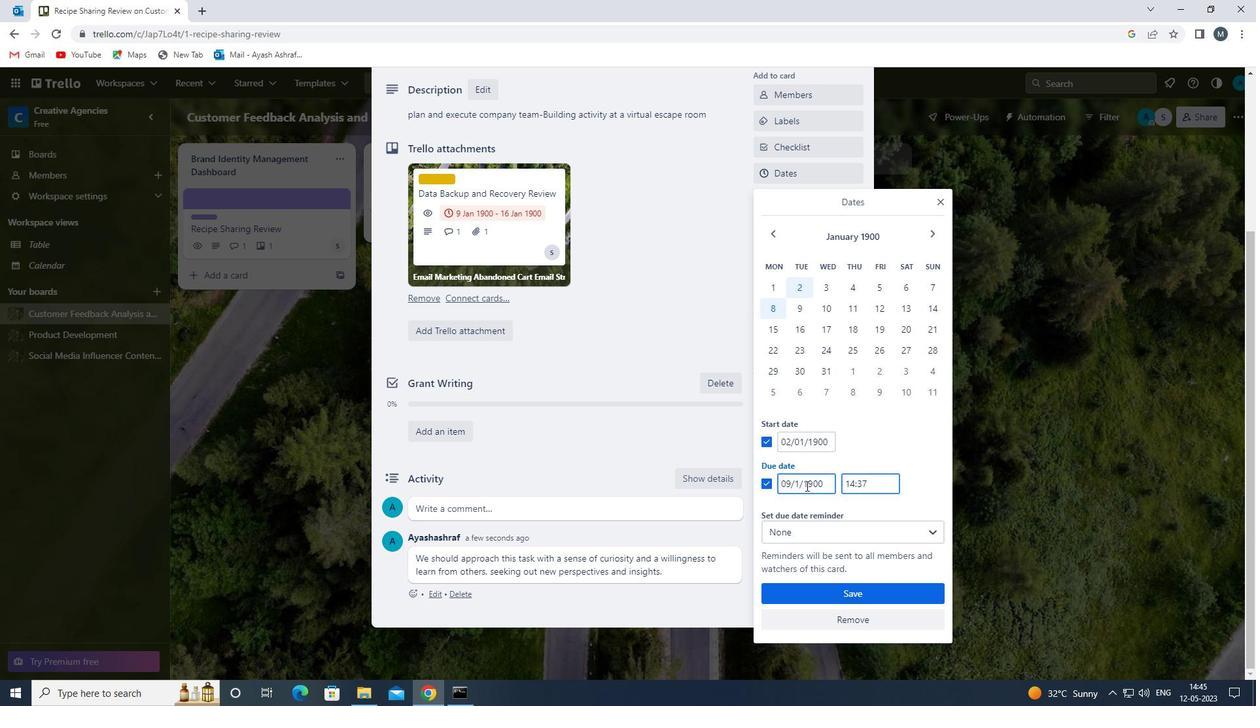 
Action: Mouse moved to (837, 588)
Screenshot: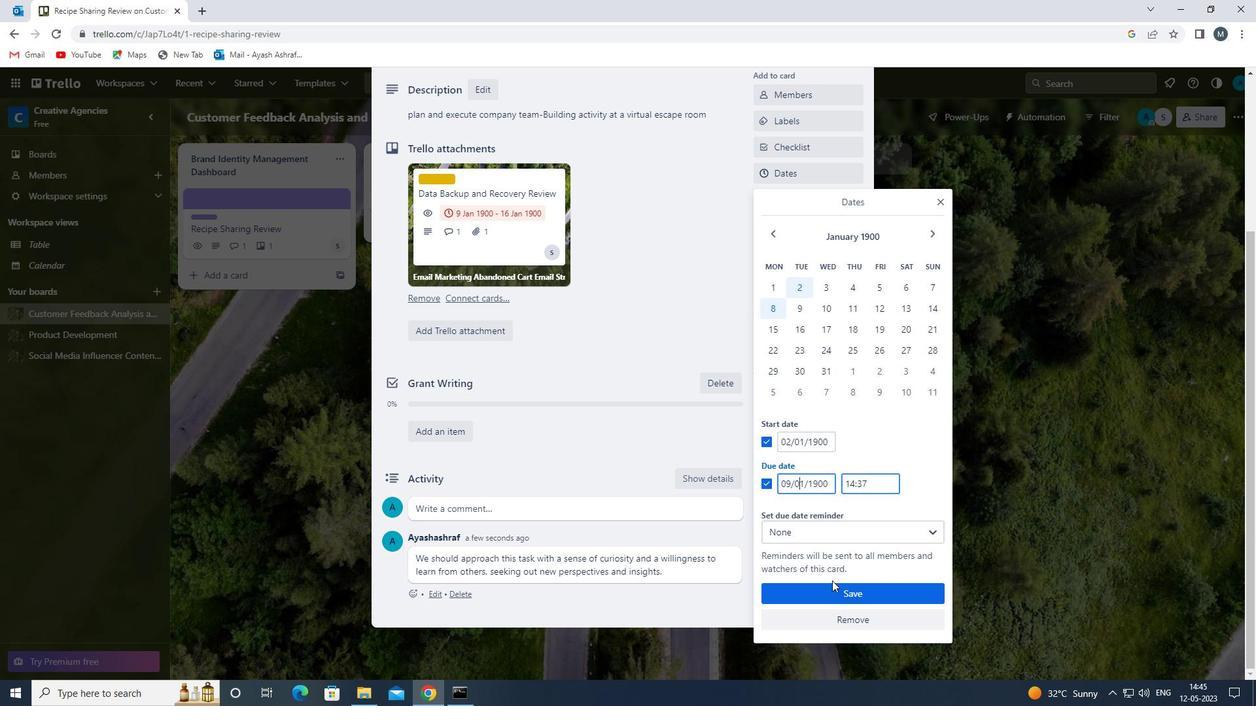 
Action: Mouse pressed left at (837, 588)
Screenshot: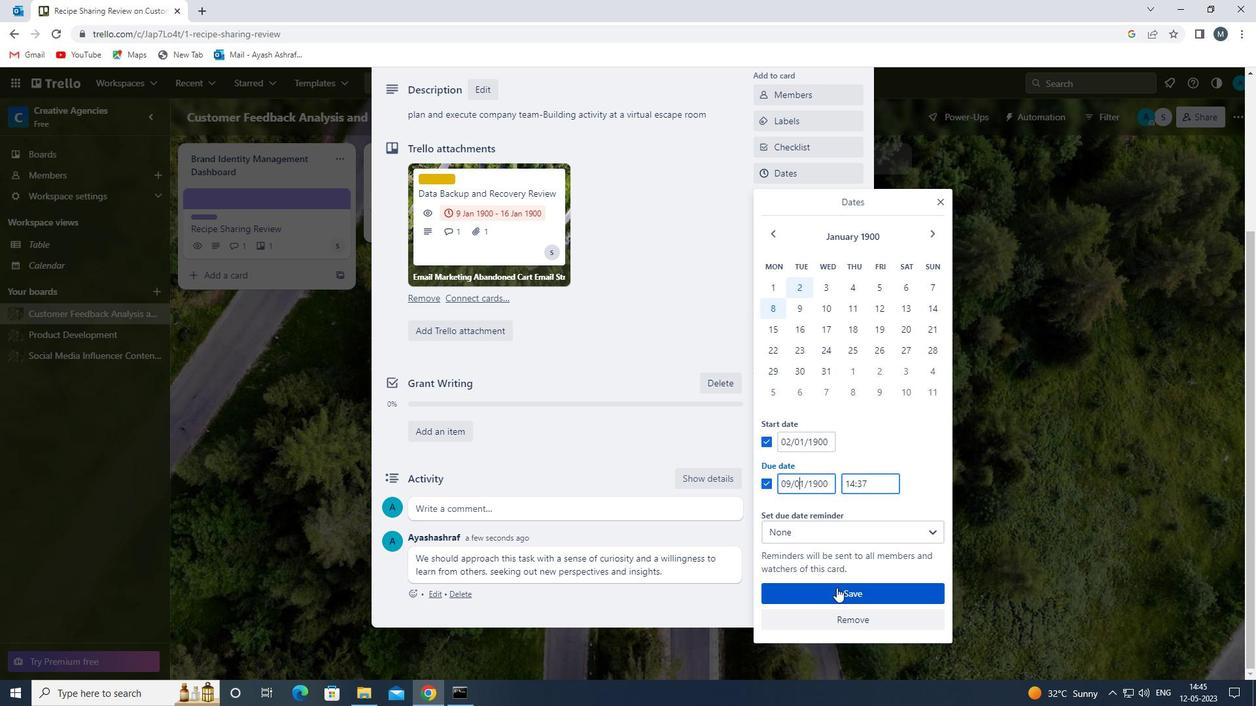 
Action: Mouse moved to (671, 568)
Screenshot: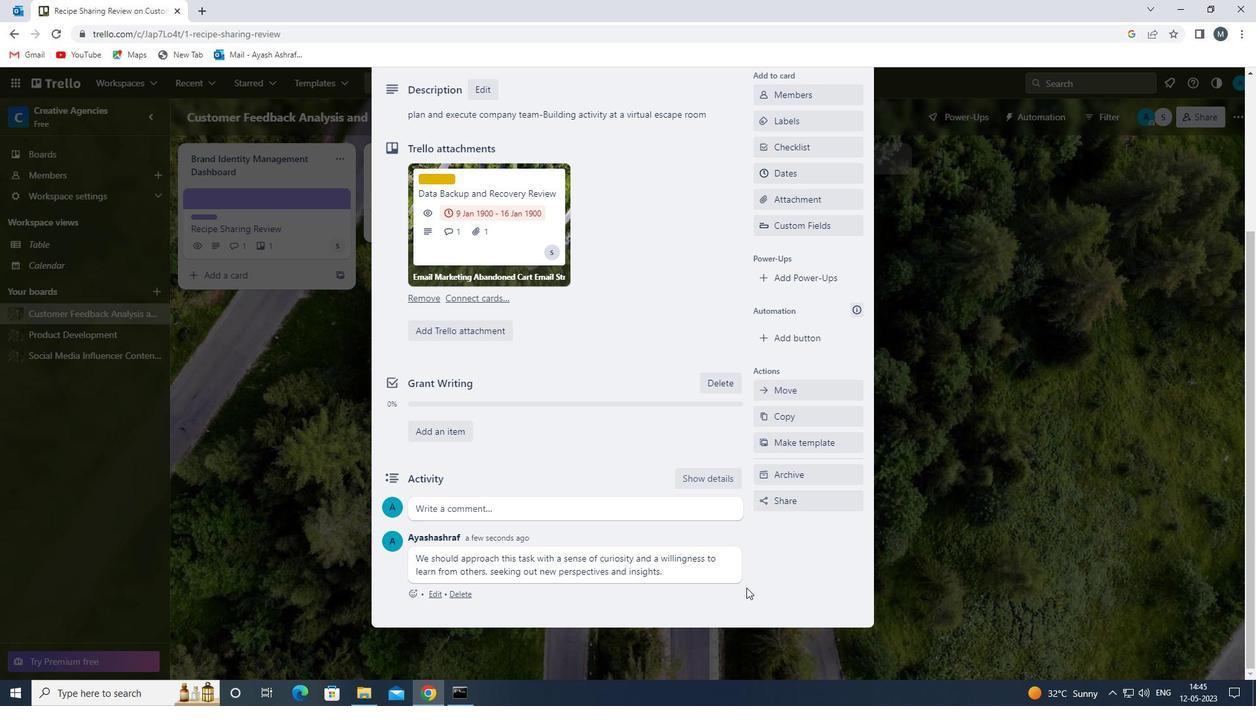 
Action: Mouse scrolled (671, 569) with delta (0, 0)
Screenshot: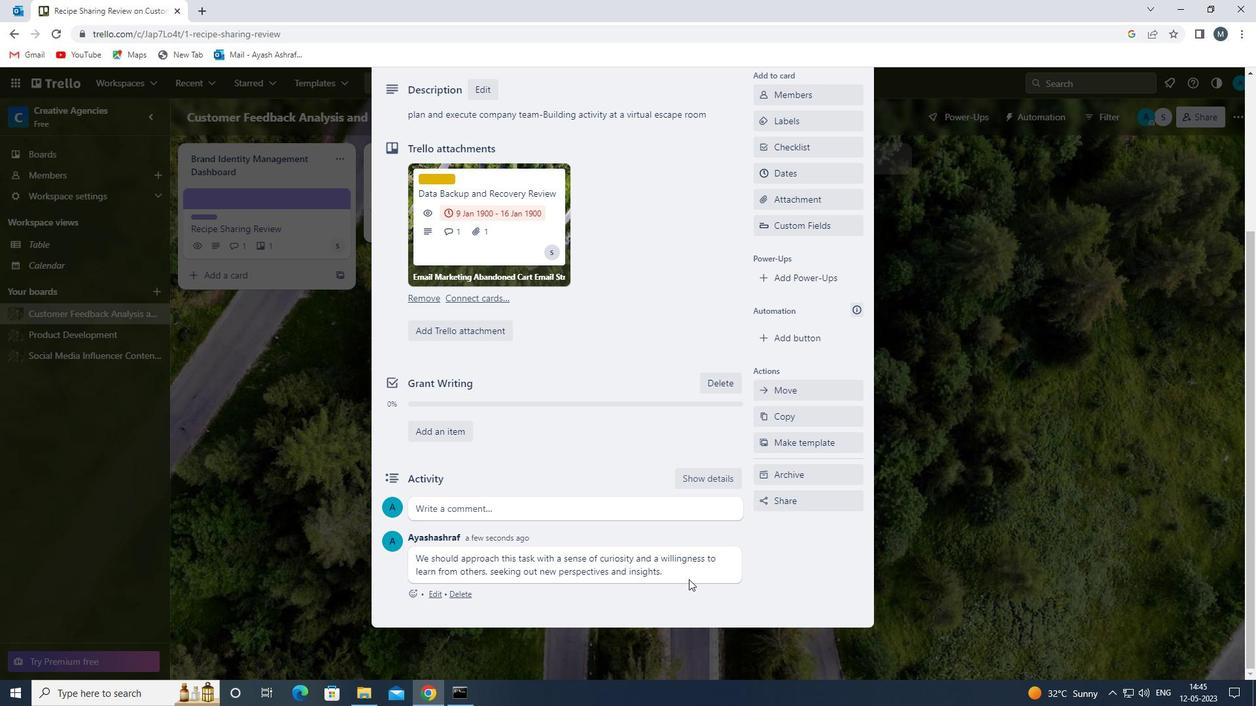
Action: Mouse scrolled (671, 569) with delta (0, 0)
Screenshot: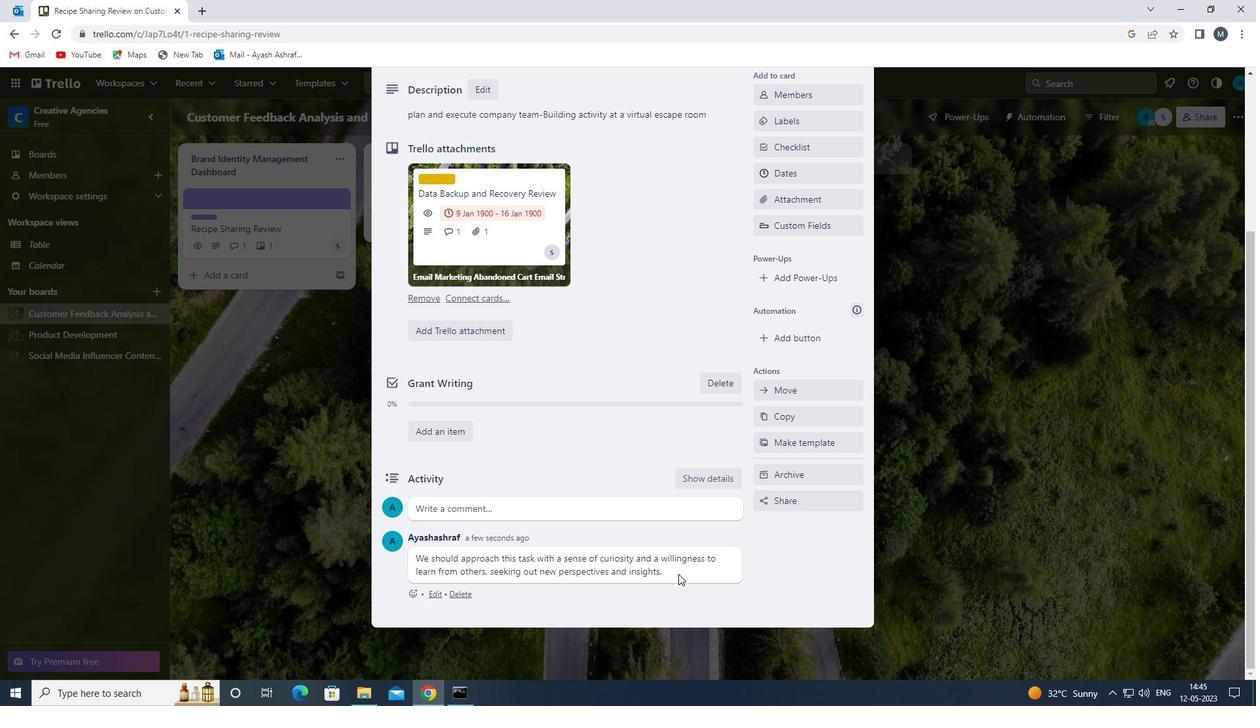 
Action: Mouse scrolled (671, 569) with delta (0, 0)
Screenshot: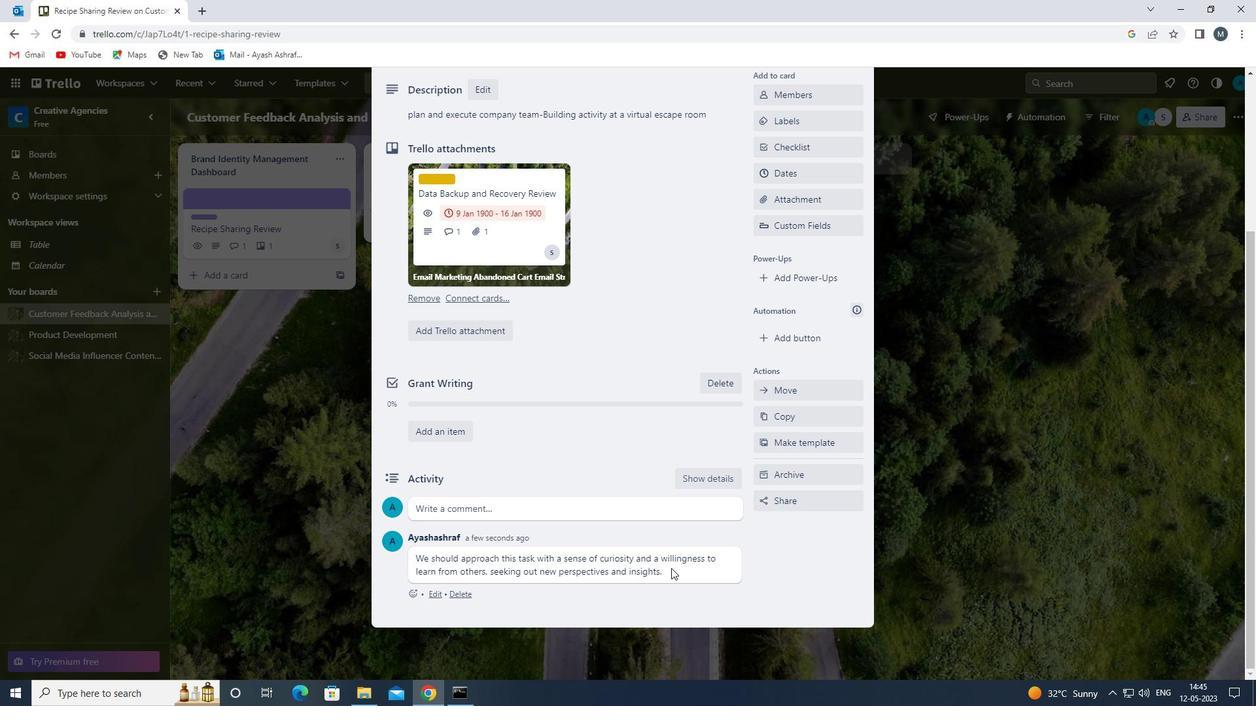 
Action: Mouse scrolled (671, 569) with delta (0, 0)
Screenshot: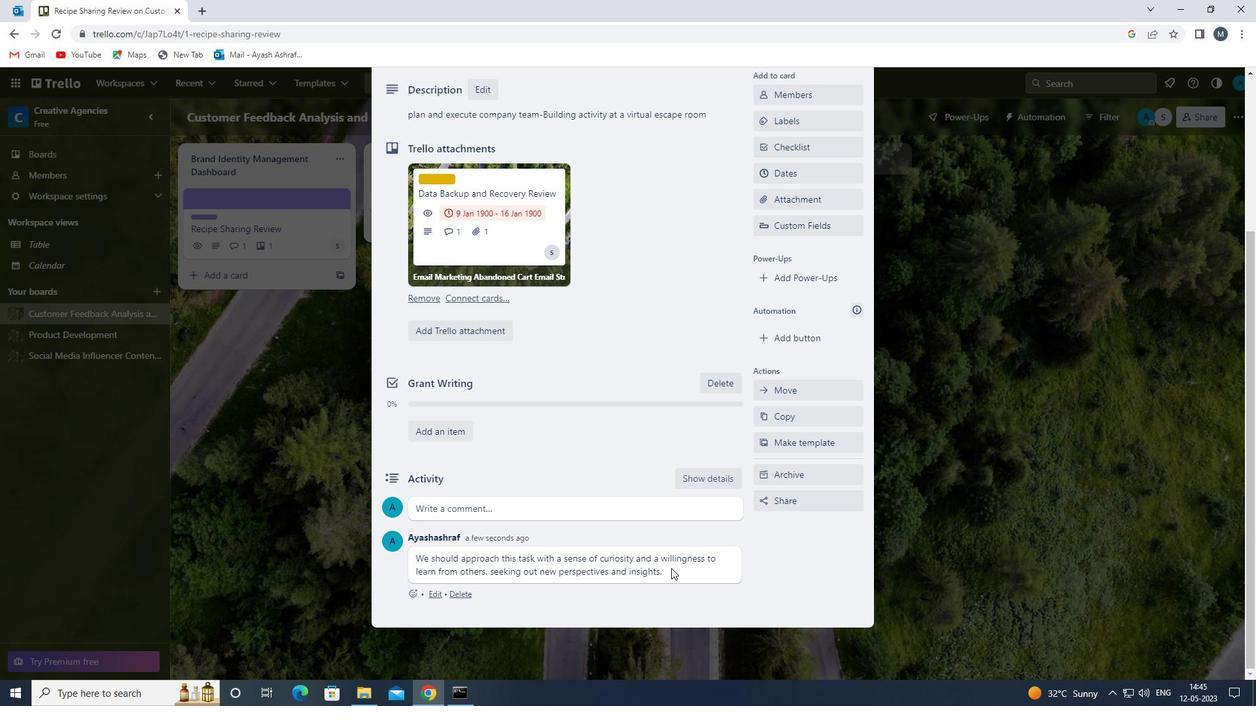 
Action: Mouse scrolled (671, 569) with delta (0, 0)
Screenshot: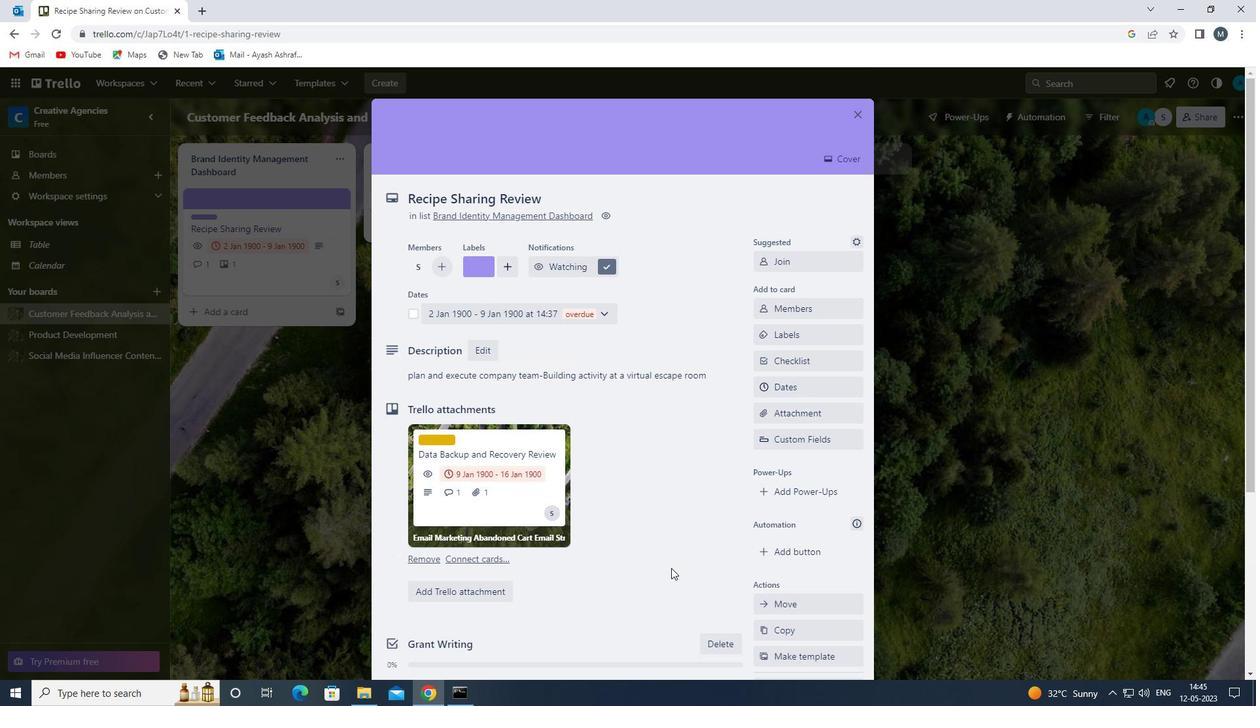
Action: Mouse scrolled (671, 569) with delta (0, 0)
Screenshot: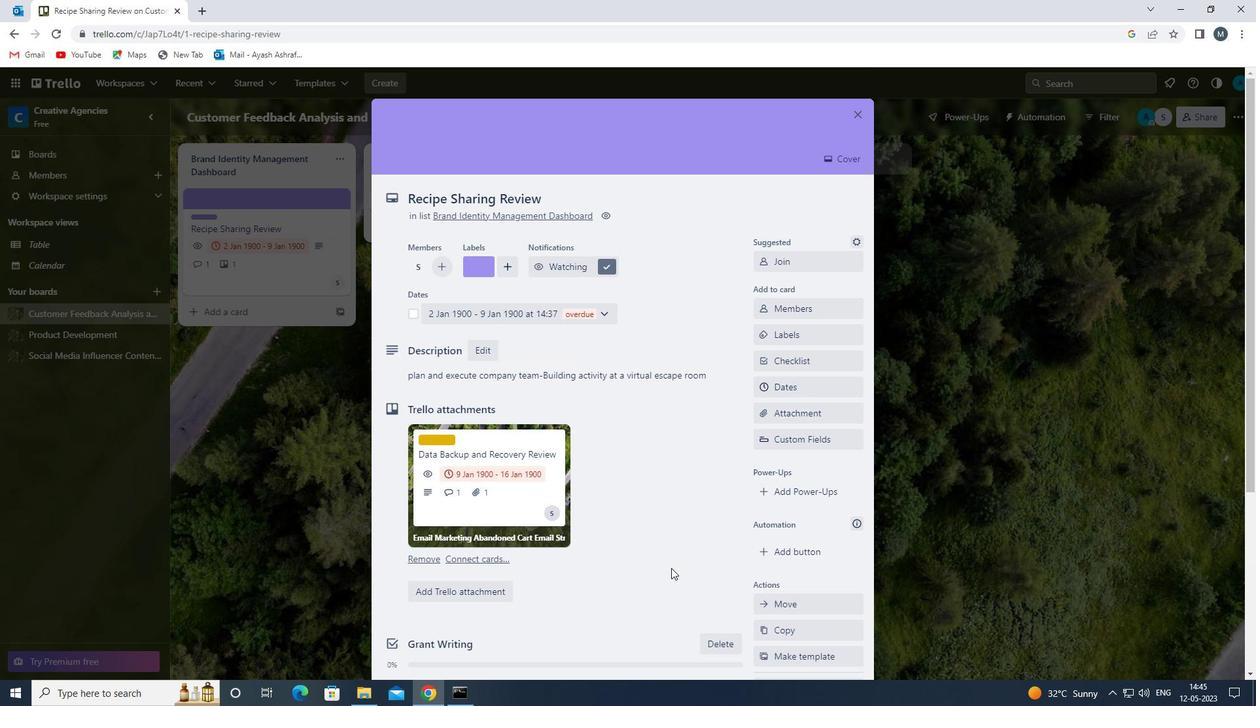 
Action: Mouse scrolled (671, 569) with delta (0, 0)
Screenshot: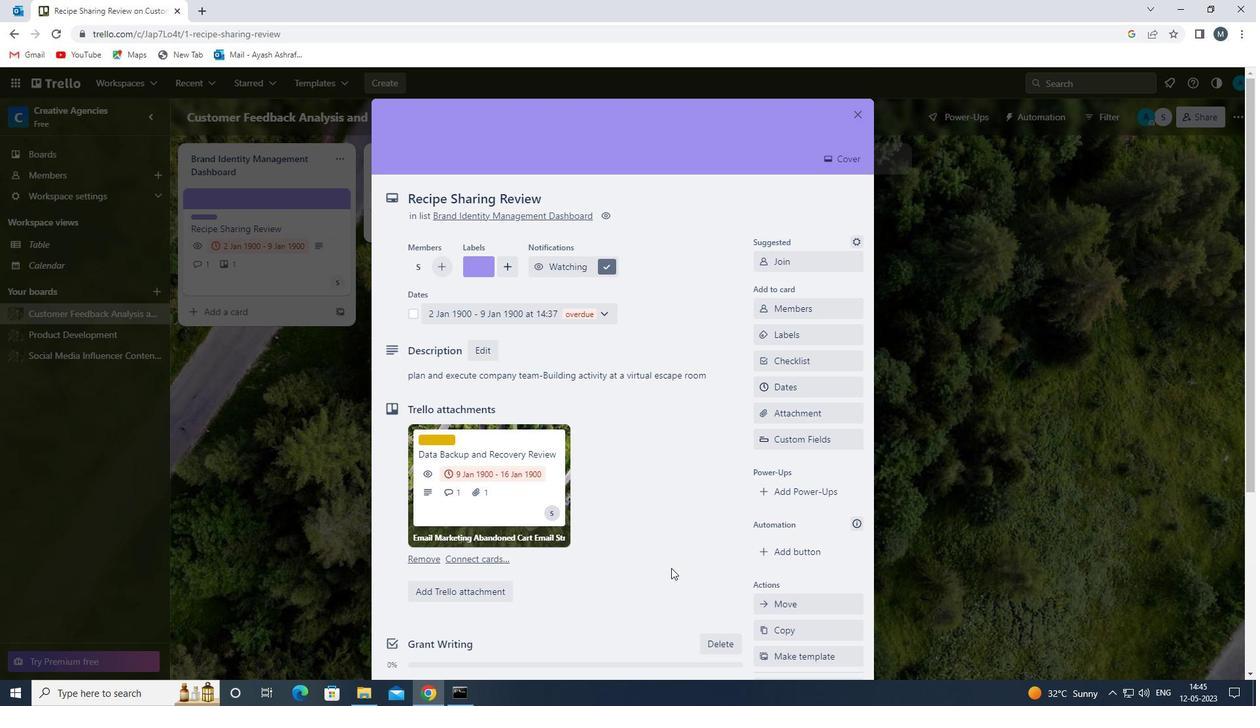 
